 Task: Look for space in Arivonimamo, Madagascar from 6th September, 2023 to 10th September, 2023 for 1 adult in price range Rs.10000 to Rs.15000. Place can be private room with 1  bedroom having 1 bed and 1 bathroom. Property type can be house, flat, guest house, hotel. Booking option can be shelf check-in. Required host language is English.
Action: Mouse moved to (575, 79)
Screenshot: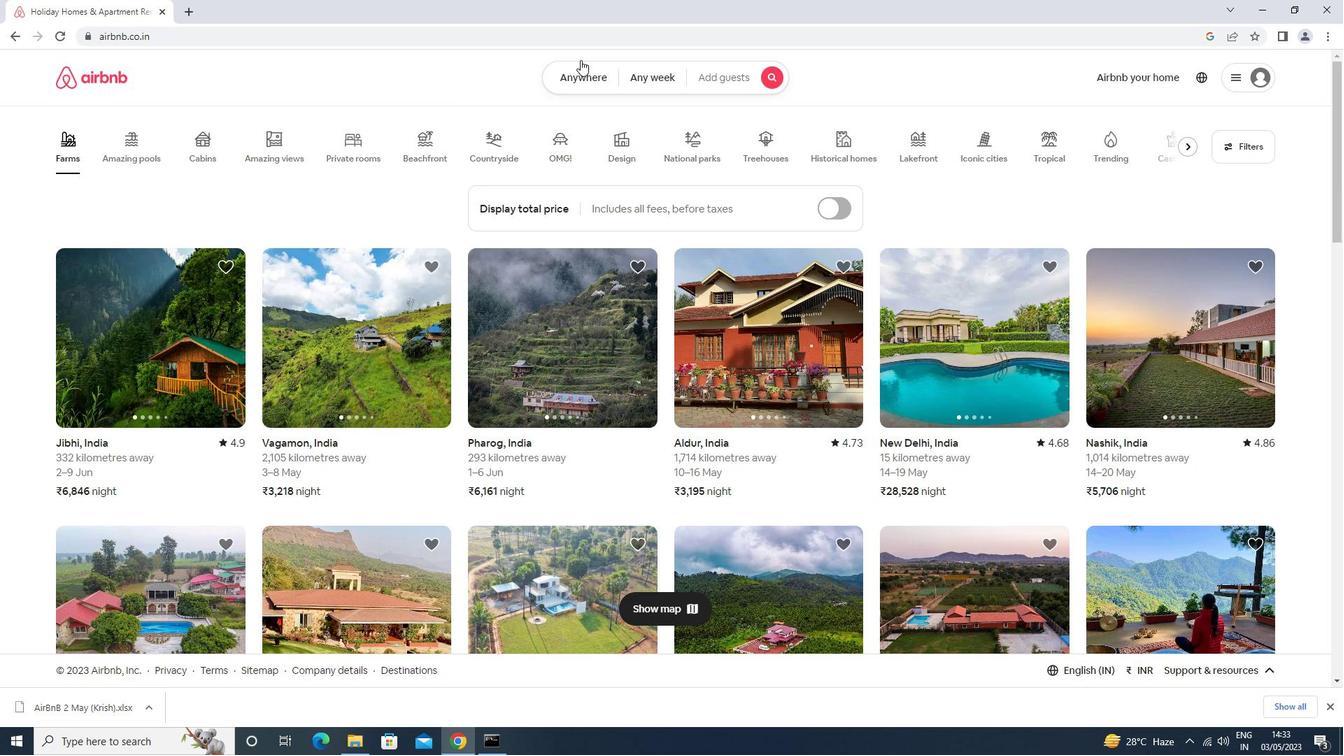
Action: Mouse pressed left at (575, 79)
Screenshot: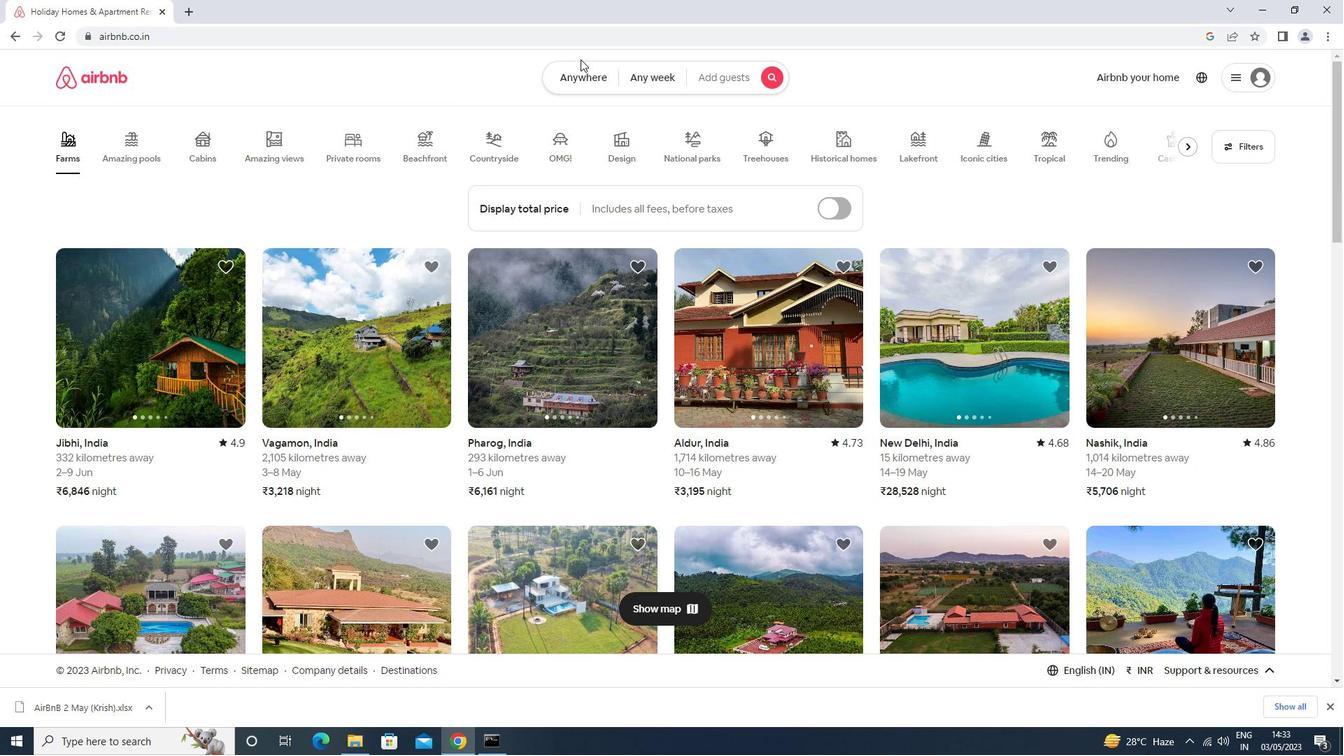 
Action: Mouse moved to (468, 138)
Screenshot: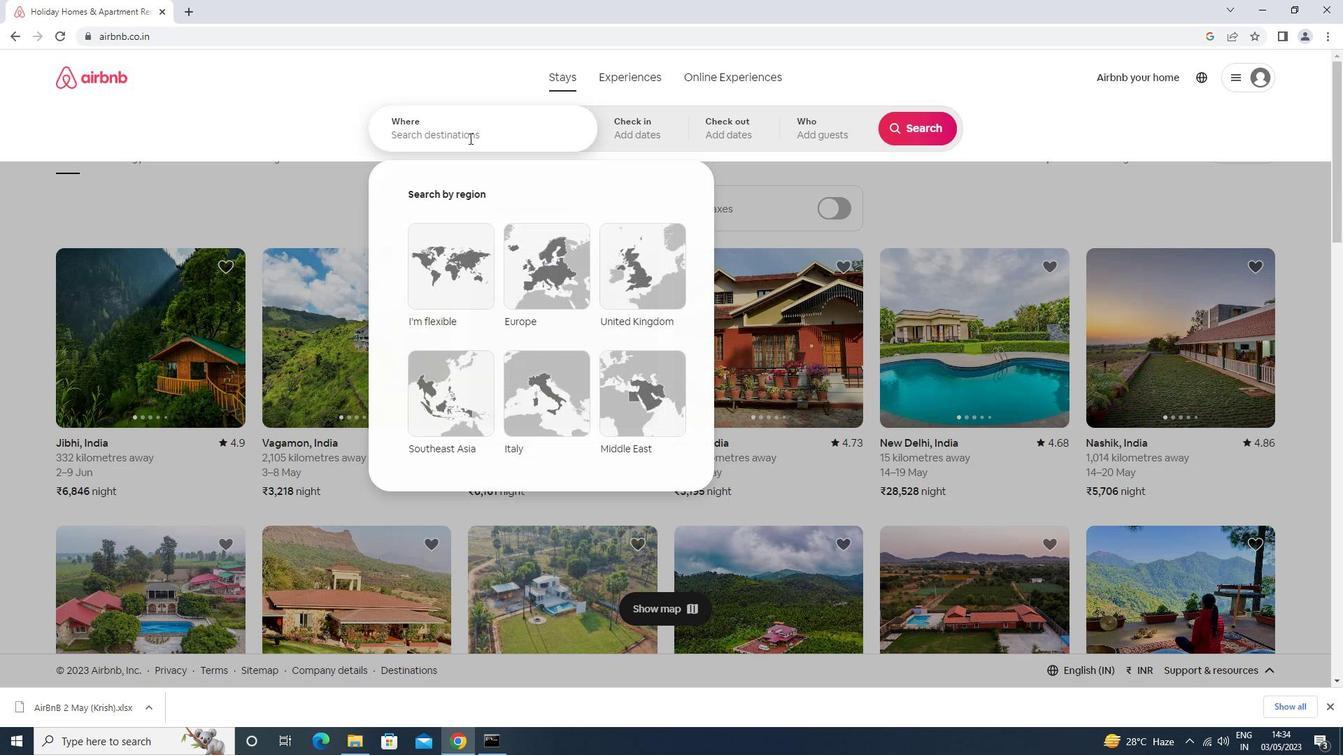 
Action: Mouse pressed left at (468, 138)
Screenshot: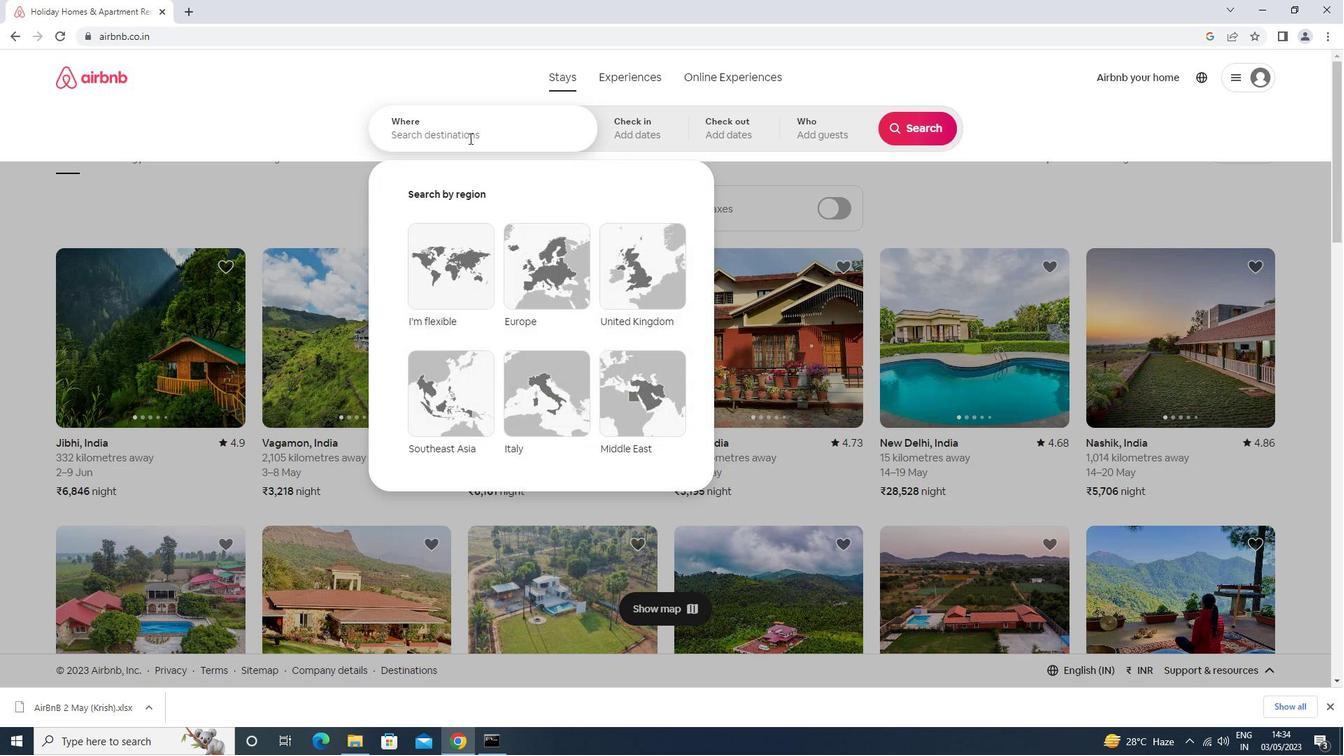 
Action: Mouse moved to (470, 135)
Screenshot: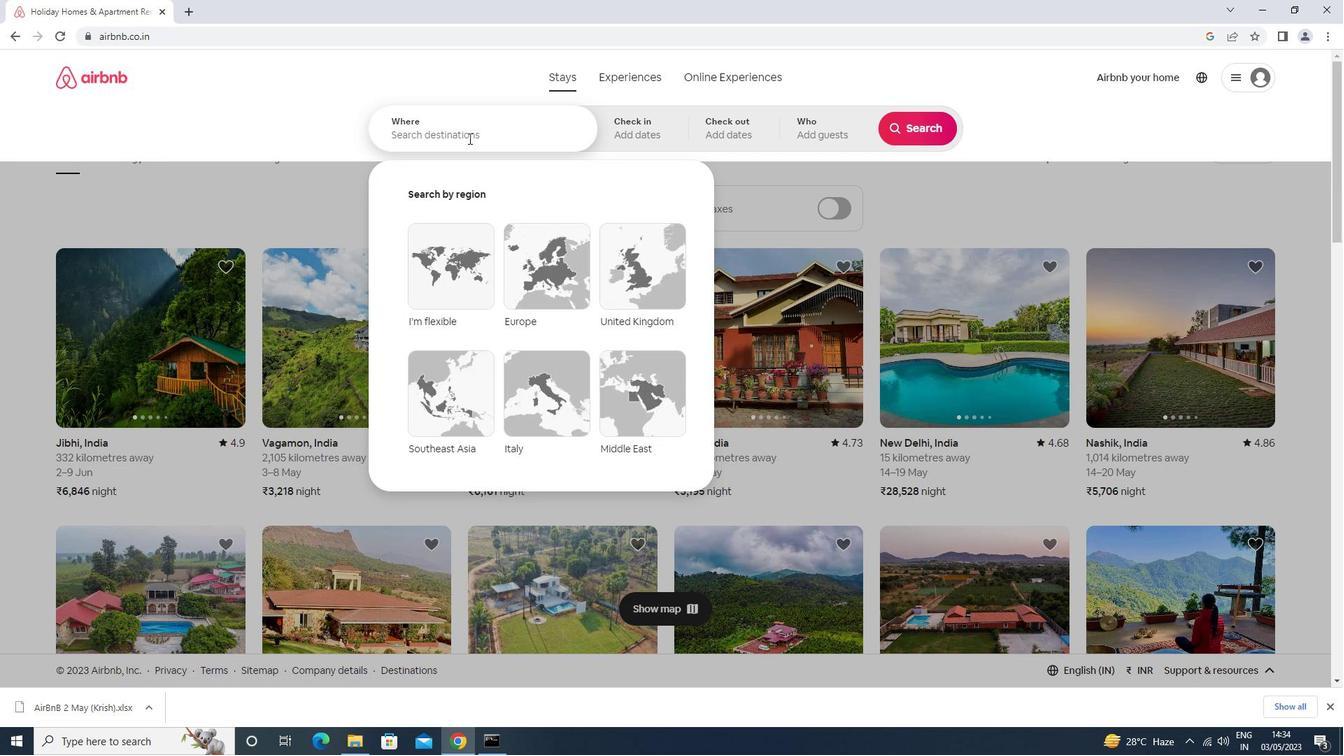 
Action: Key pressed arivoni<Key.down><Key.enter>
Screenshot: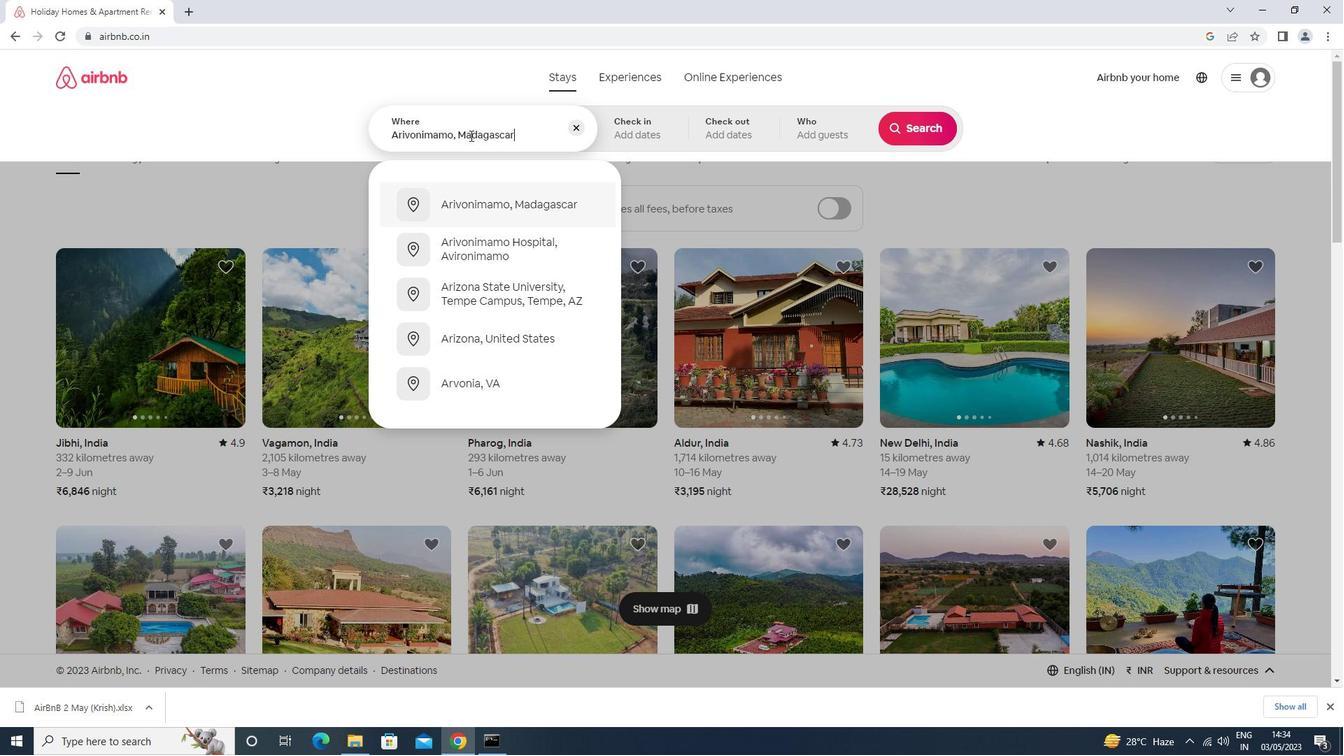 
Action: Mouse moved to (907, 233)
Screenshot: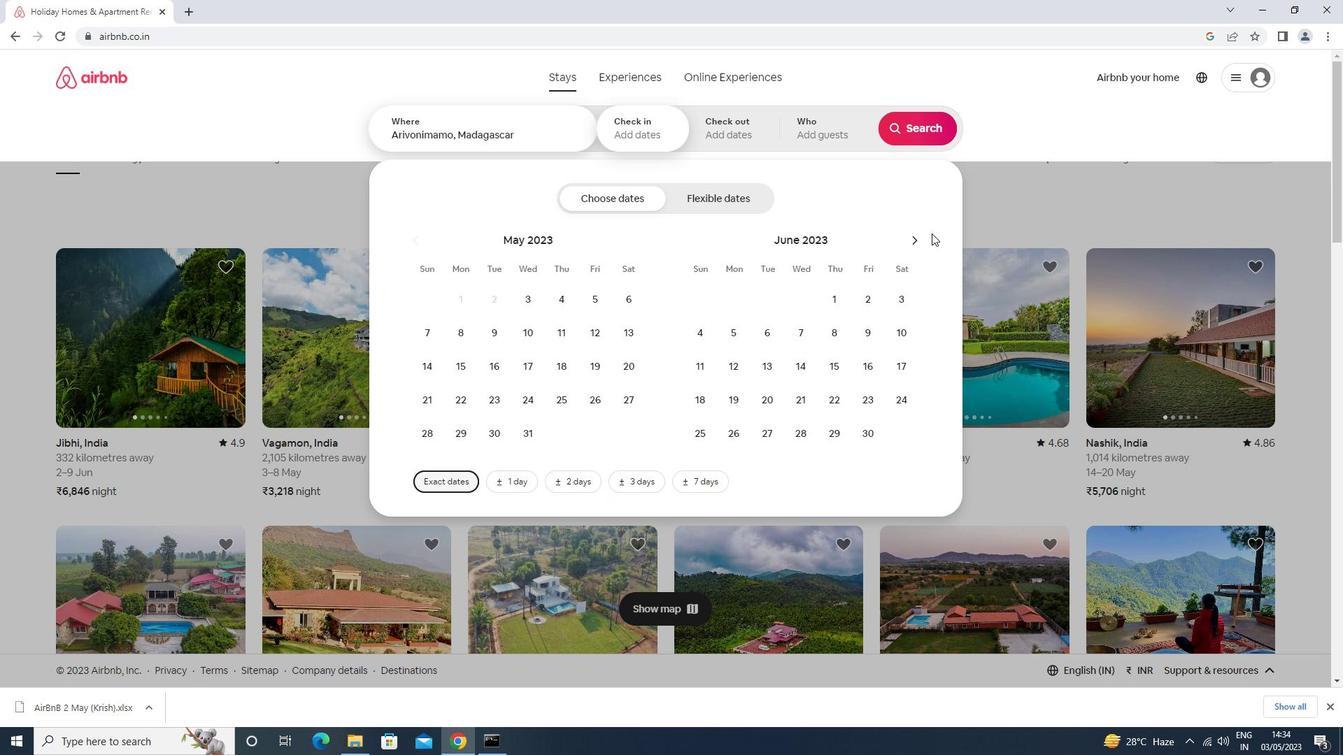 
Action: Mouse pressed left at (907, 233)
Screenshot: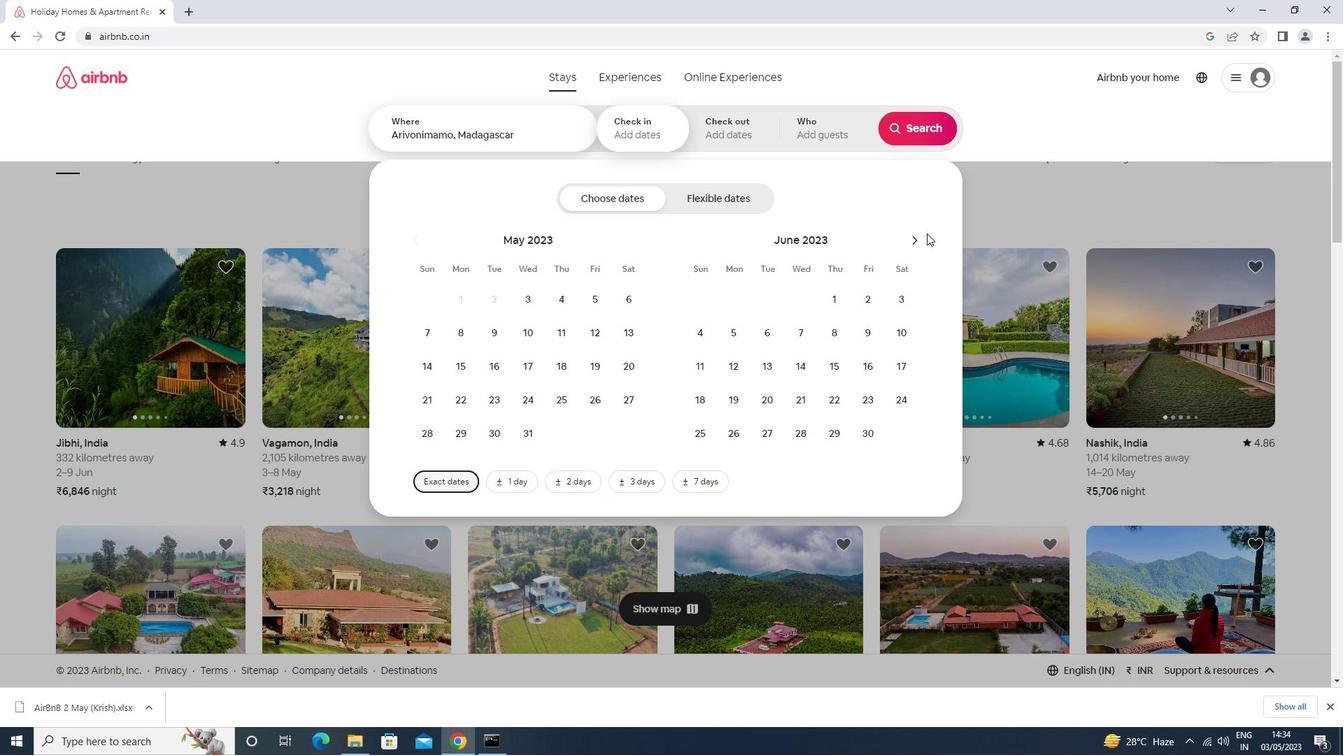 
Action: Mouse moved to (907, 233)
Screenshot: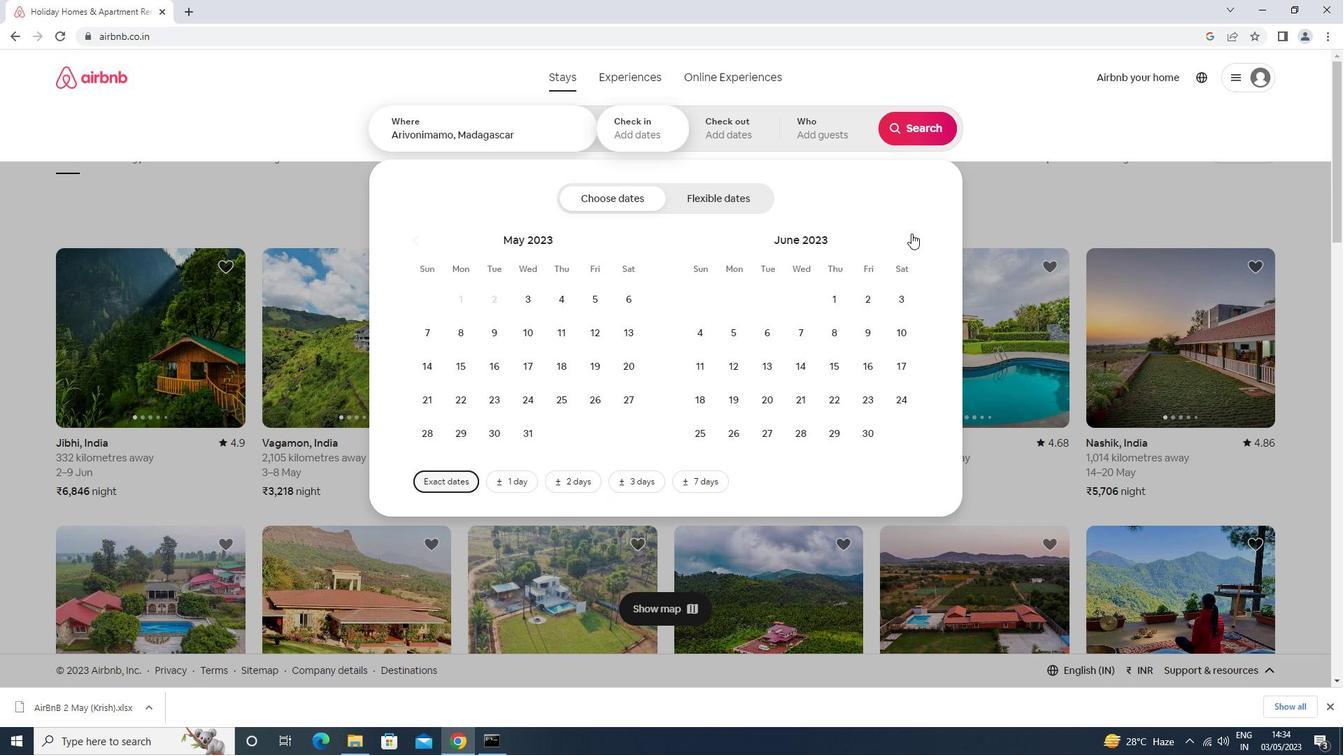 
Action: Mouse pressed left at (907, 233)
Screenshot: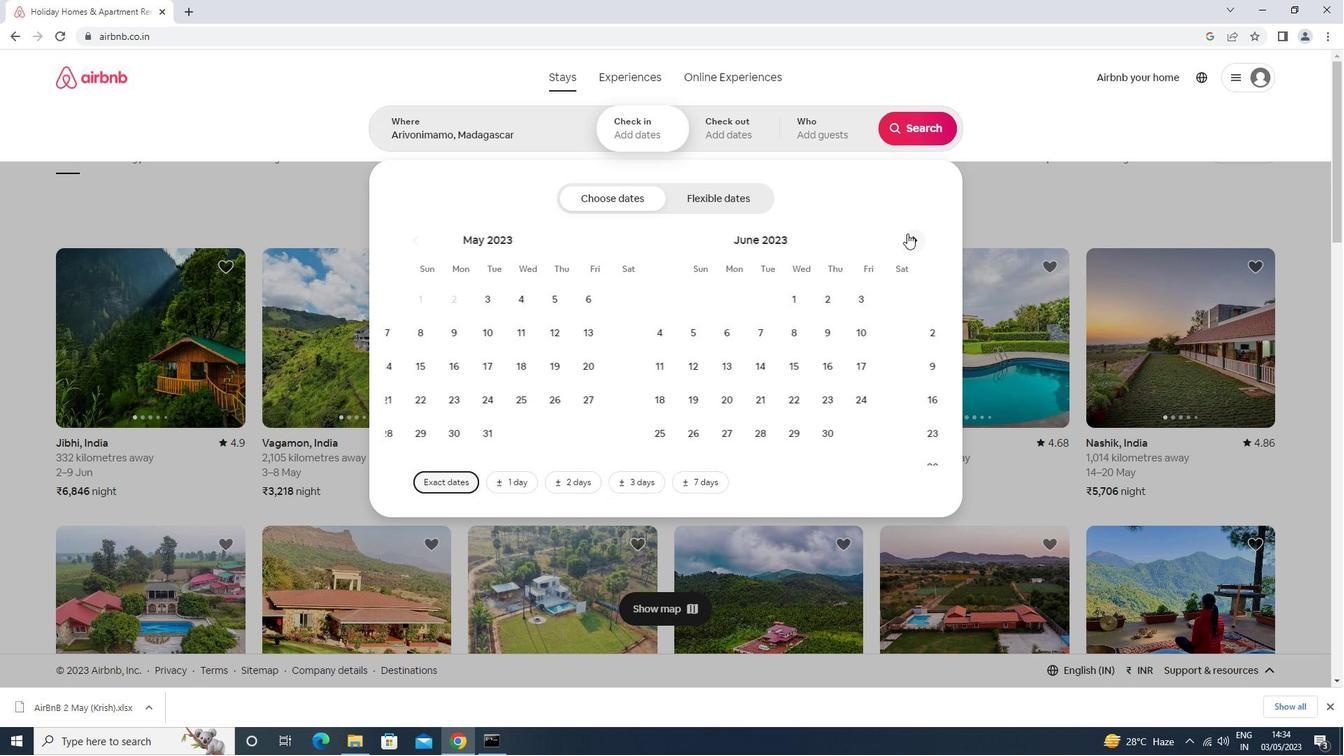 
Action: Mouse pressed left at (907, 233)
Screenshot: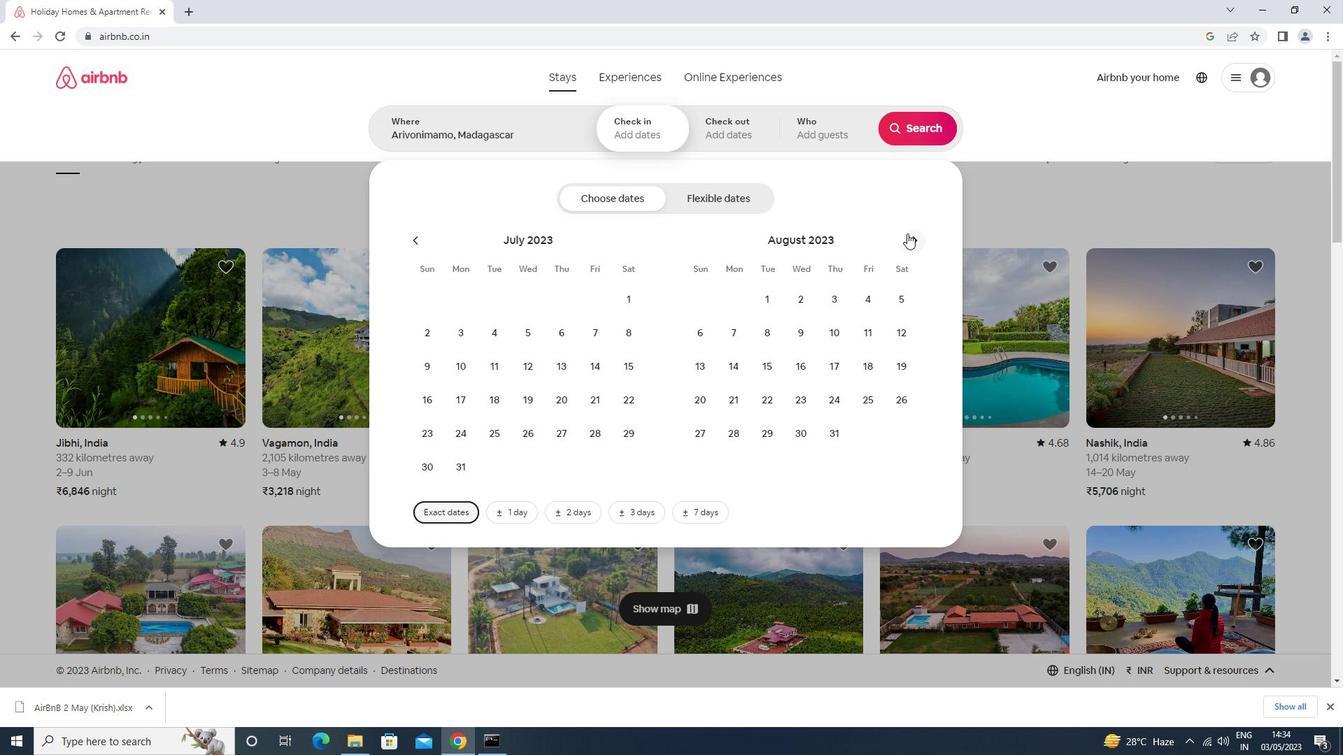 
Action: Mouse moved to (802, 335)
Screenshot: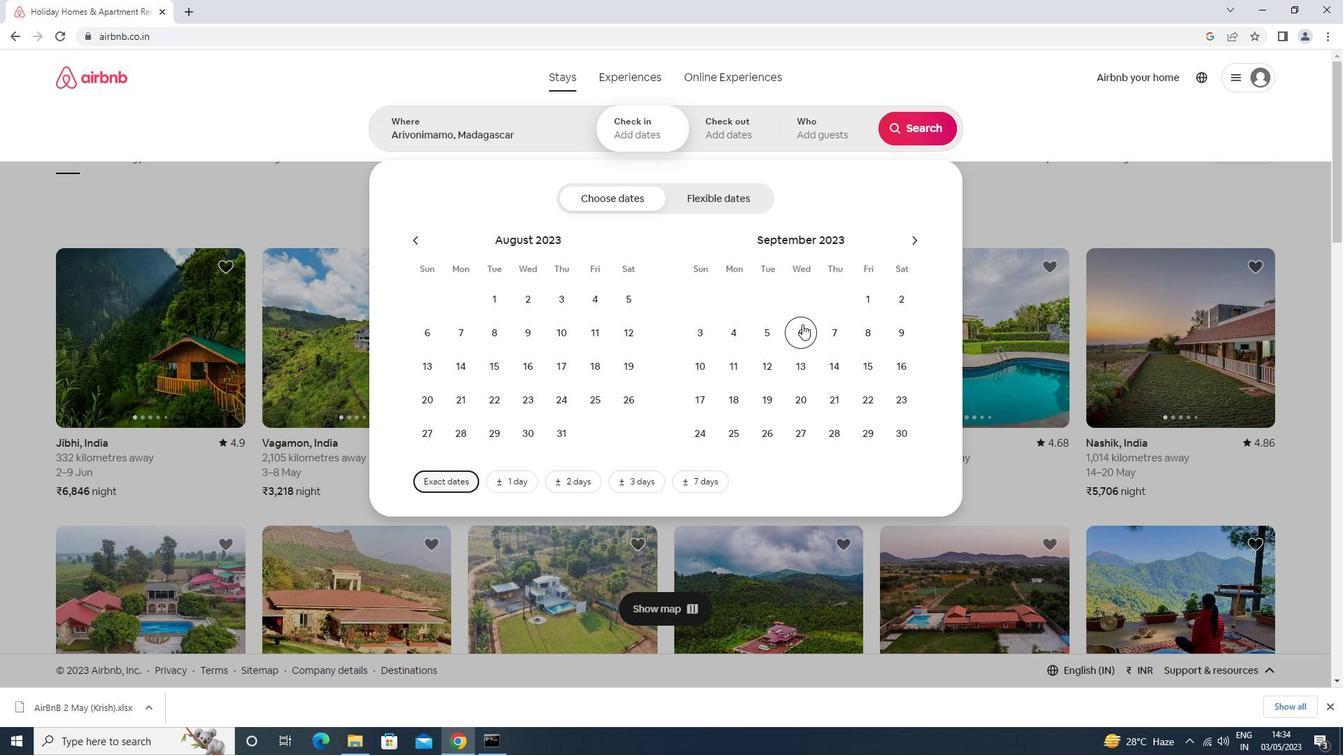 
Action: Mouse pressed left at (802, 335)
Screenshot: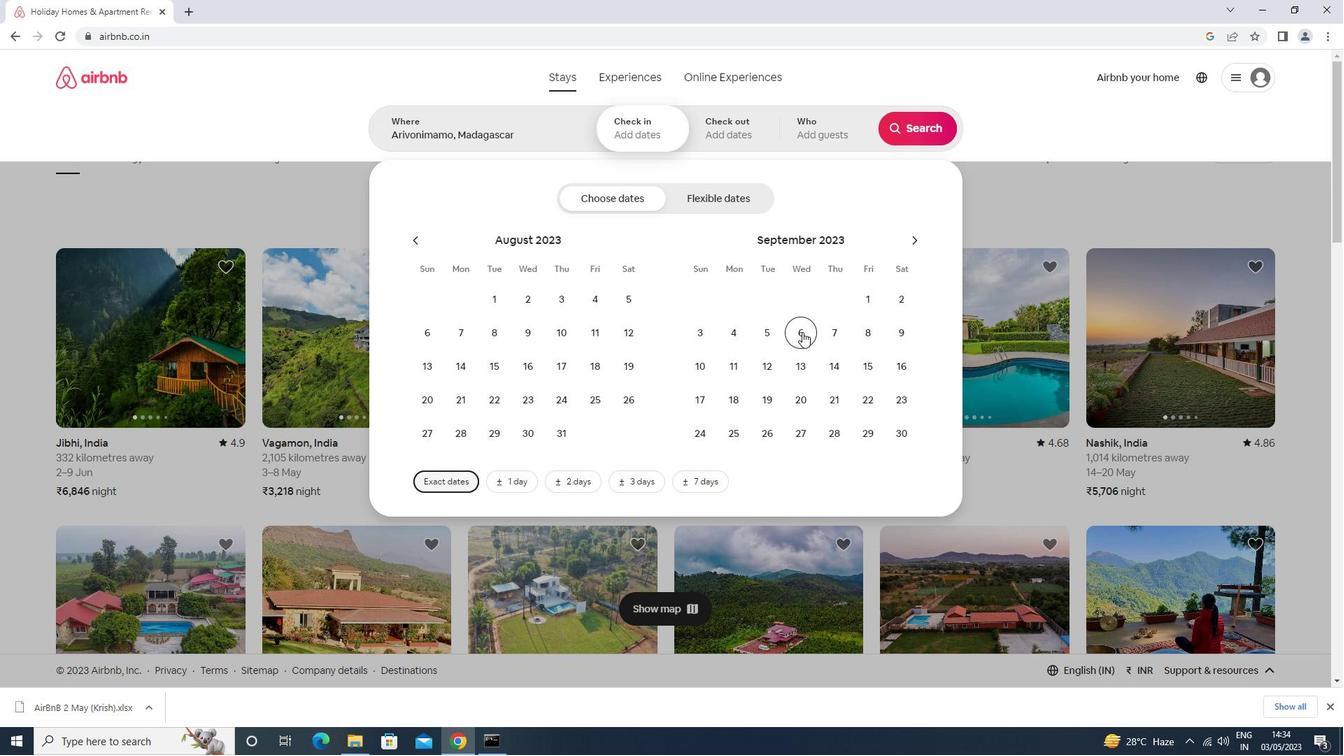 
Action: Mouse moved to (707, 367)
Screenshot: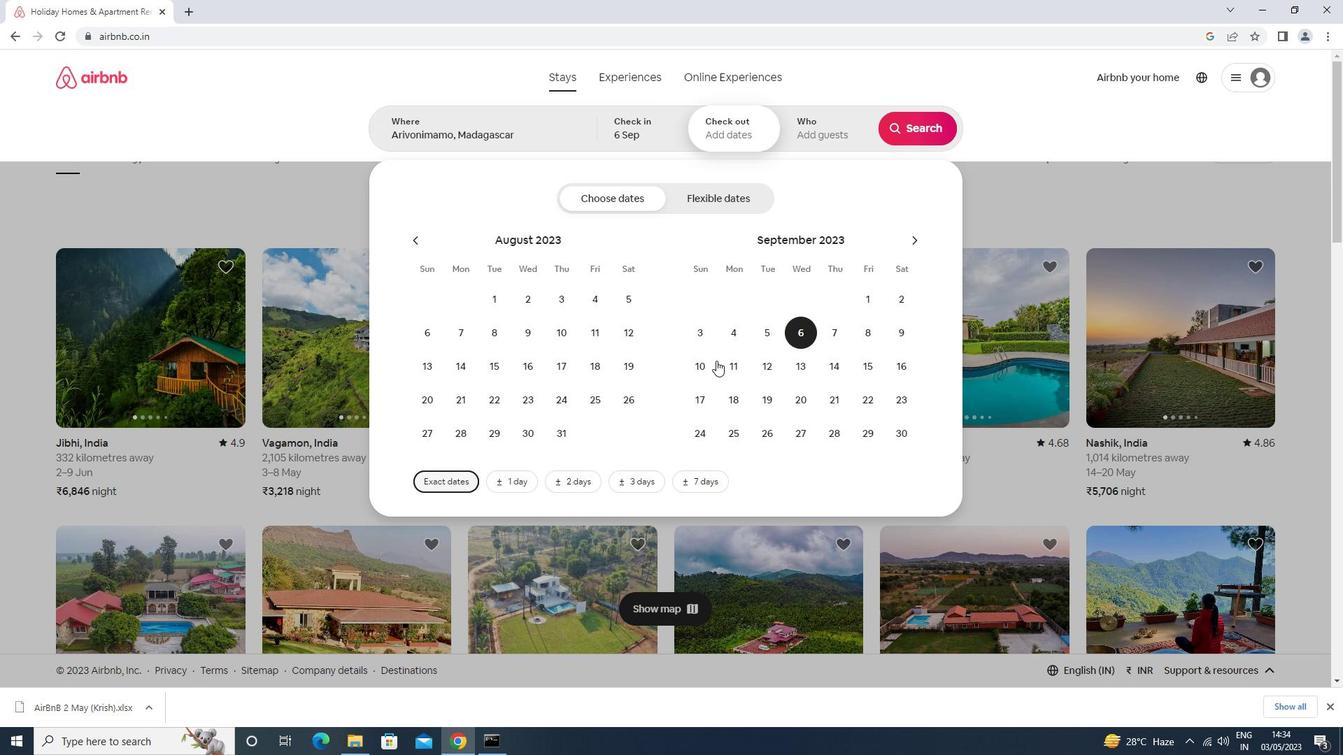 
Action: Mouse pressed left at (707, 367)
Screenshot: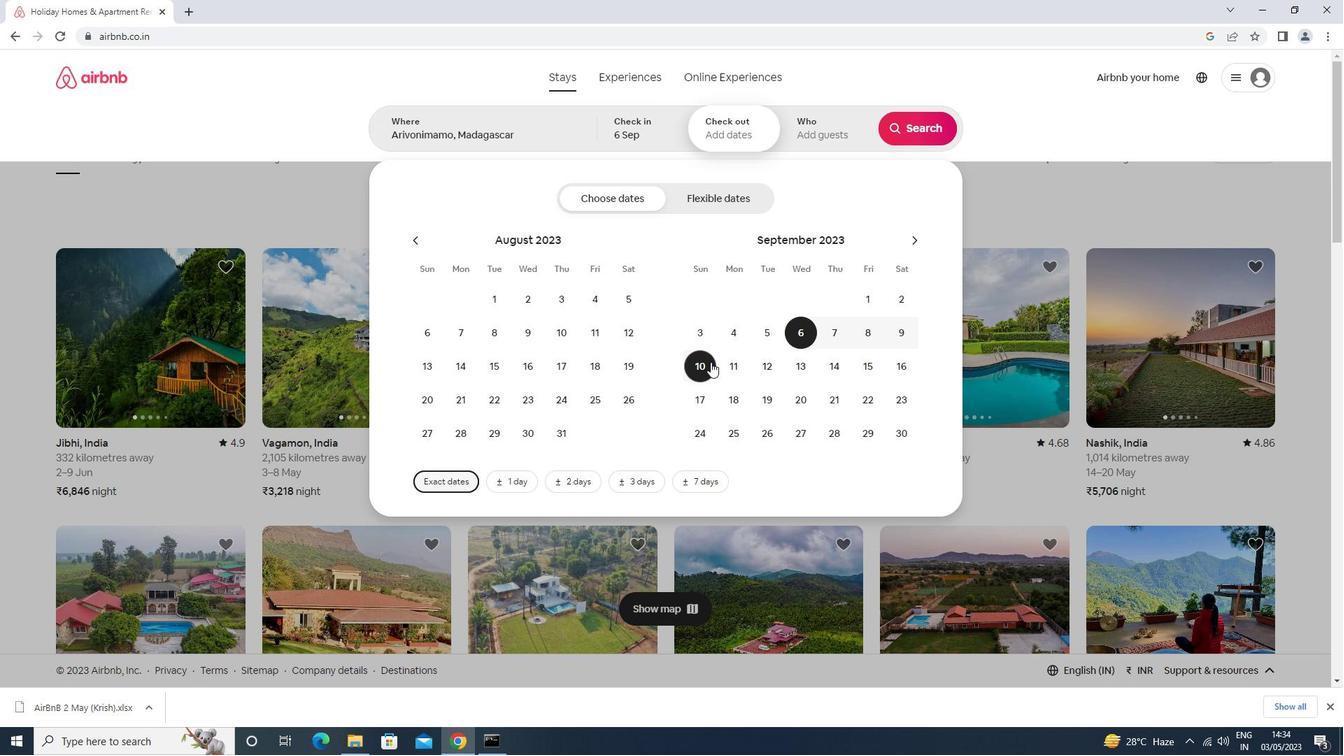 
Action: Mouse moved to (840, 118)
Screenshot: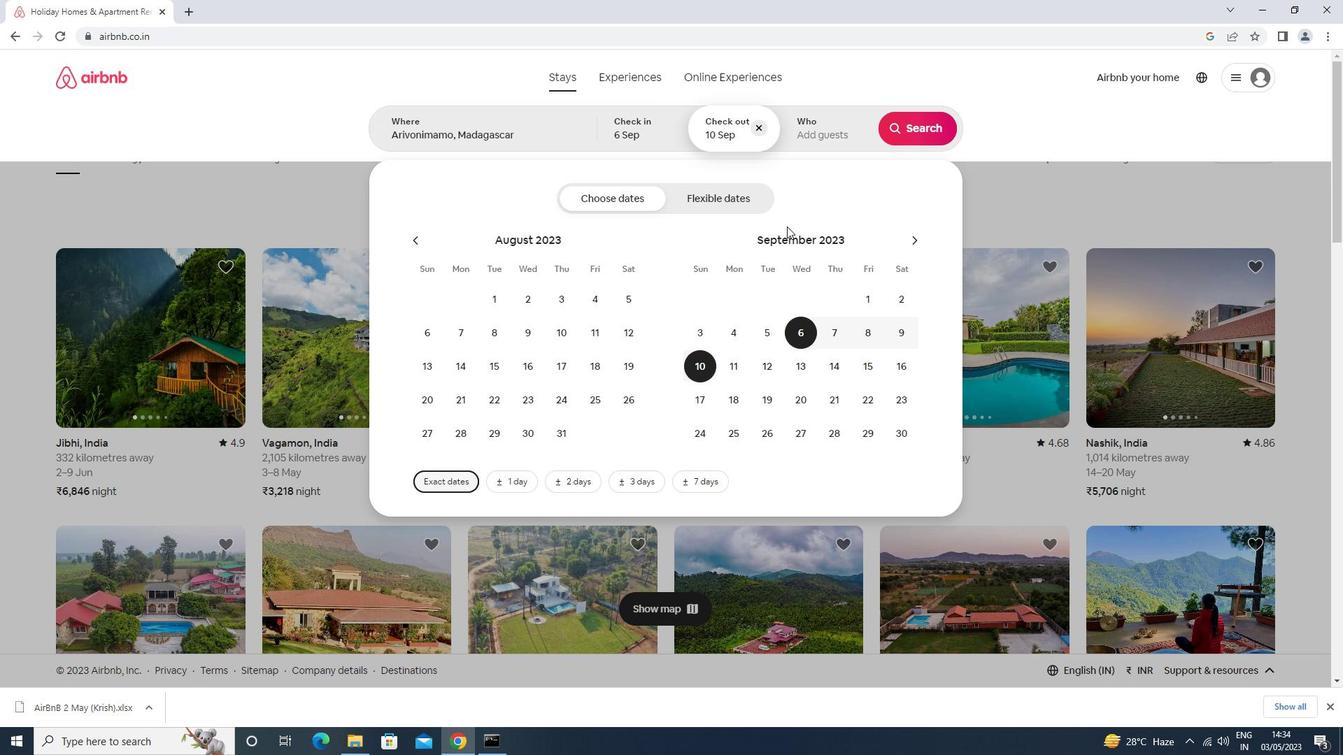 
Action: Mouse pressed left at (840, 118)
Screenshot: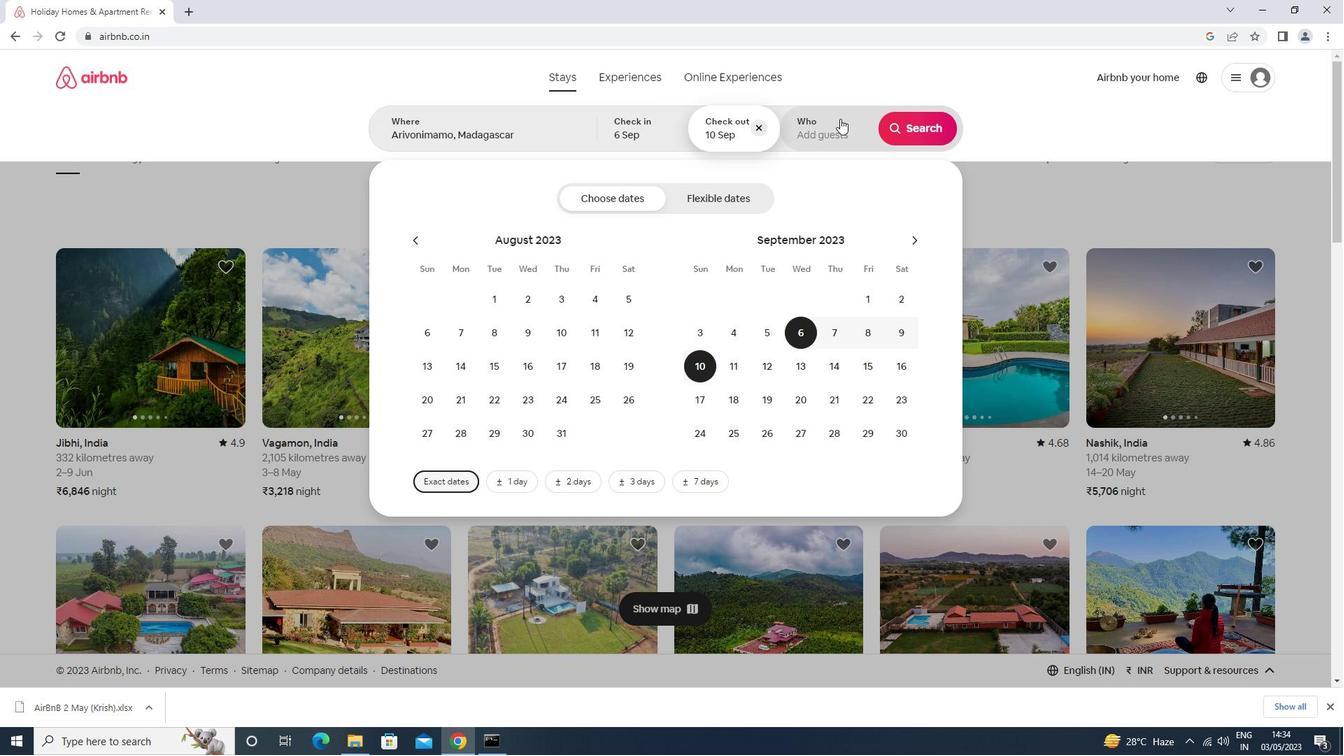 
Action: Mouse moved to (916, 198)
Screenshot: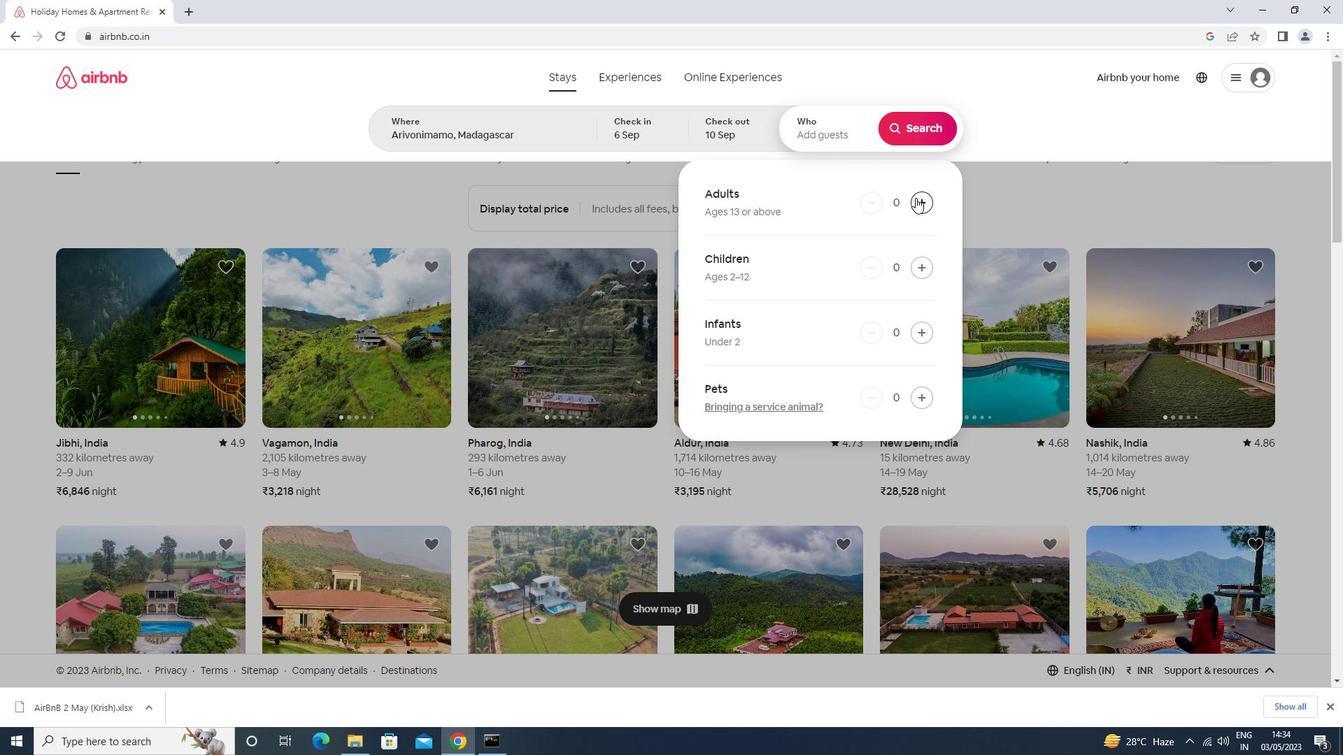 
Action: Mouse pressed left at (916, 198)
Screenshot: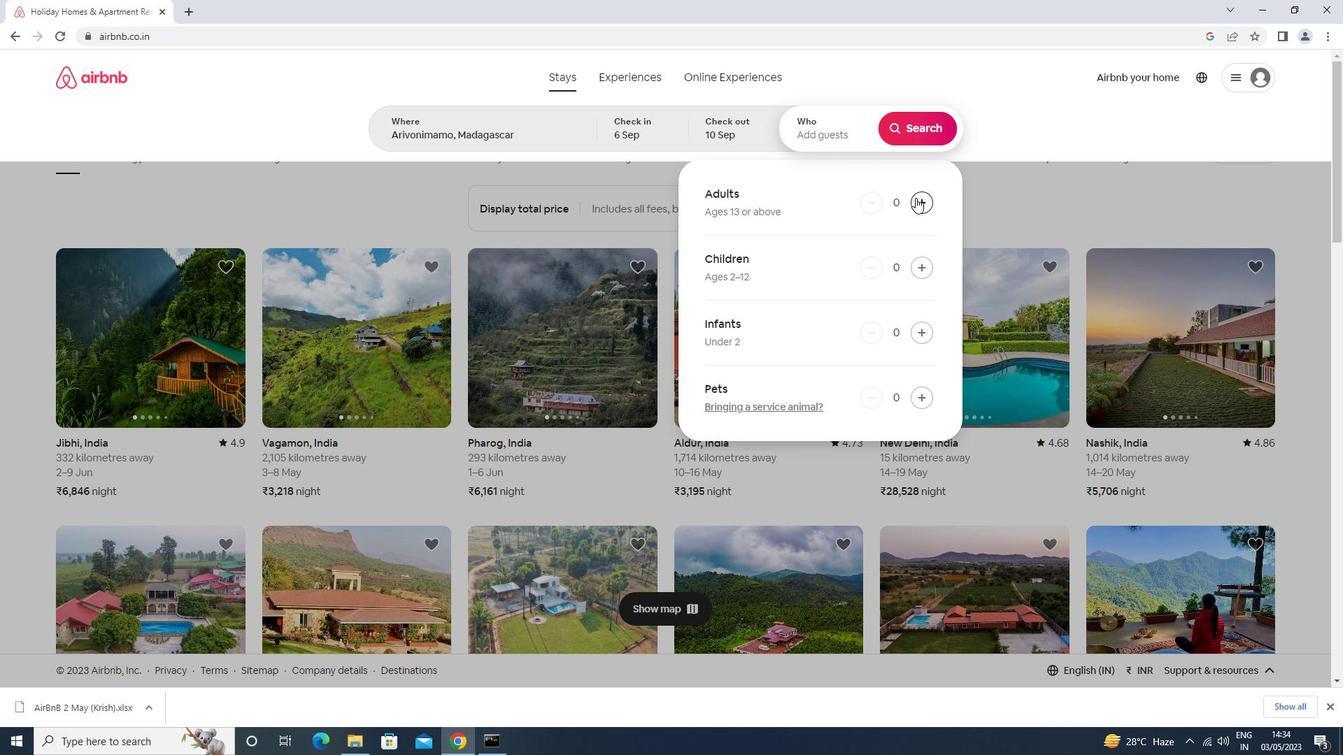 
Action: Mouse moved to (917, 109)
Screenshot: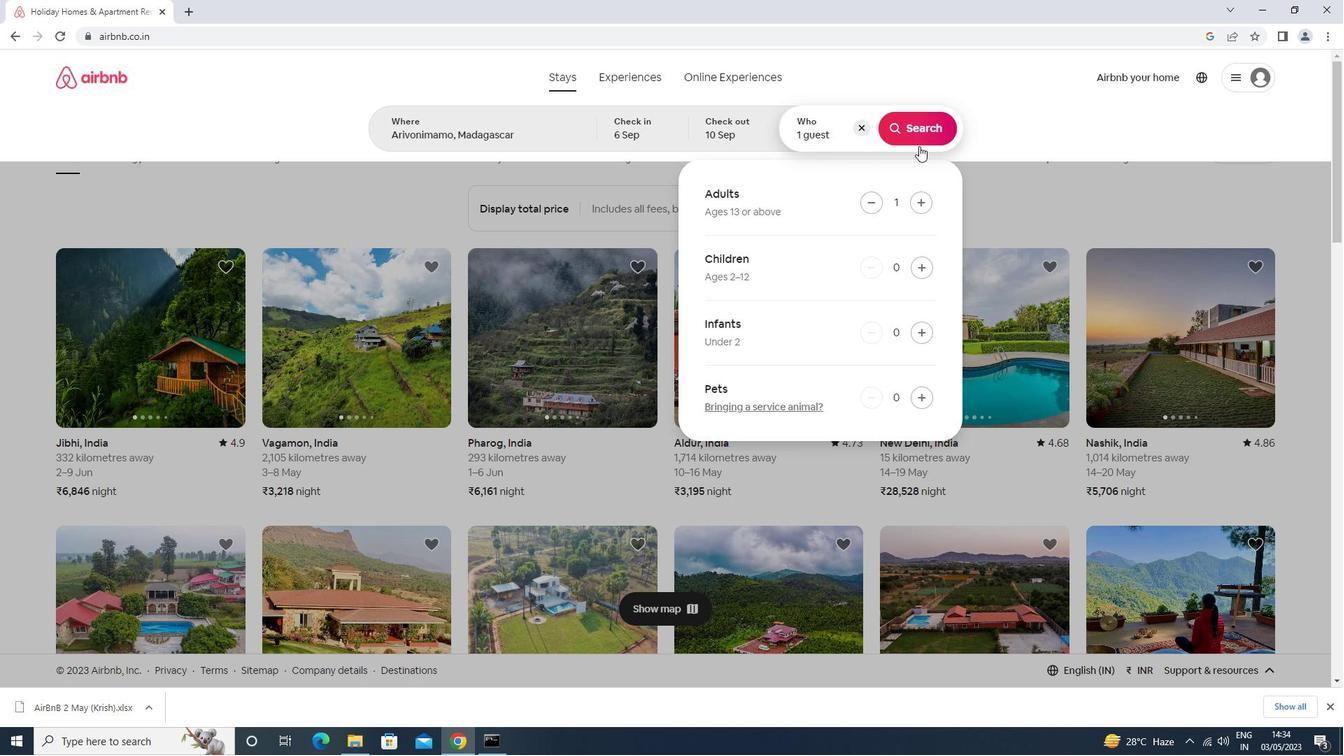 
Action: Mouse pressed left at (917, 109)
Screenshot: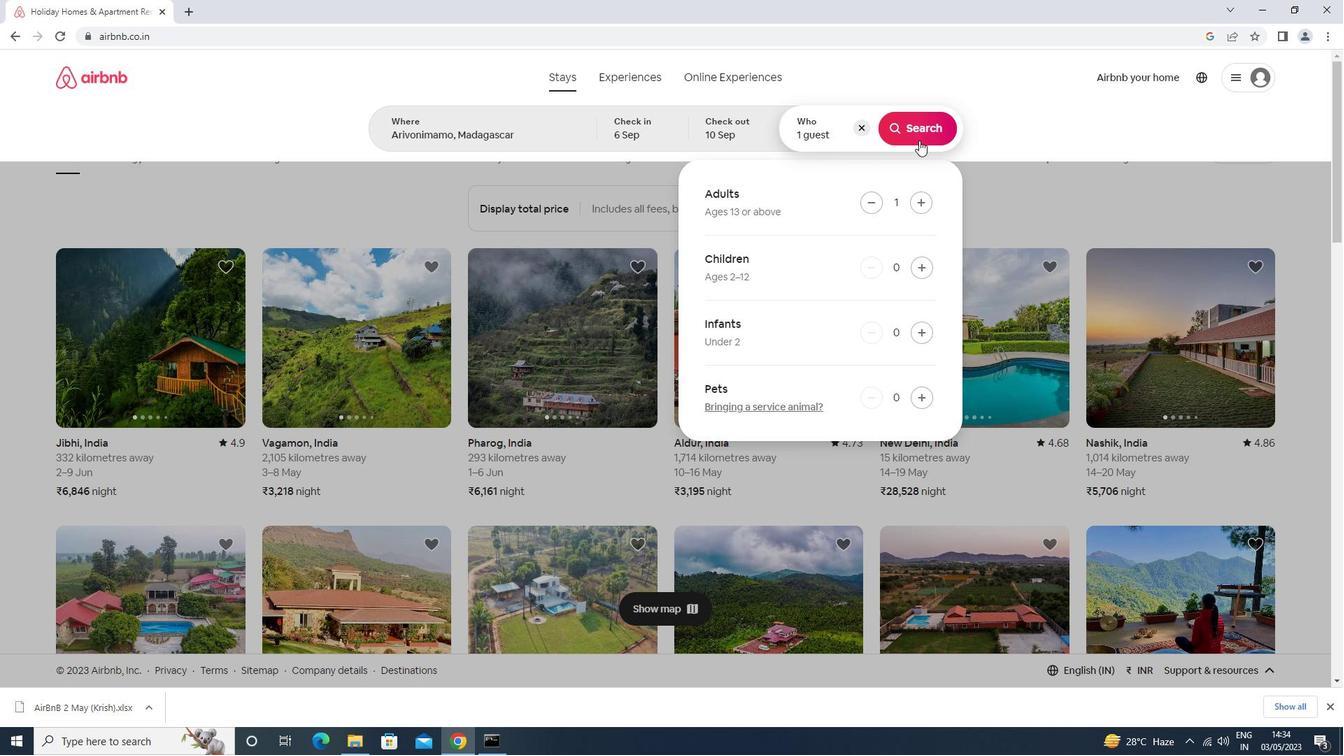 
Action: Mouse moved to (927, 121)
Screenshot: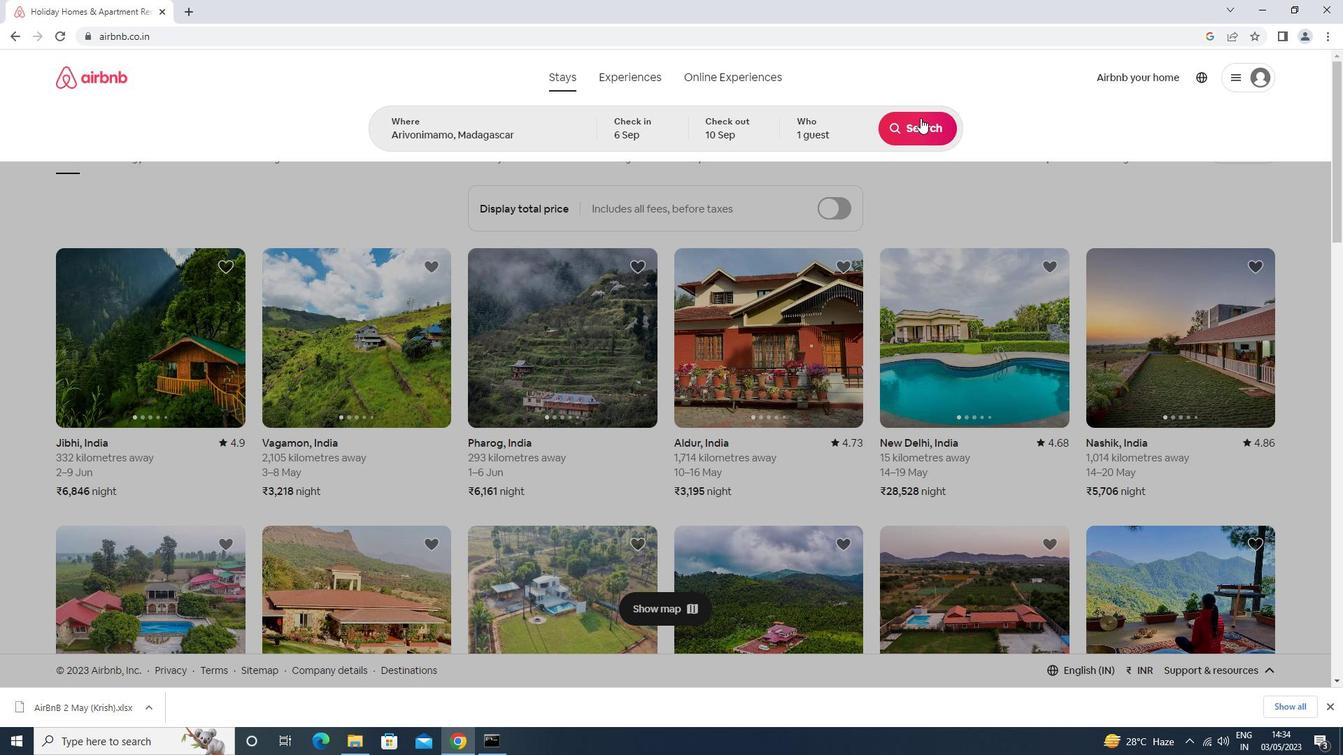 
Action: Mouse pressed left at (927, 121)
Screenshot: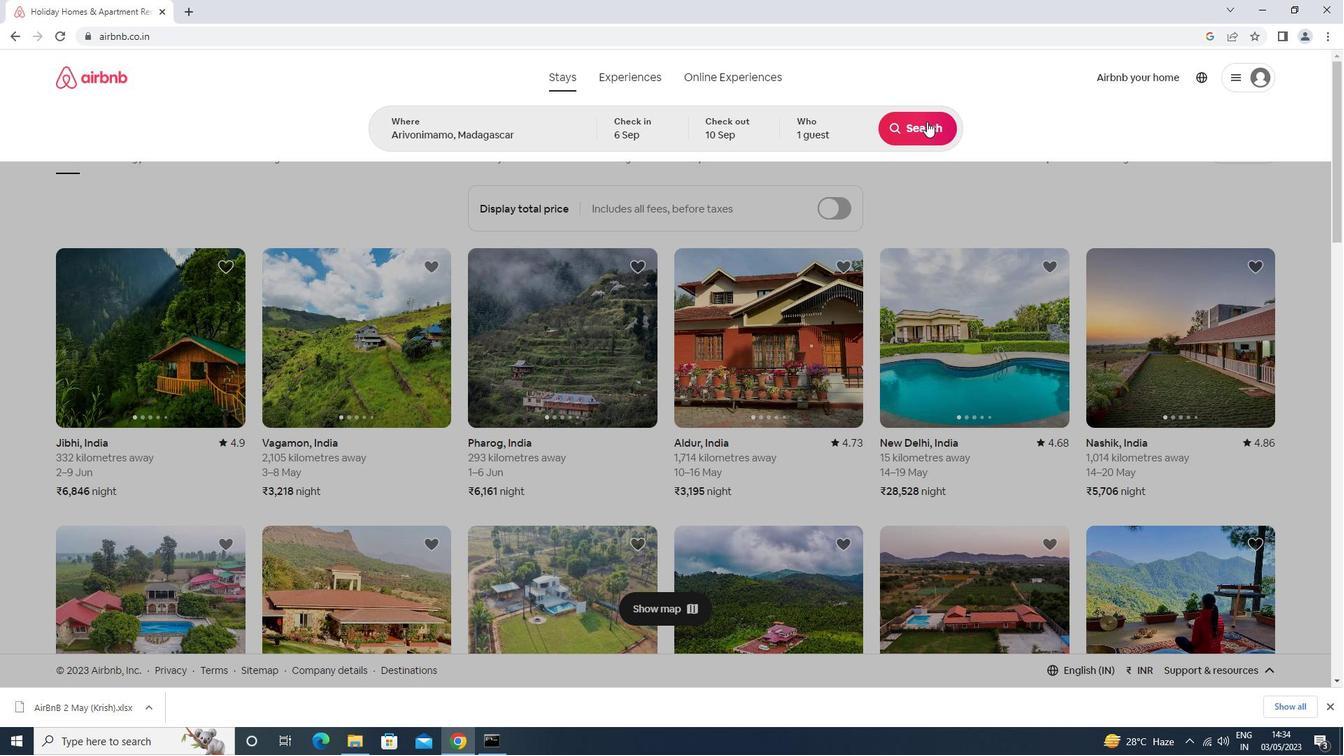 
Action: Mouse moved to (1275, 132)
Screenshot: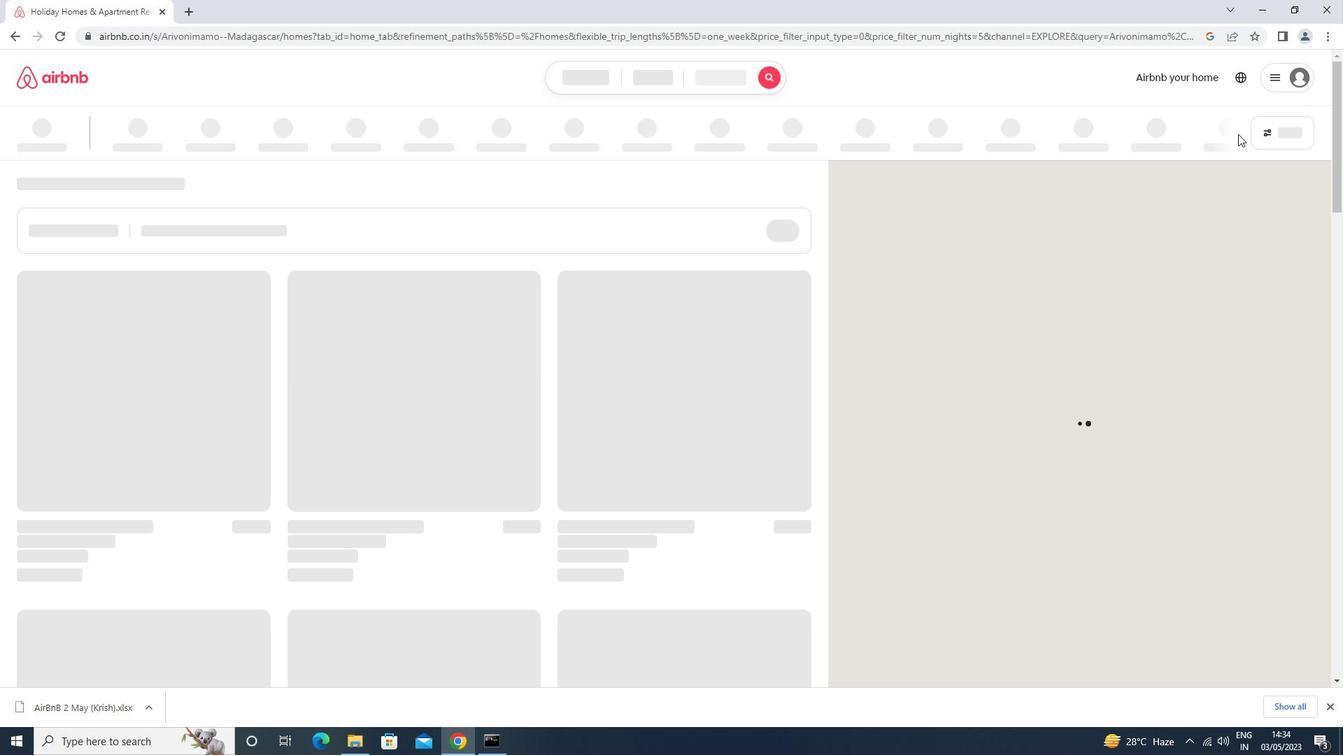 
Action: Mouse pressed left at (1275, 132)
Screenshot: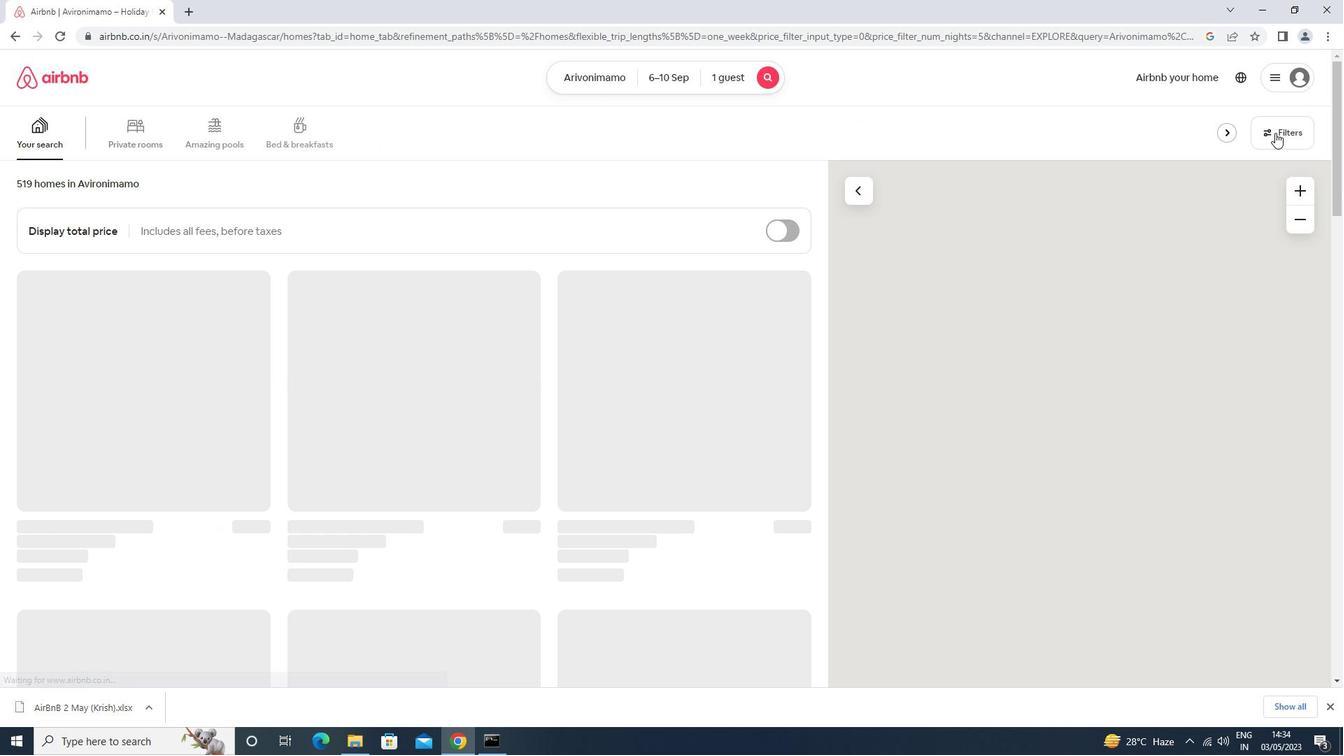 
Action: Mouse moved to (592, 305)
Screenshot: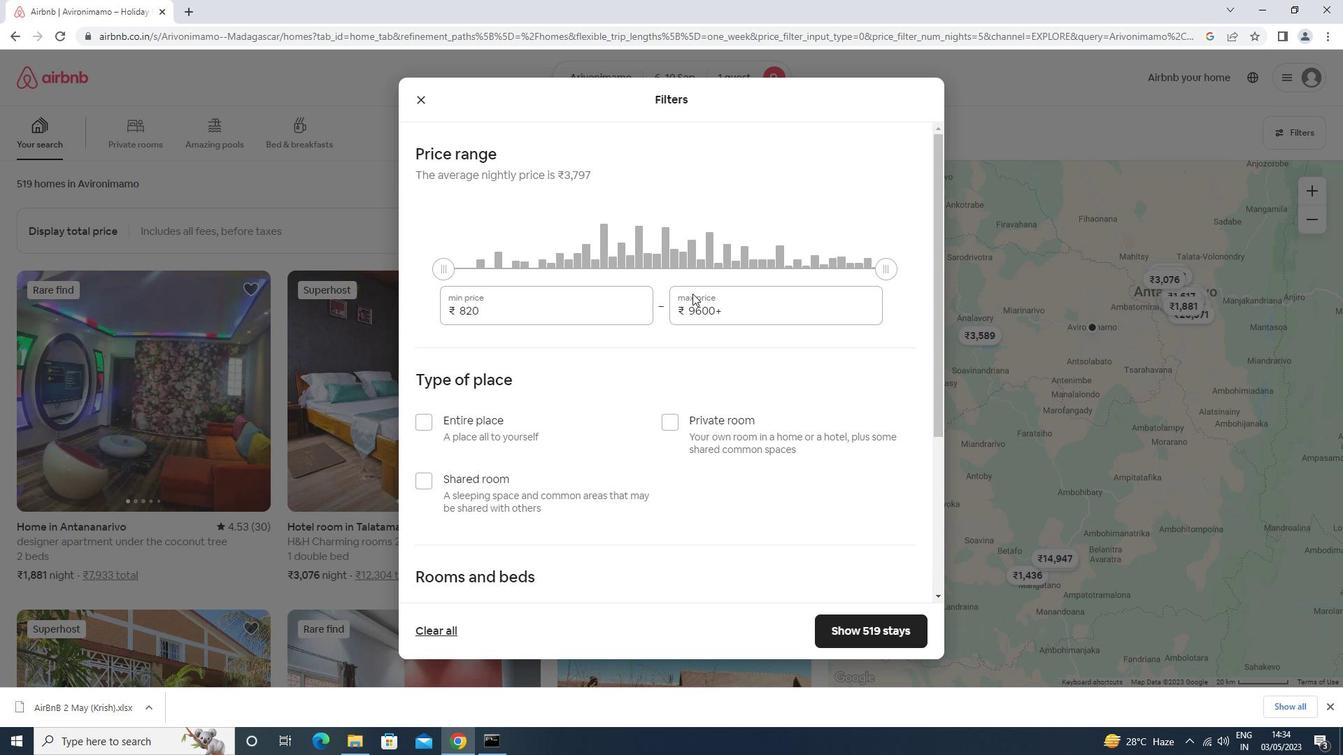 
Action: Mouse pressed left at (592, 305)
Screenshot: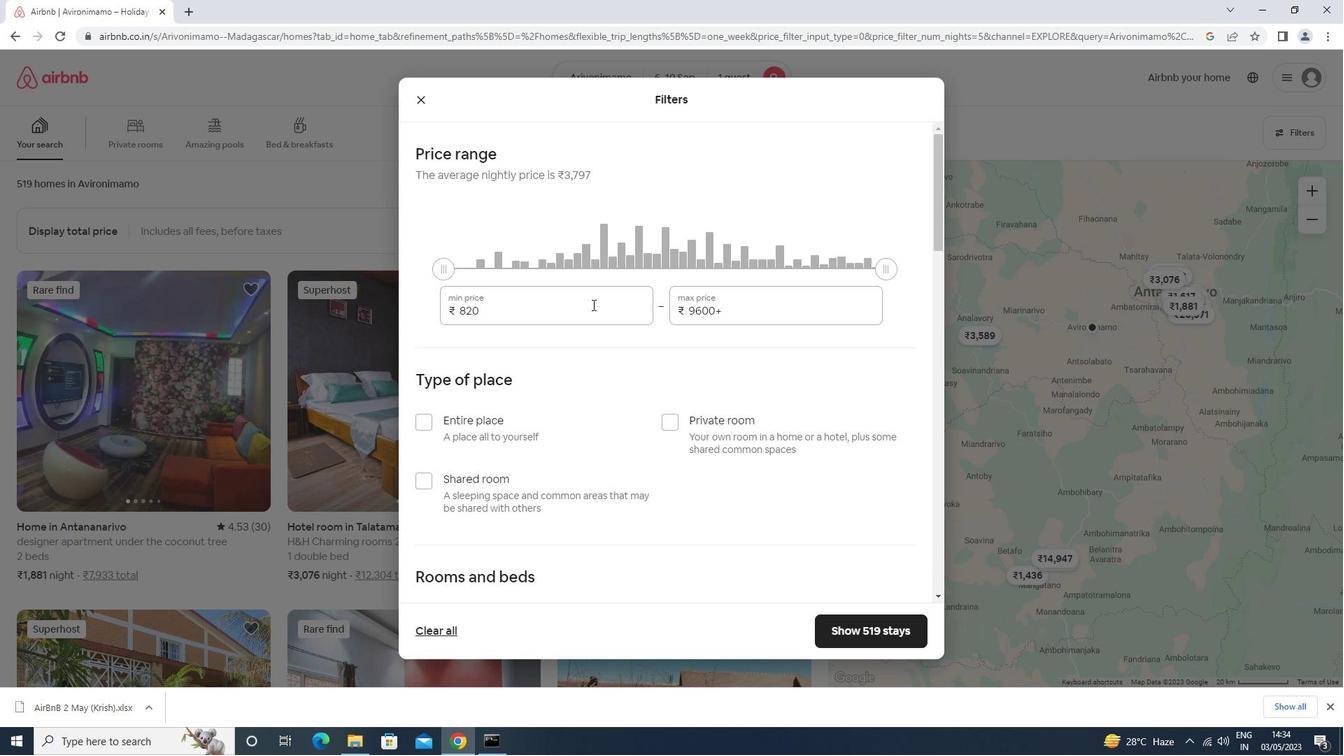 
Action: Mouse moved to (592, 303)
Screenshot: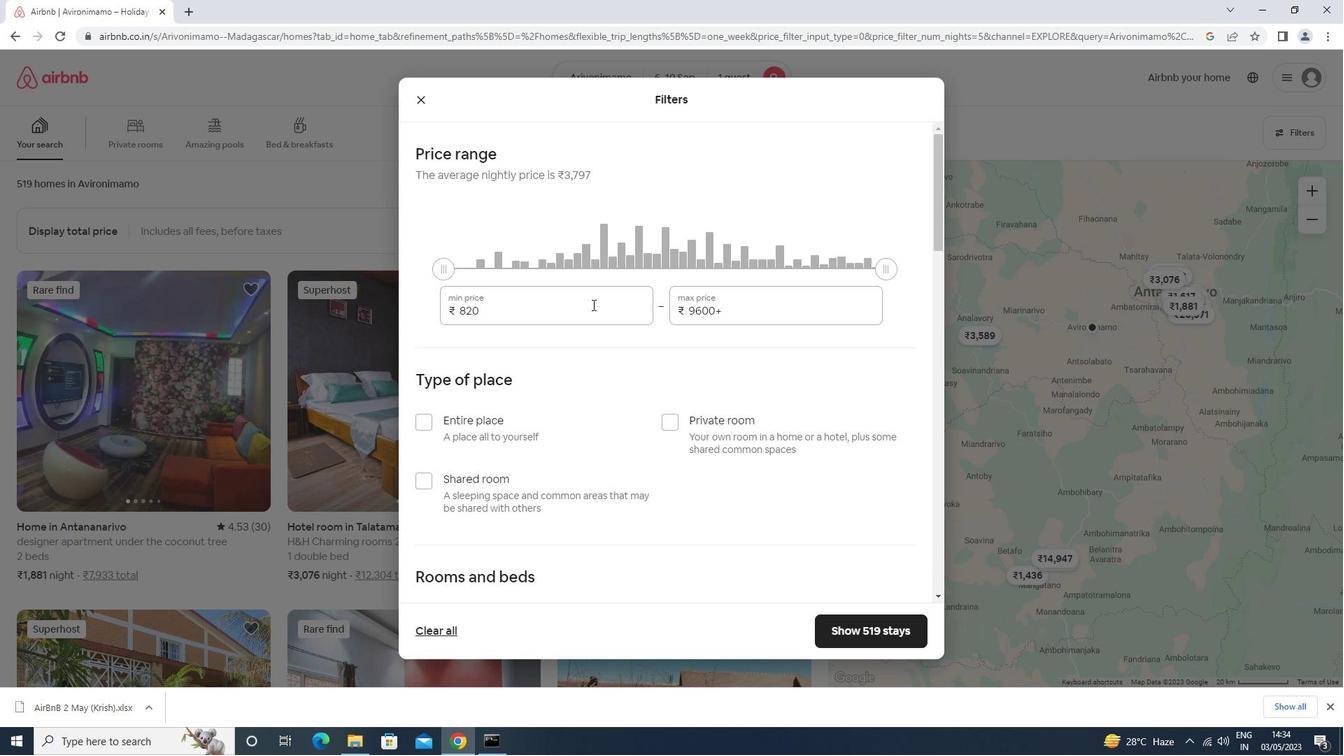 
Action: Key pressed <Key.backspace><Key.backspace><Key.backspace><Key.backspace><Key.backspace><Key.backspace><Key.backspace><Key.backspace><Key.backspace><Key.backspace>10000<Key.tab>15000
Screenshot: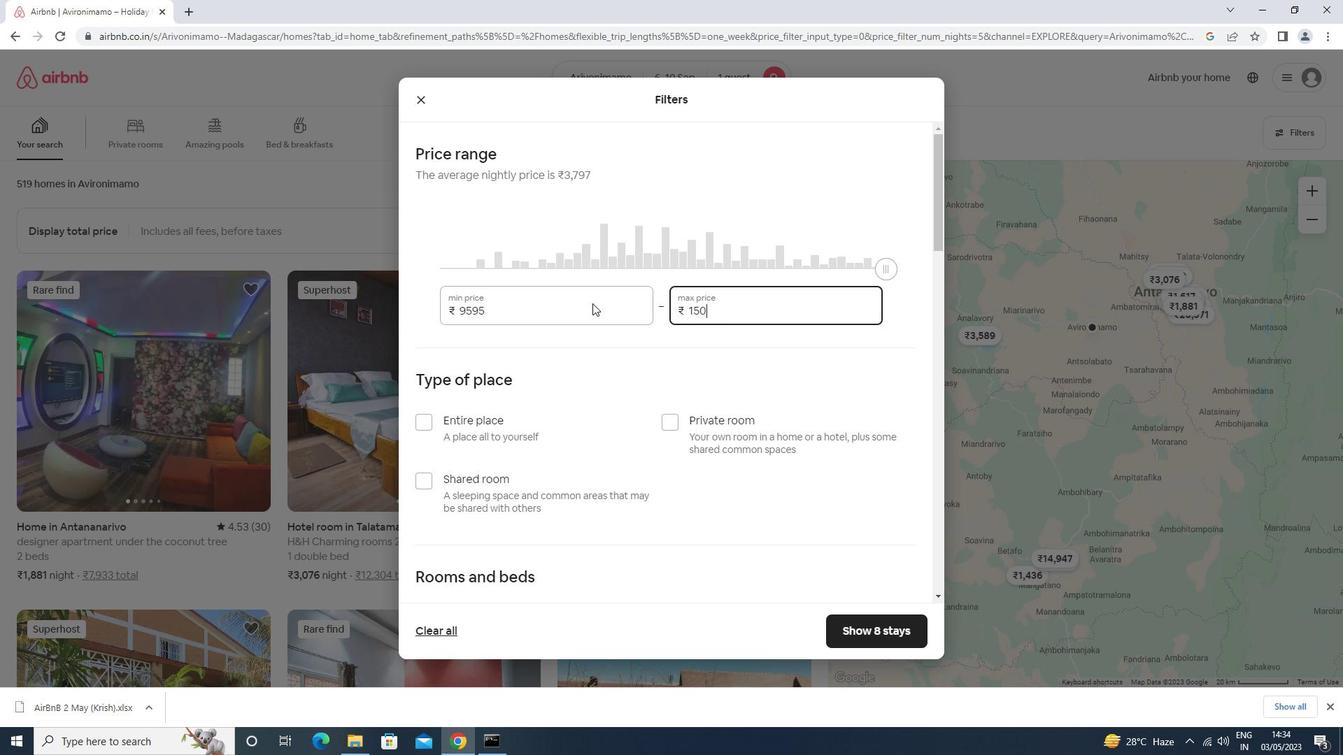 
Action: Mouse moved to (587, 303)
Screenshot: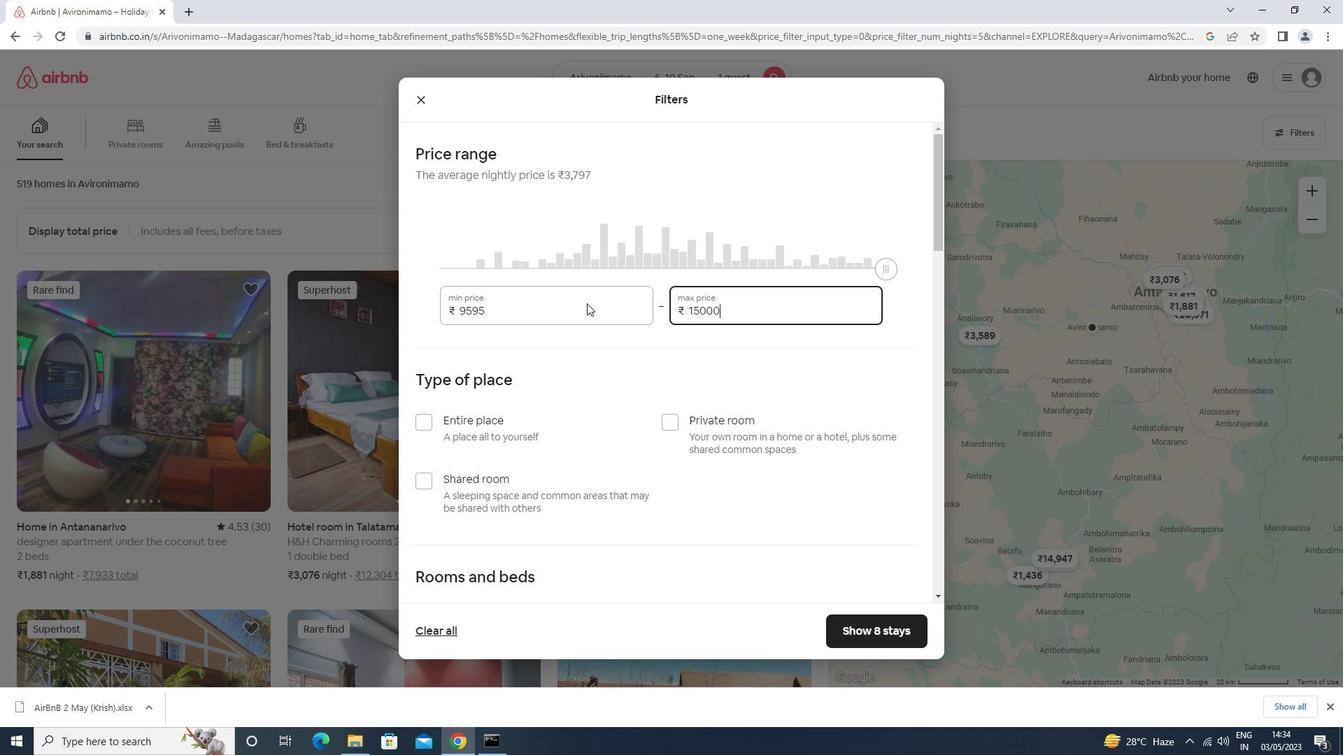 
Action: Mouse scrolled (587, 303) with delta (0, 0)
Screenshot: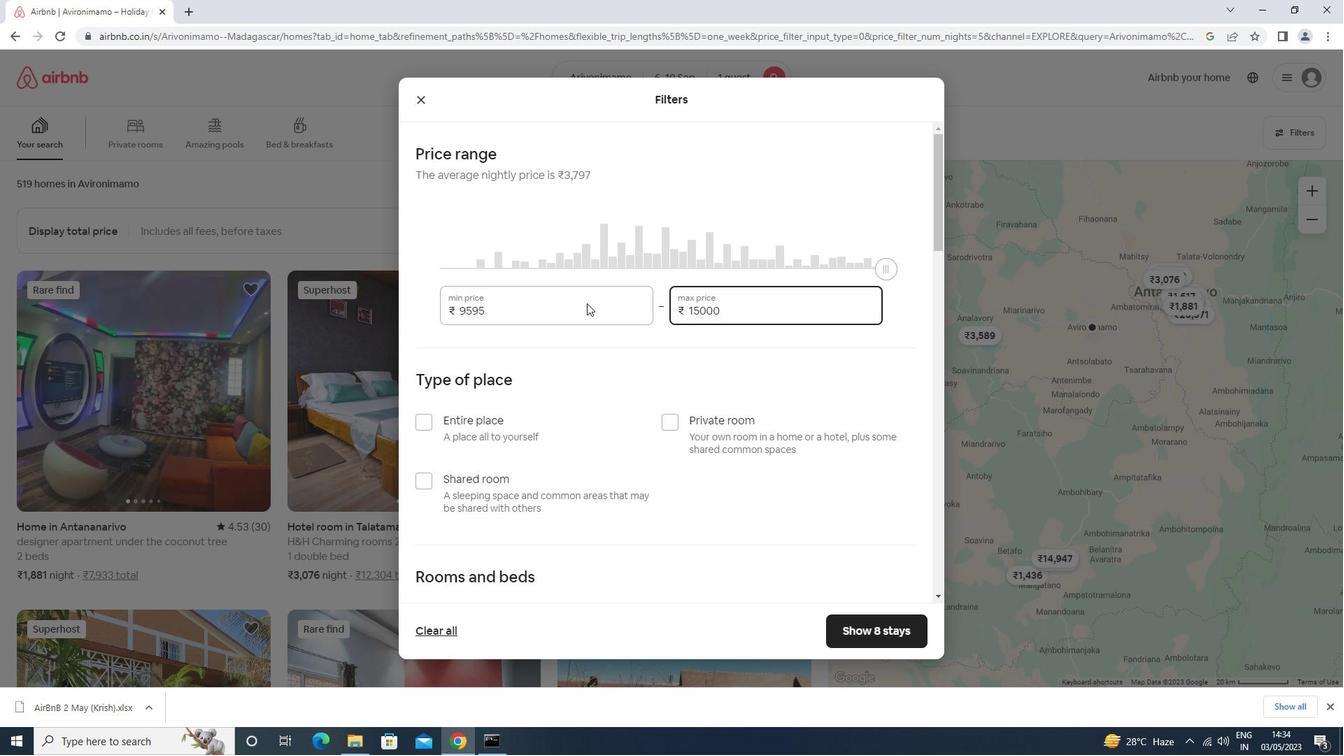 
Action: Mouse moved to (587, 303)
Screenshot: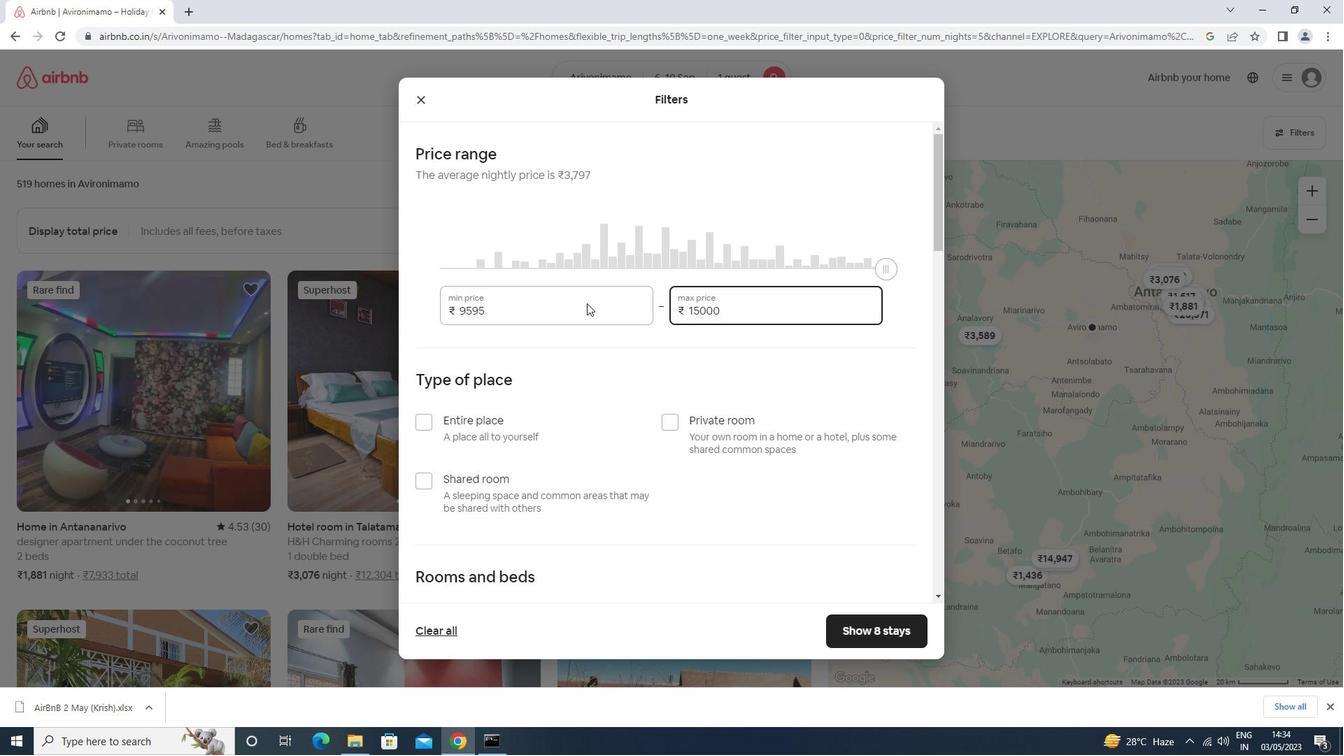 
Action: Mouse scrolled (587, 303) with delta (0, 0)
Screenshot: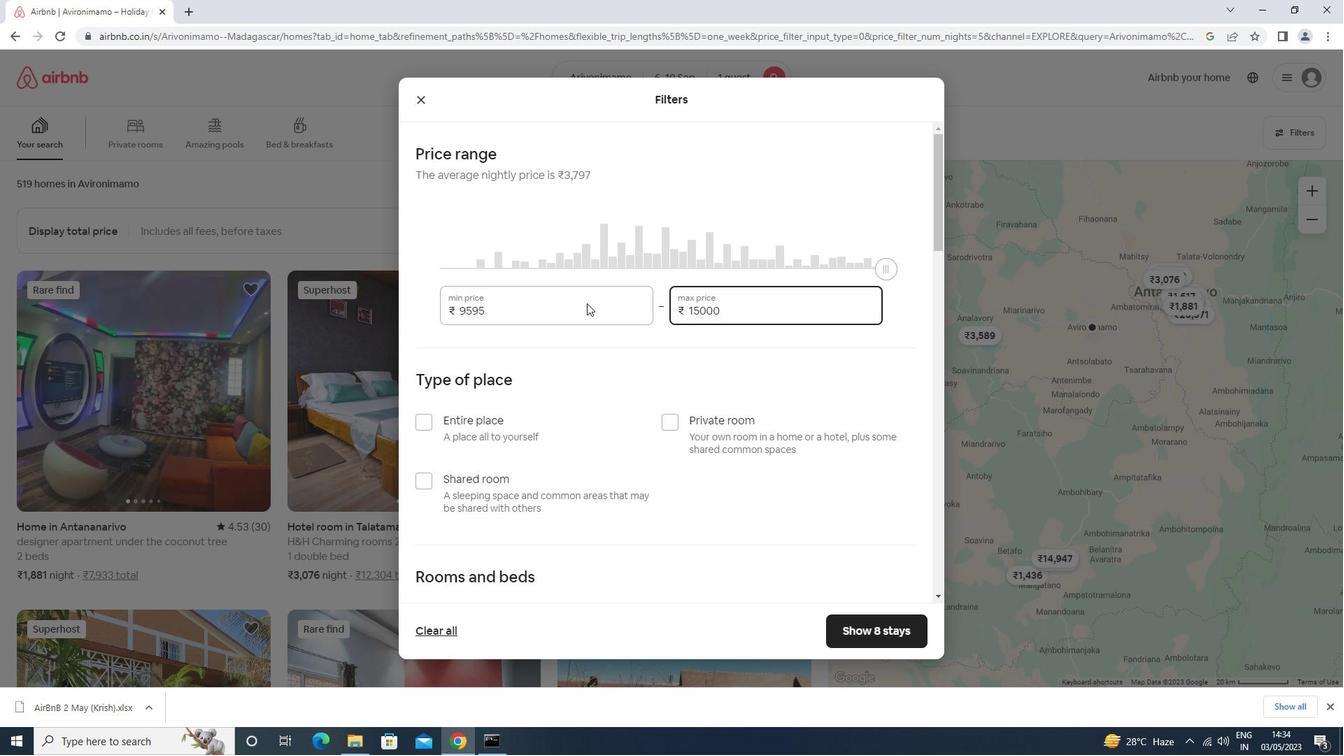 
Action: Mouse scrolled (587, 303) with delta (0, 0)
Screenshot: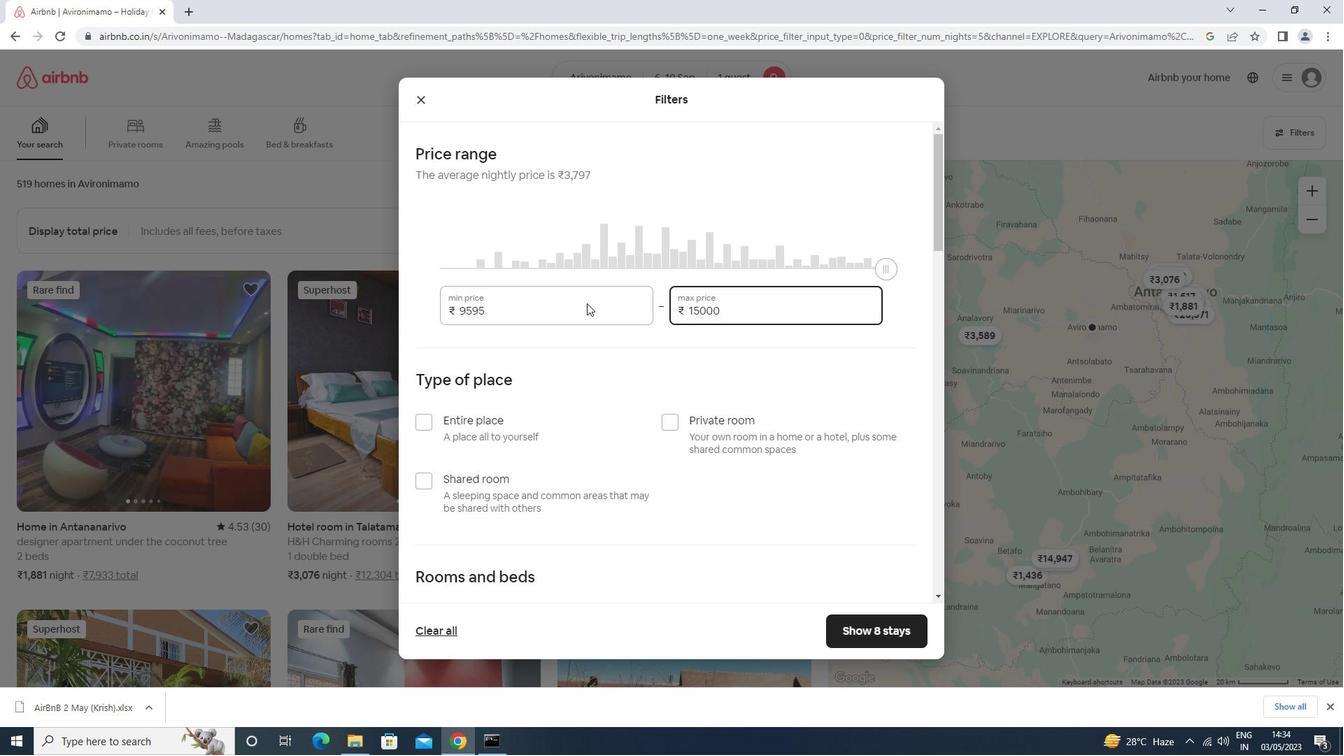 
Action: Mouse scrolled (587, 303) with delta (0, 0)
Screenshot: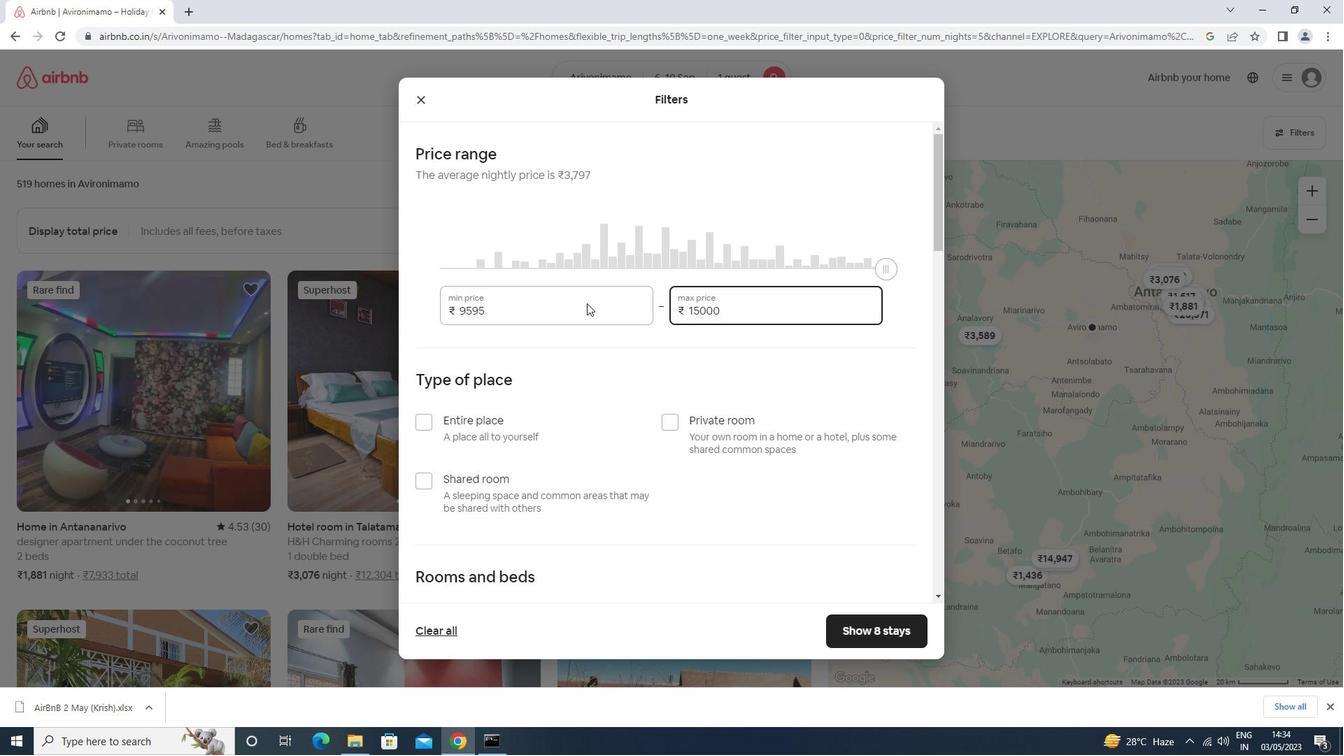 
Action: Mouse moved to (706, 153)
Screenshot: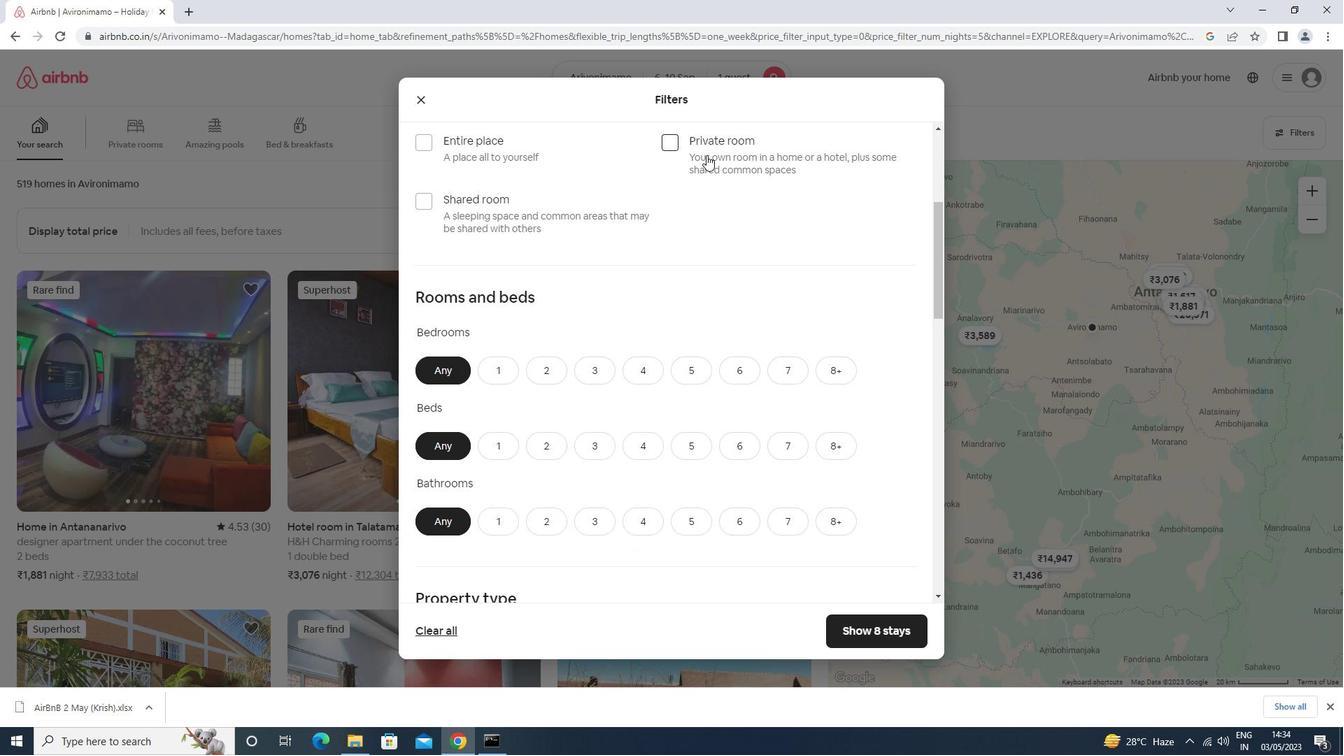 
Action: Mouse pressed left at (706, 153)
Screenshot: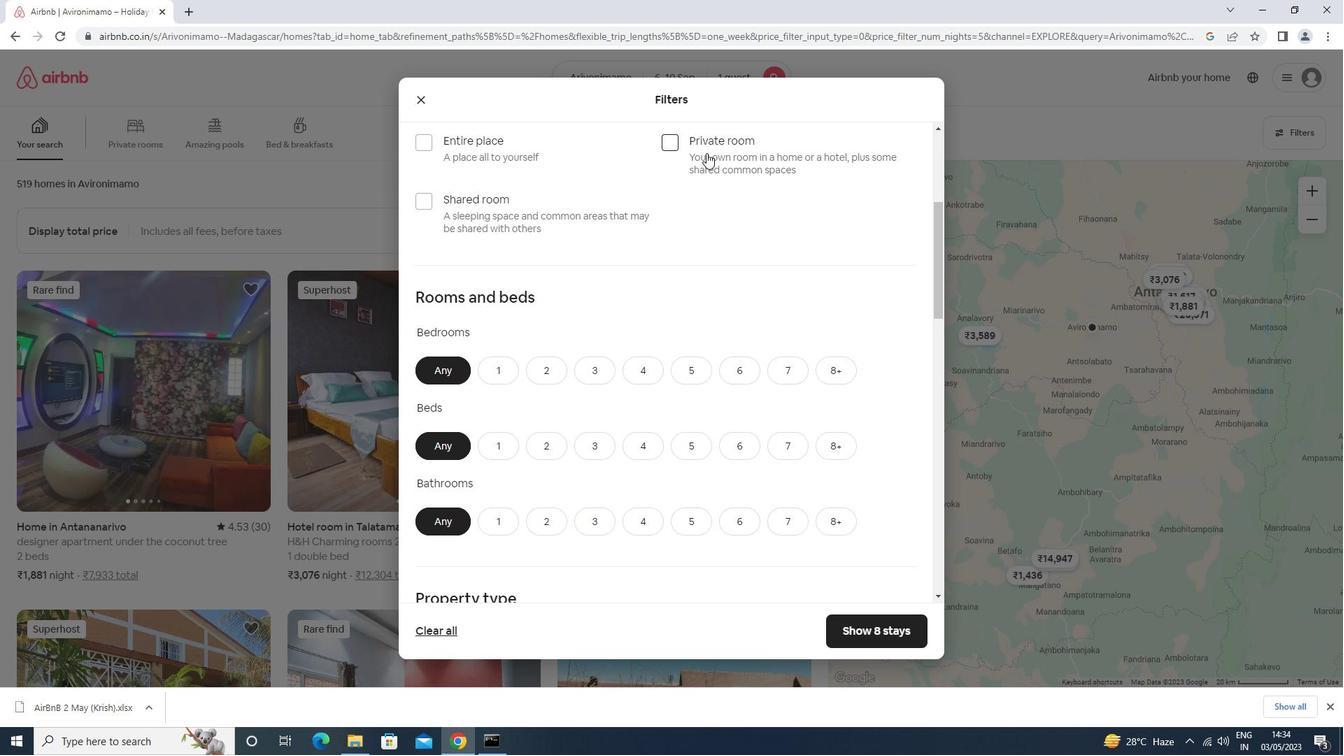 
Action: Mouse moved to (677, 147)
Screenshot: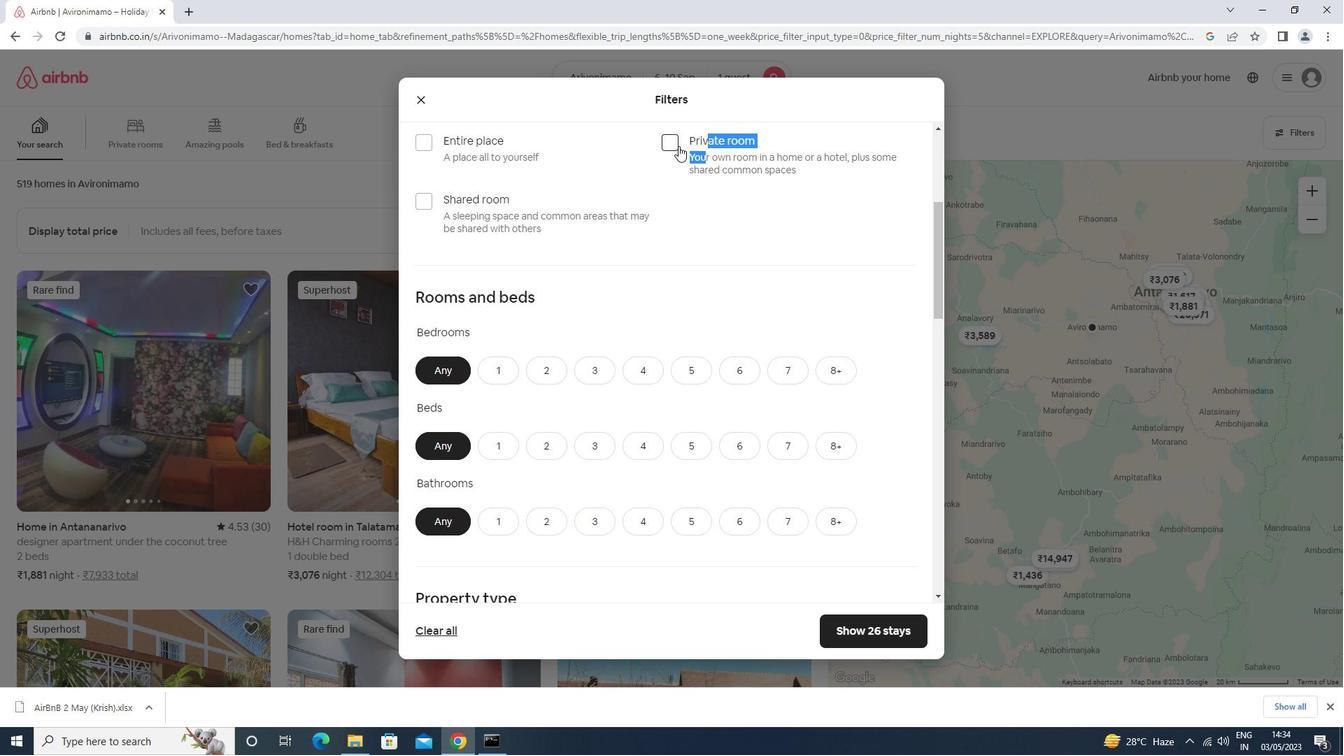 
Action: Mouse pressed left at (677, 147)
Screenshot: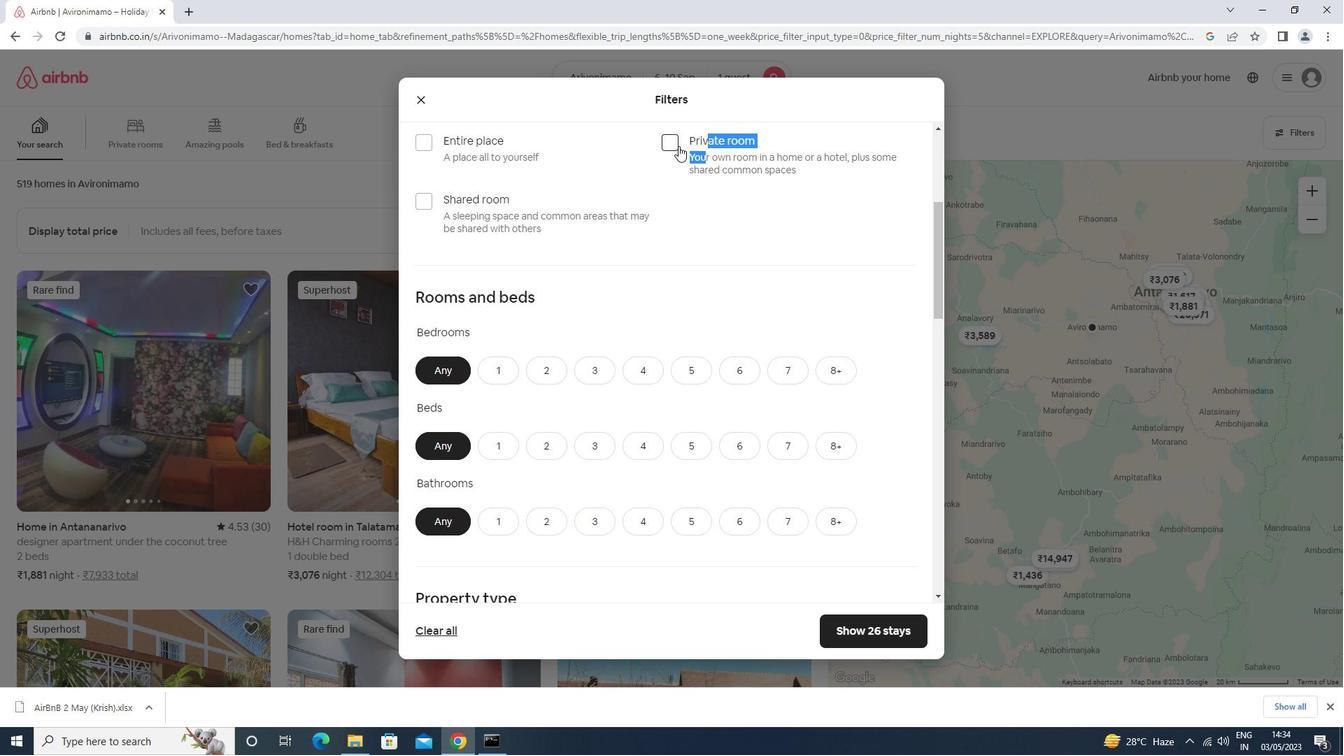 
Action: Mouse moved to (510, 368)
Screenshot: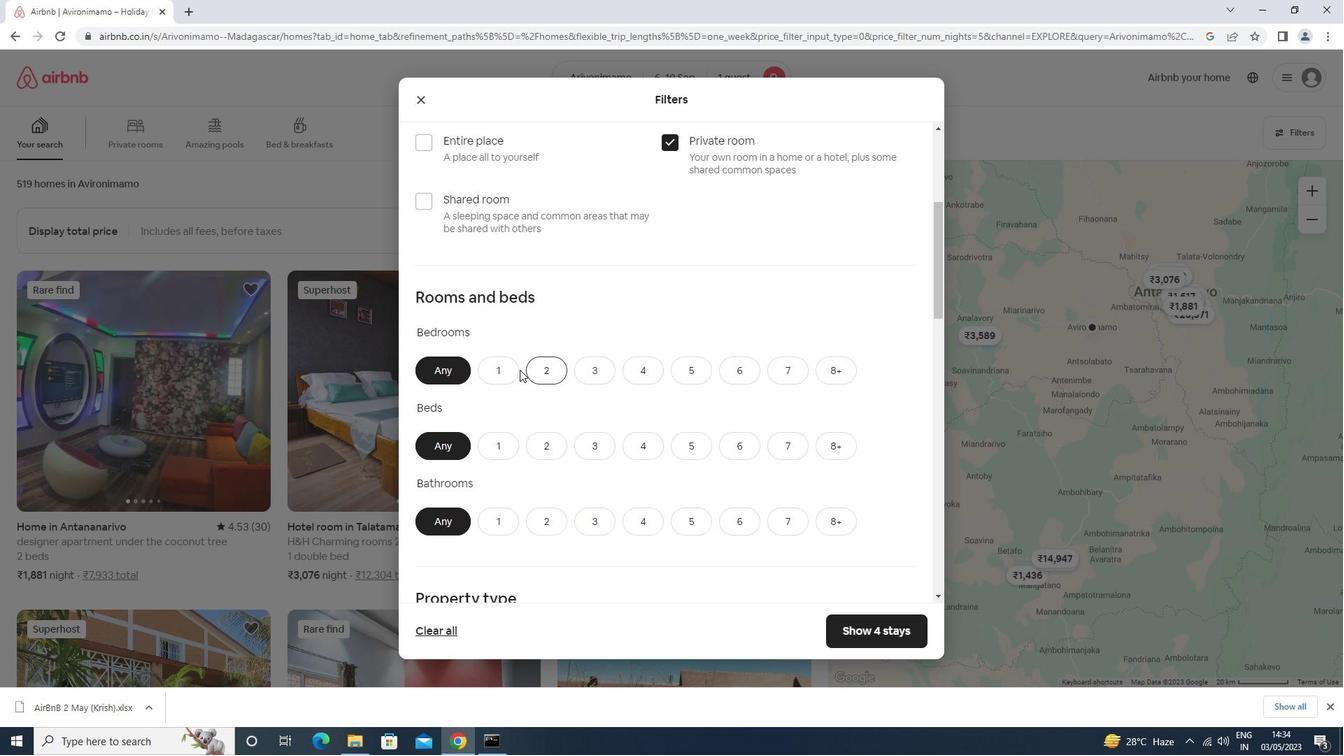 
Action: Mouse pressed left at (510, 368)
Screenshot: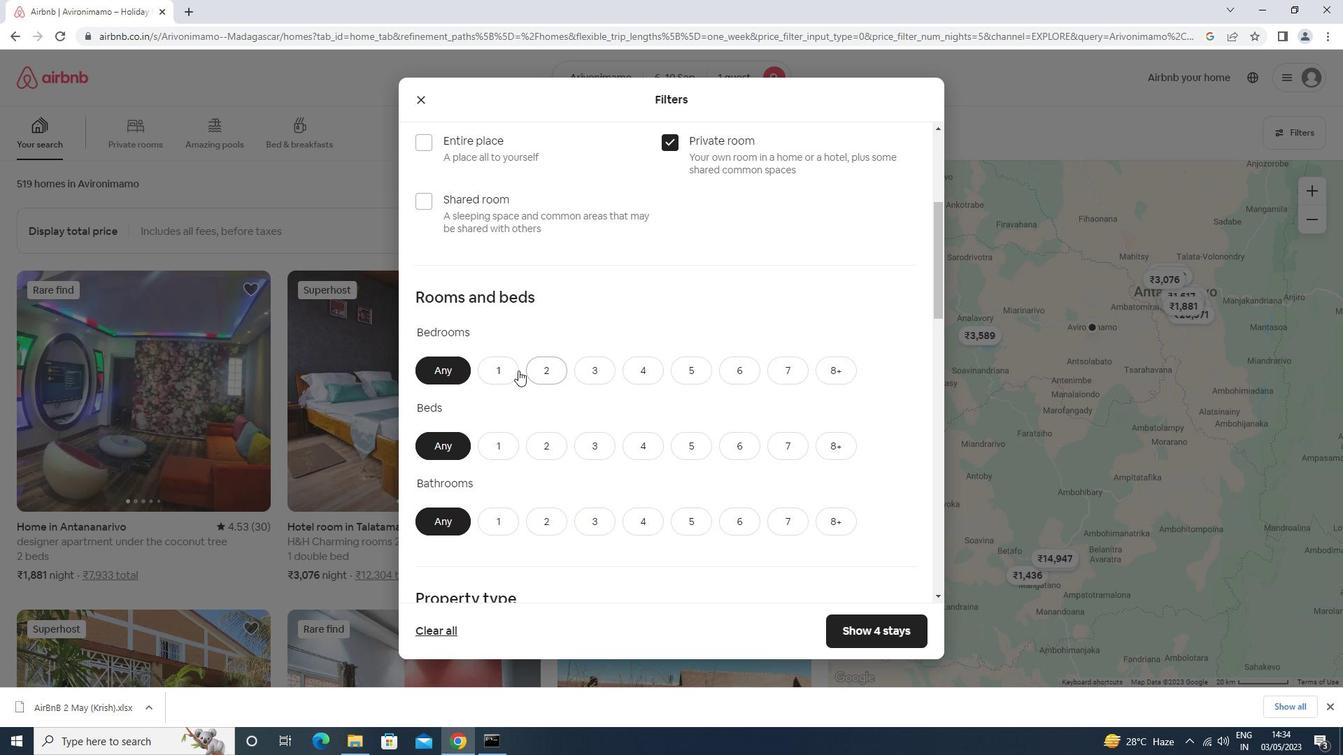 
Action: Mouse moved to (503, 445)
Screenshot: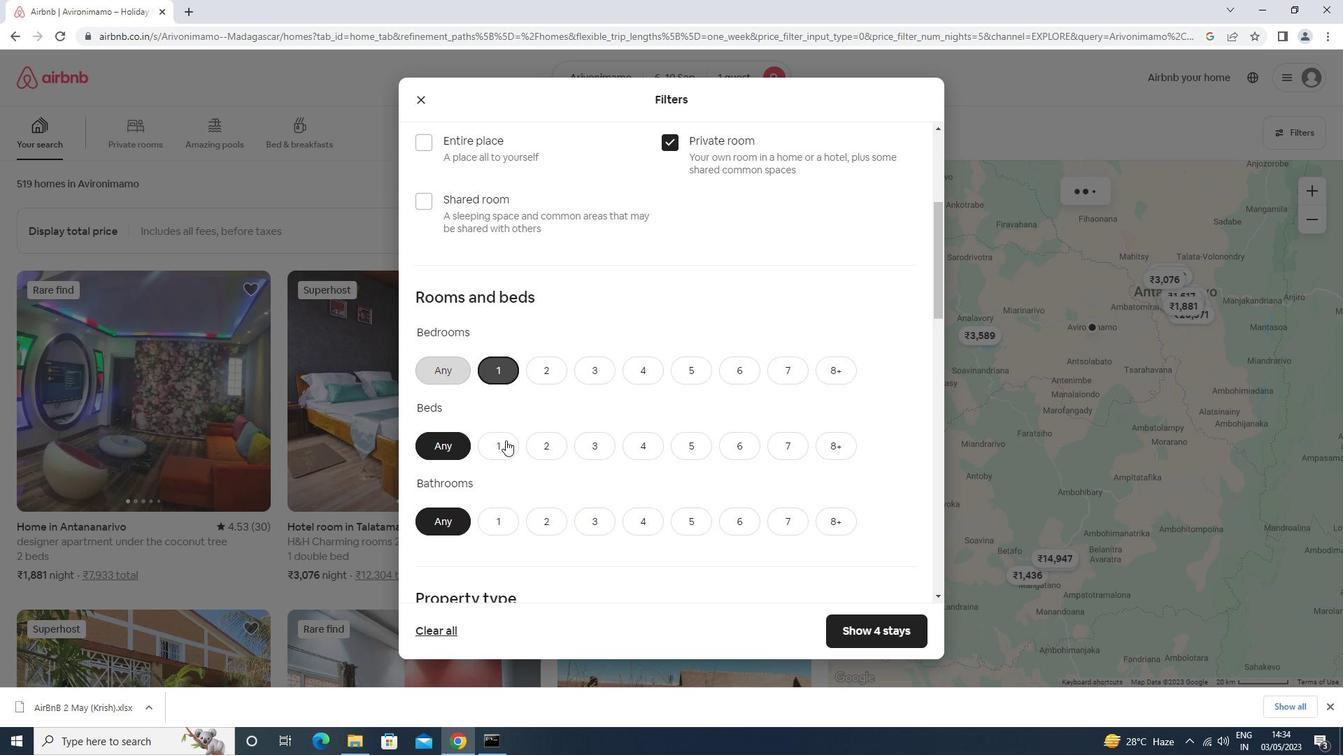 
Action: Mouse pressed left at (503, 445)
Screenshot: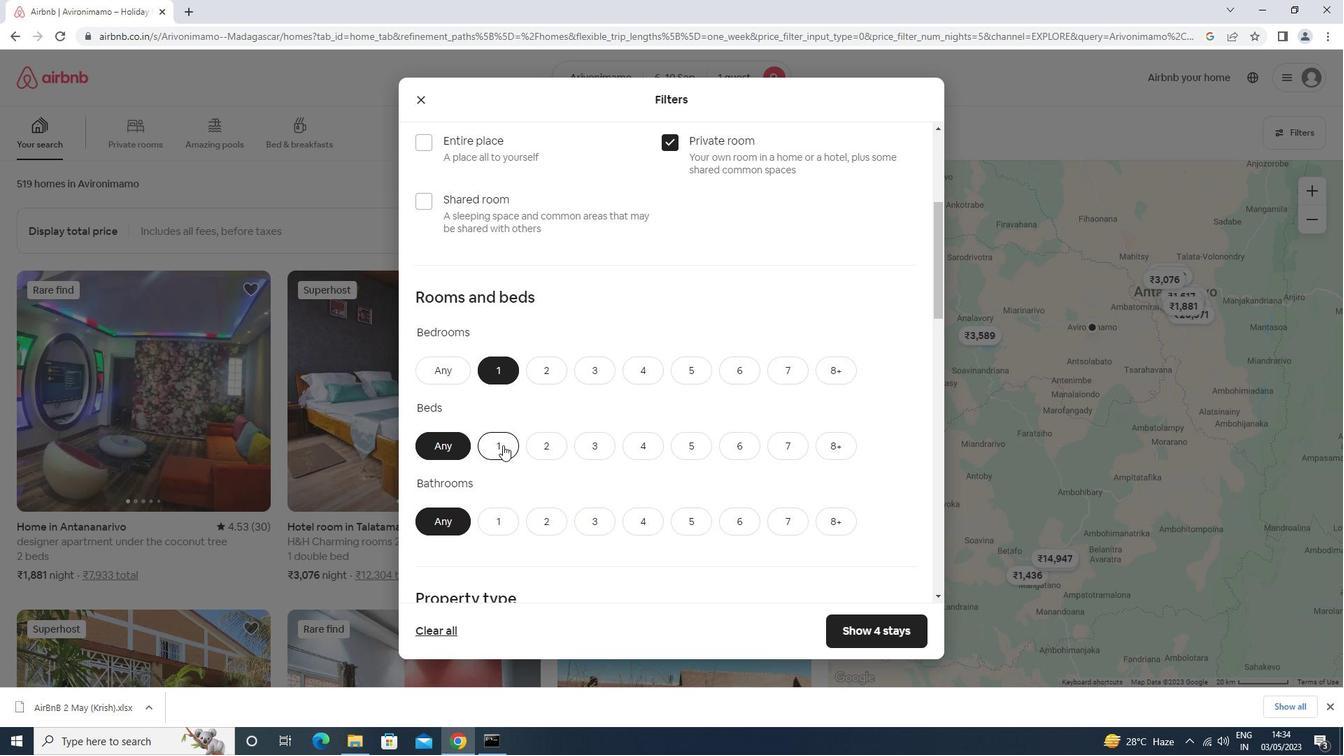 
Action: Mouse moved to (496, 517)
Screenshot: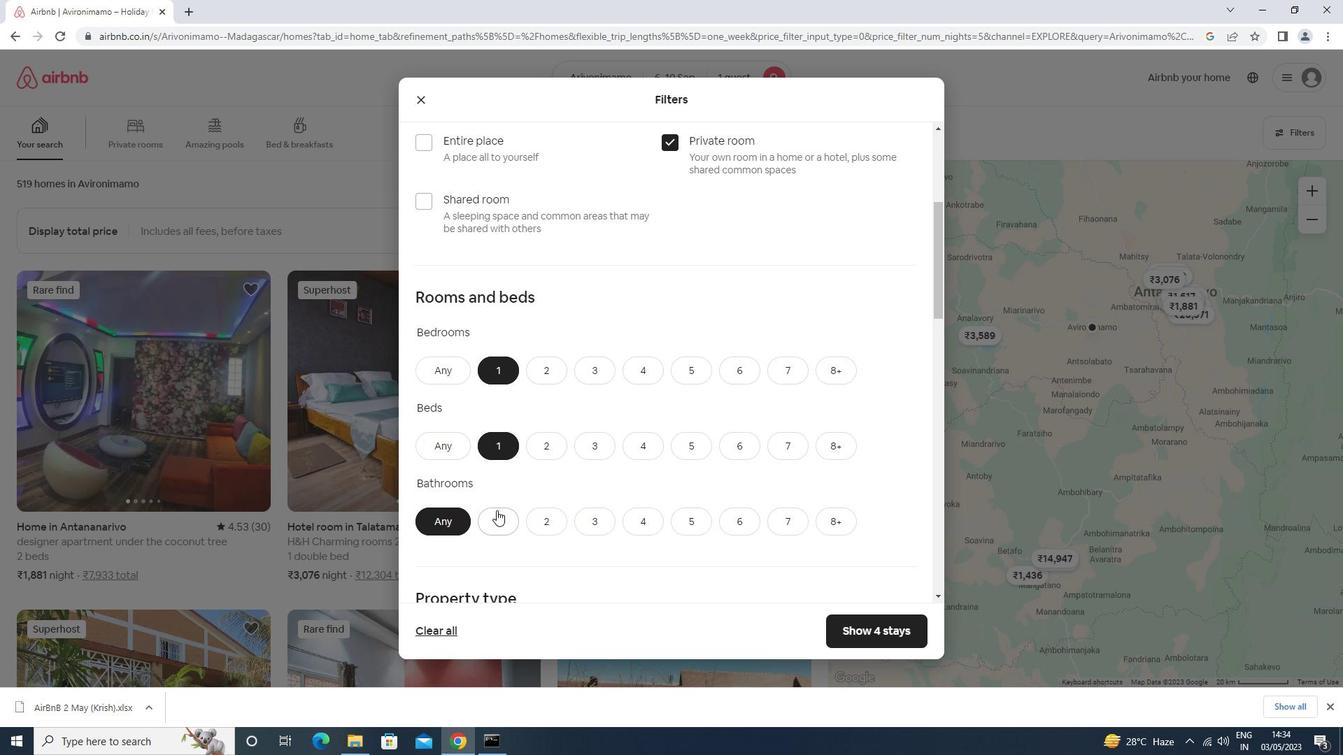 
Action: Mouse pressed left at (496, 517)
Screenshot: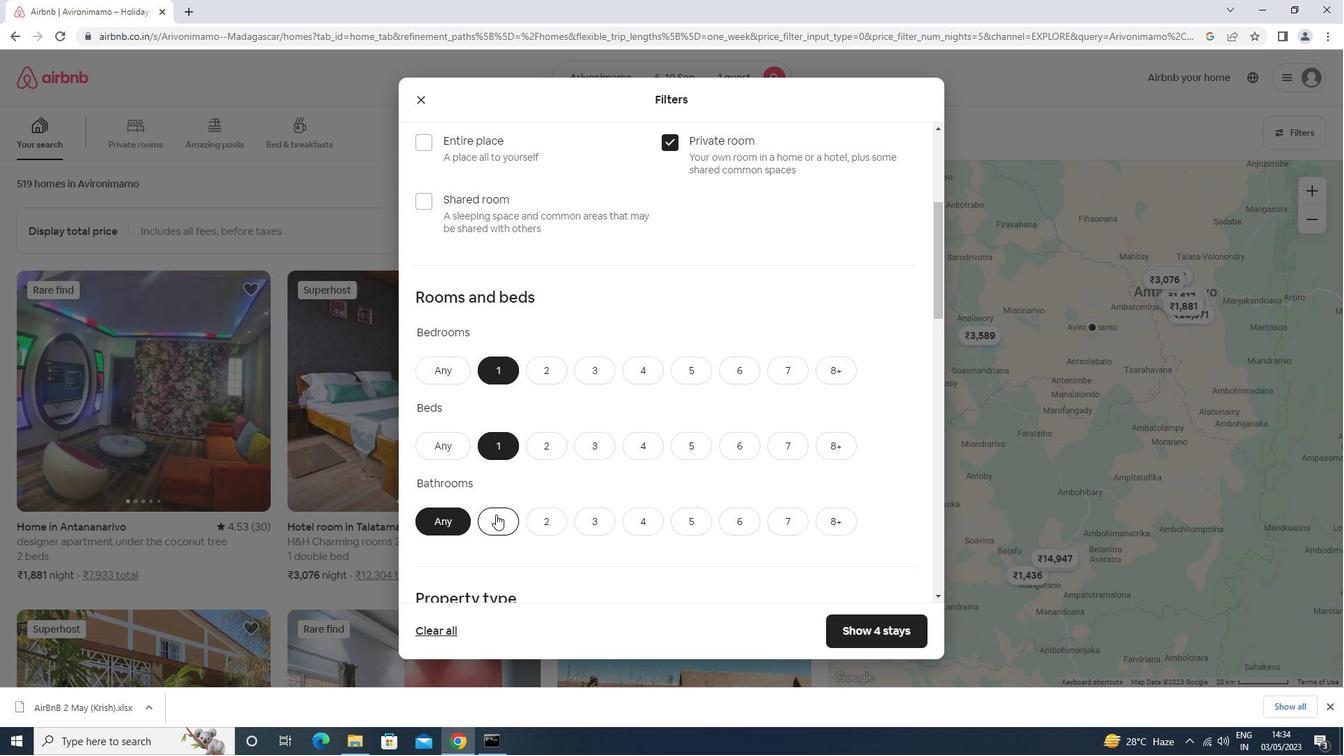 
Action: Mouse moved to (495, 508)
Screenshot: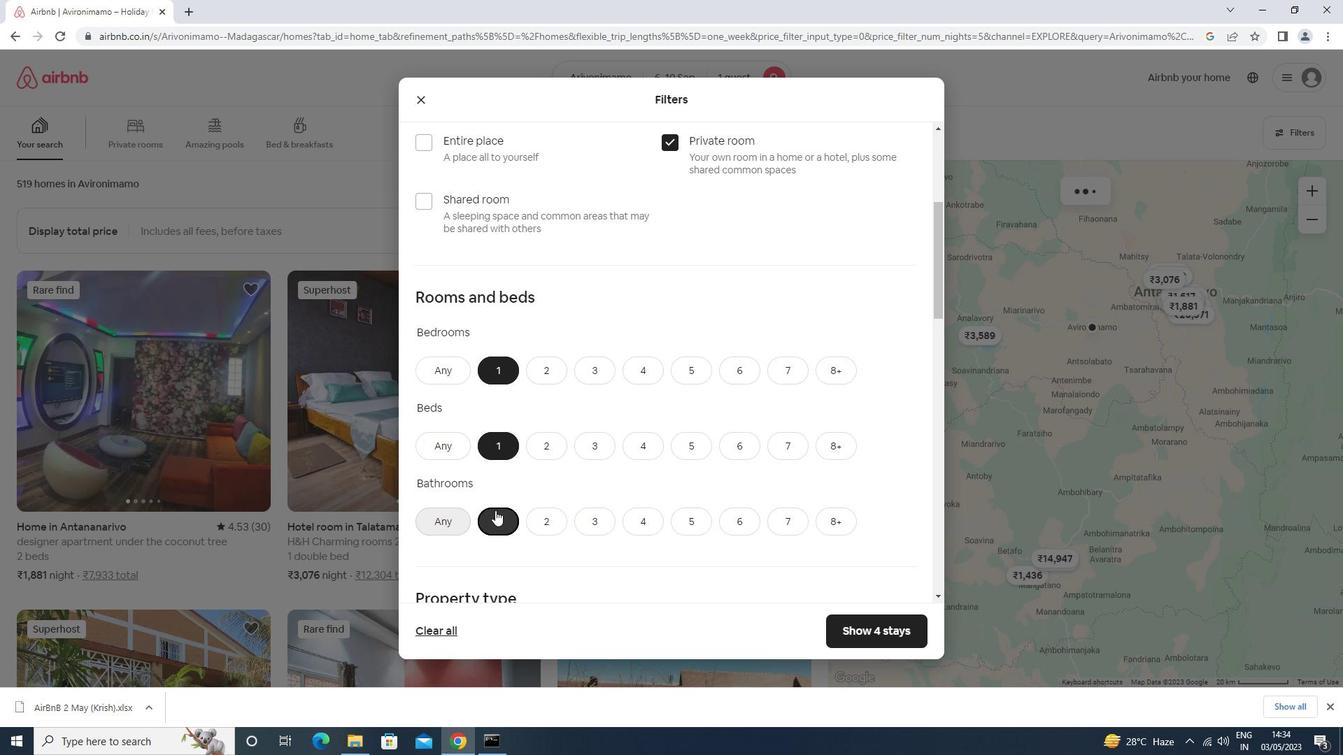 
Action: Mouse scrolled (495, 507) with delta (0, 0)
Screenshot: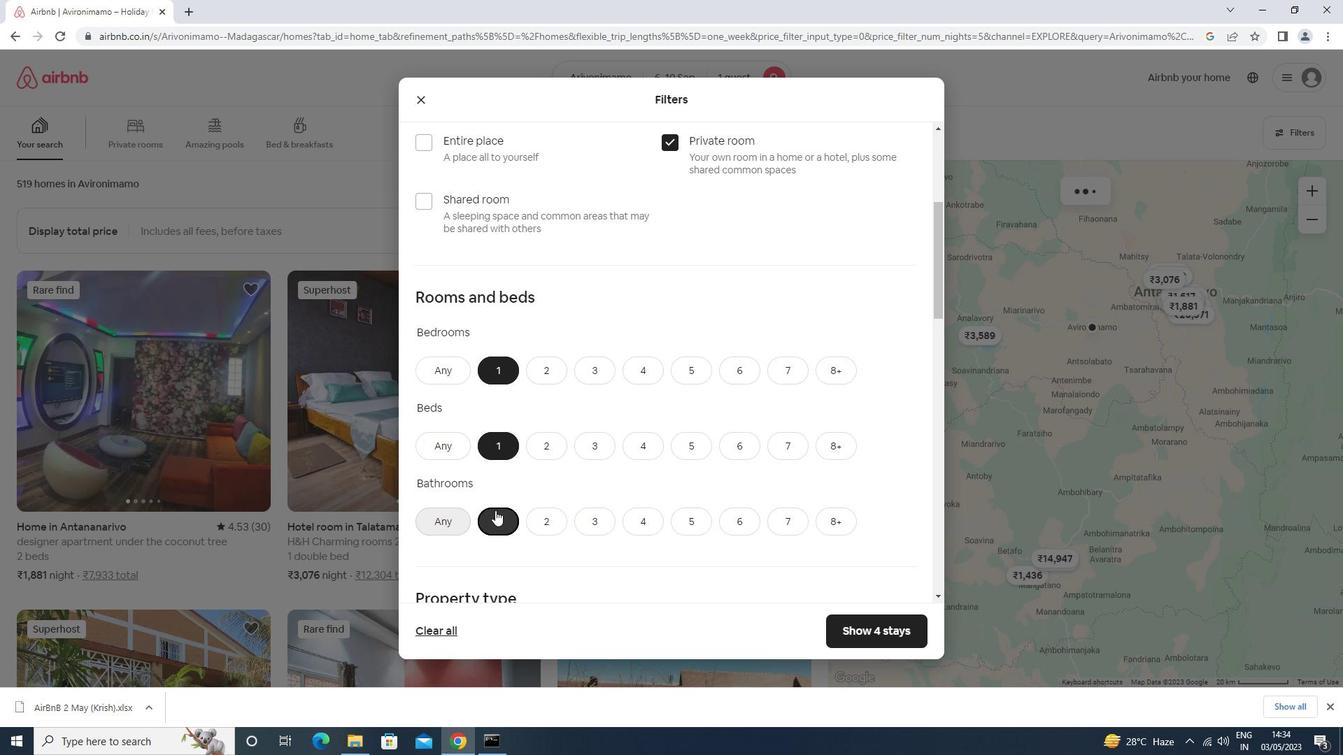 
Action: Mouse moved to (495, 508)
Screenshot: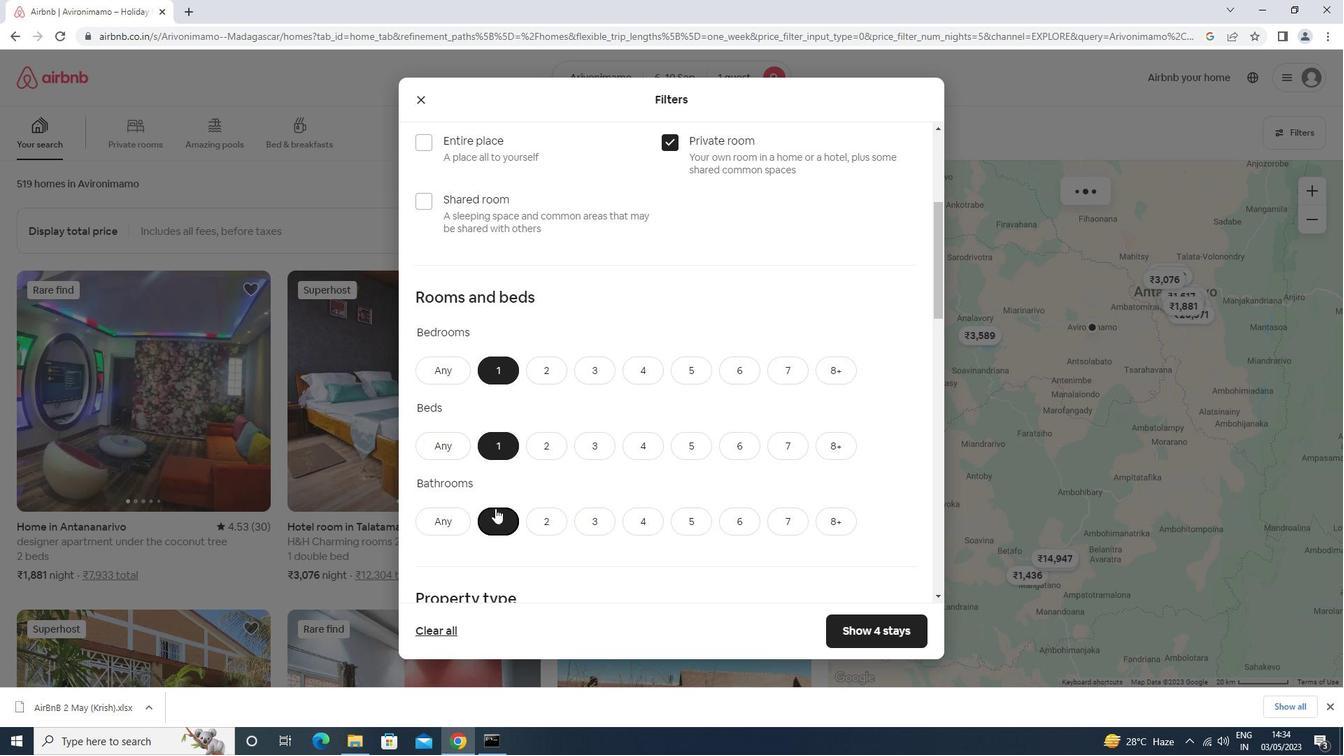 
Action: Mouse scrolled (495, 507) with delta (0, 0)
Screenshot: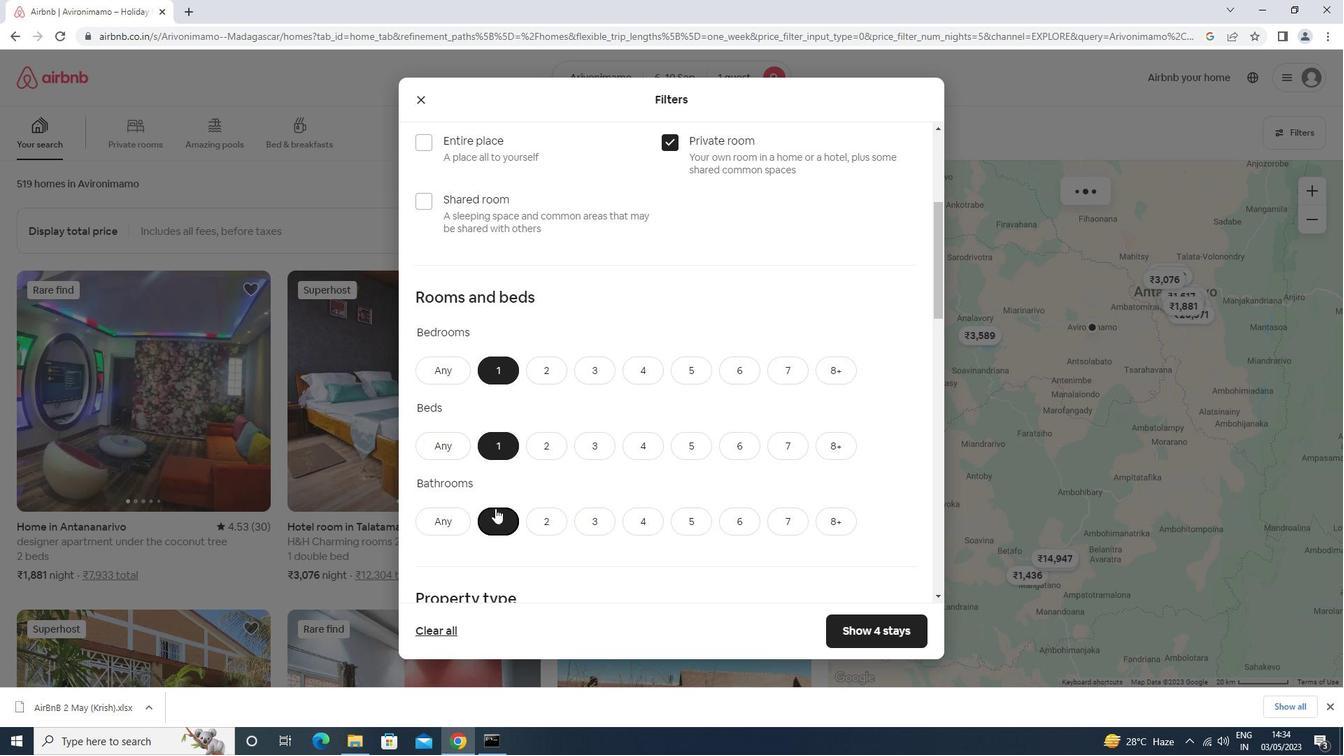 
Action: Mouse scrolled (495, 507) with delta (0, 0)
Screenshot: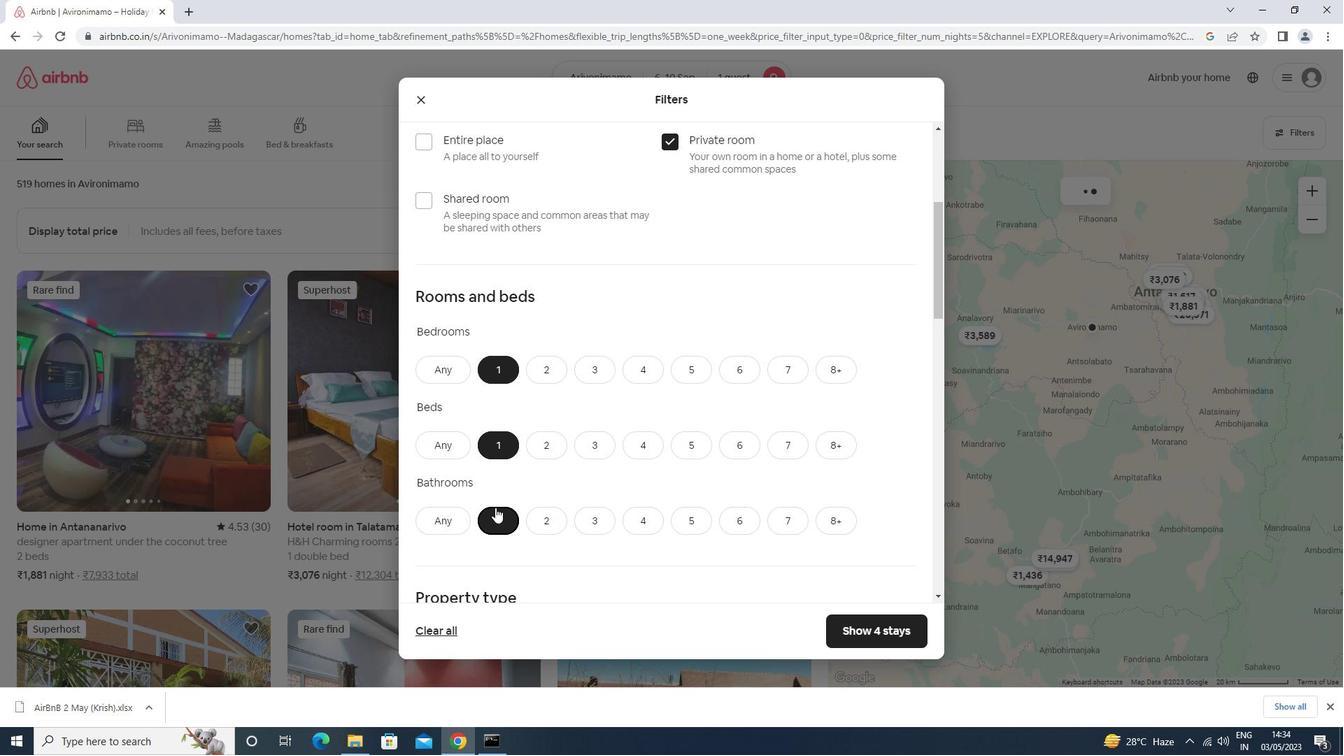 
Action: Mouse scrolled (495, 507) with delta (0, 0)
Screenshot: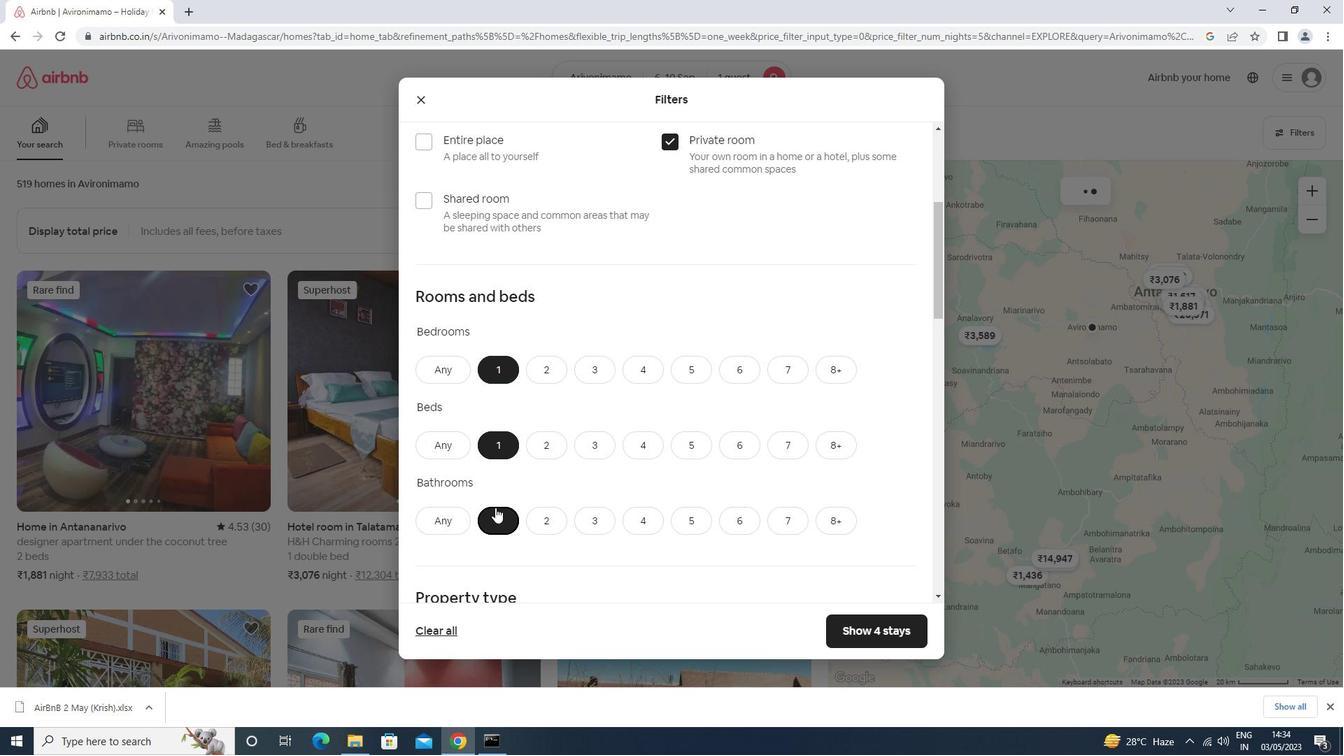 
Action: Mouse moved to (491, 408)
Screenshot: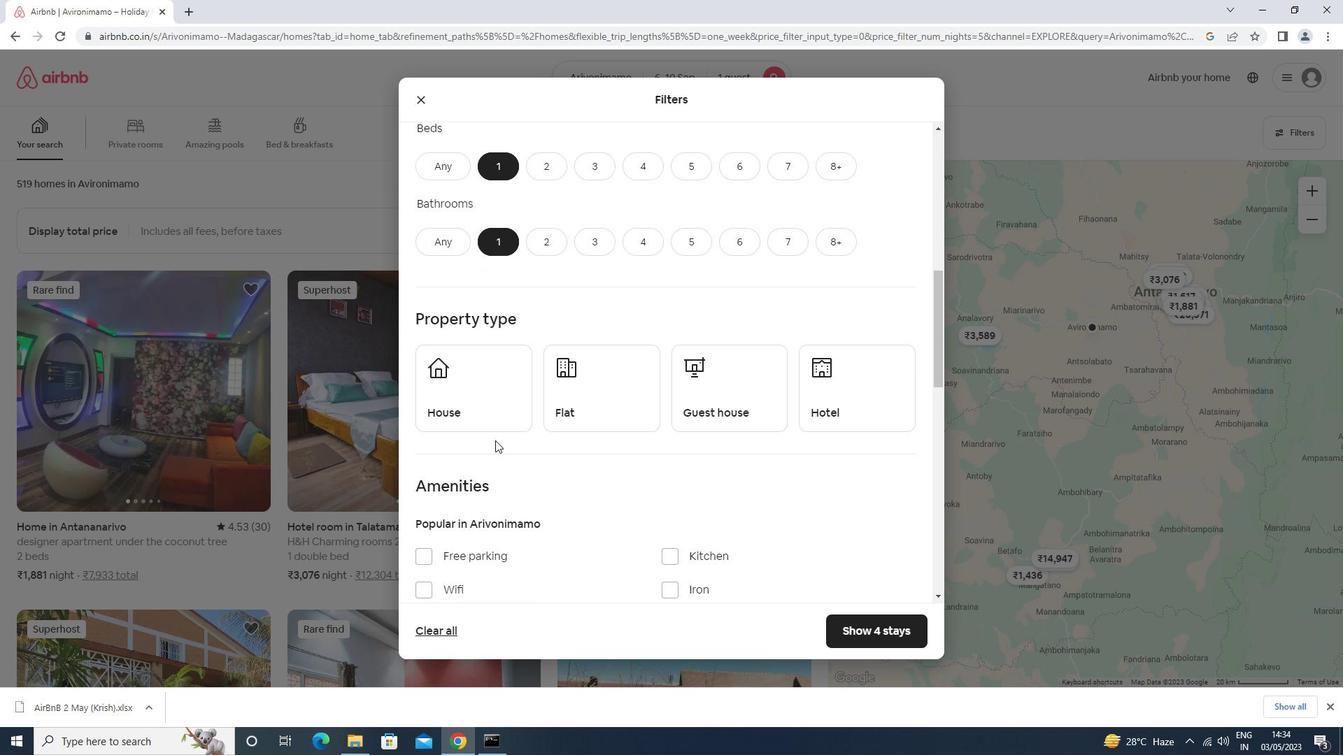 
Action: Mouse pressed left at (491, 408)
Screenshot: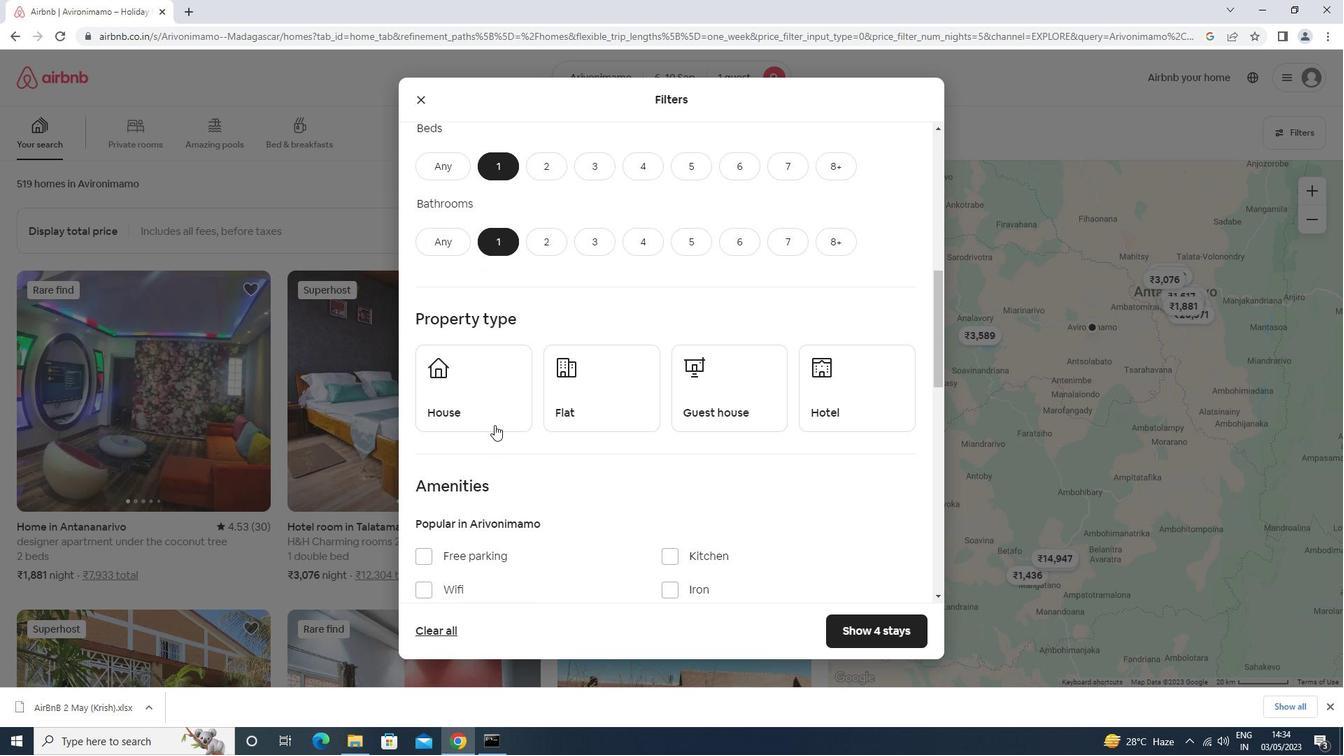 
Action: Mouse moved to (594, 400)
Screenshot: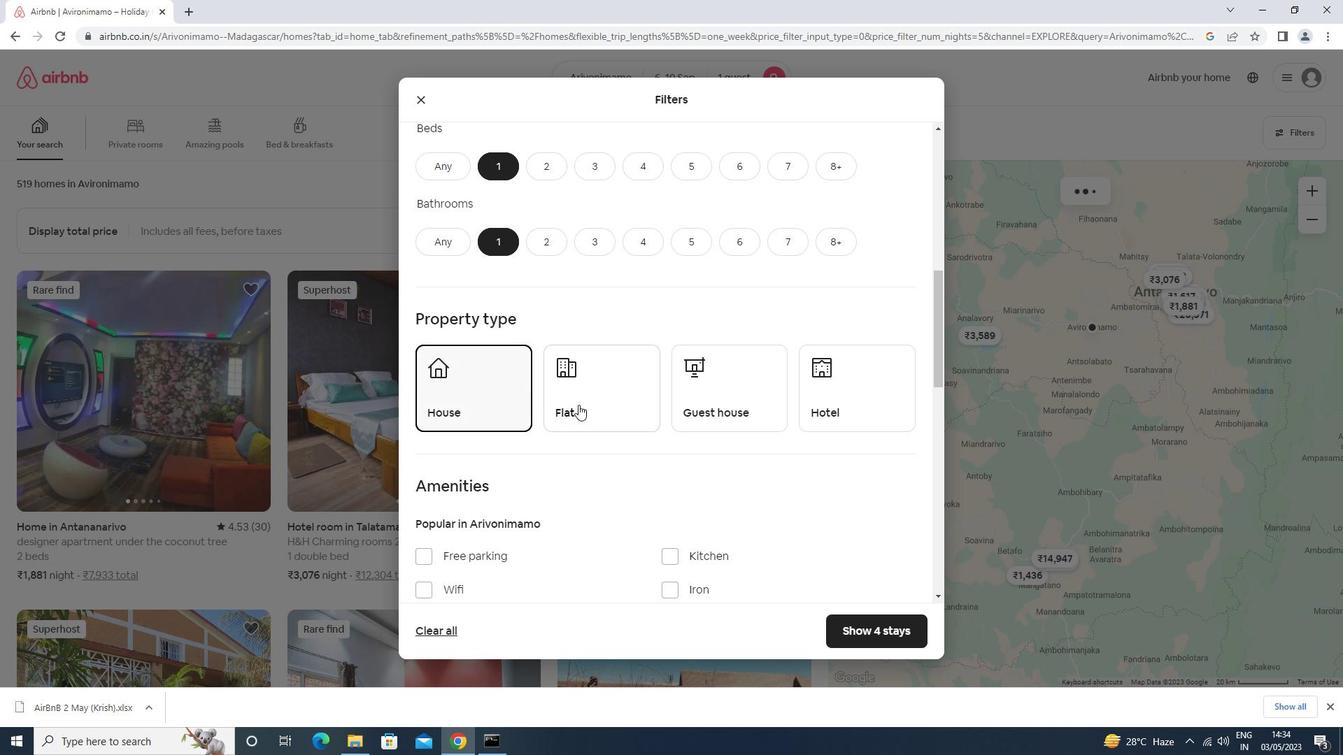 
Action: Mouse pressed left at (594, 400)
Screenshot: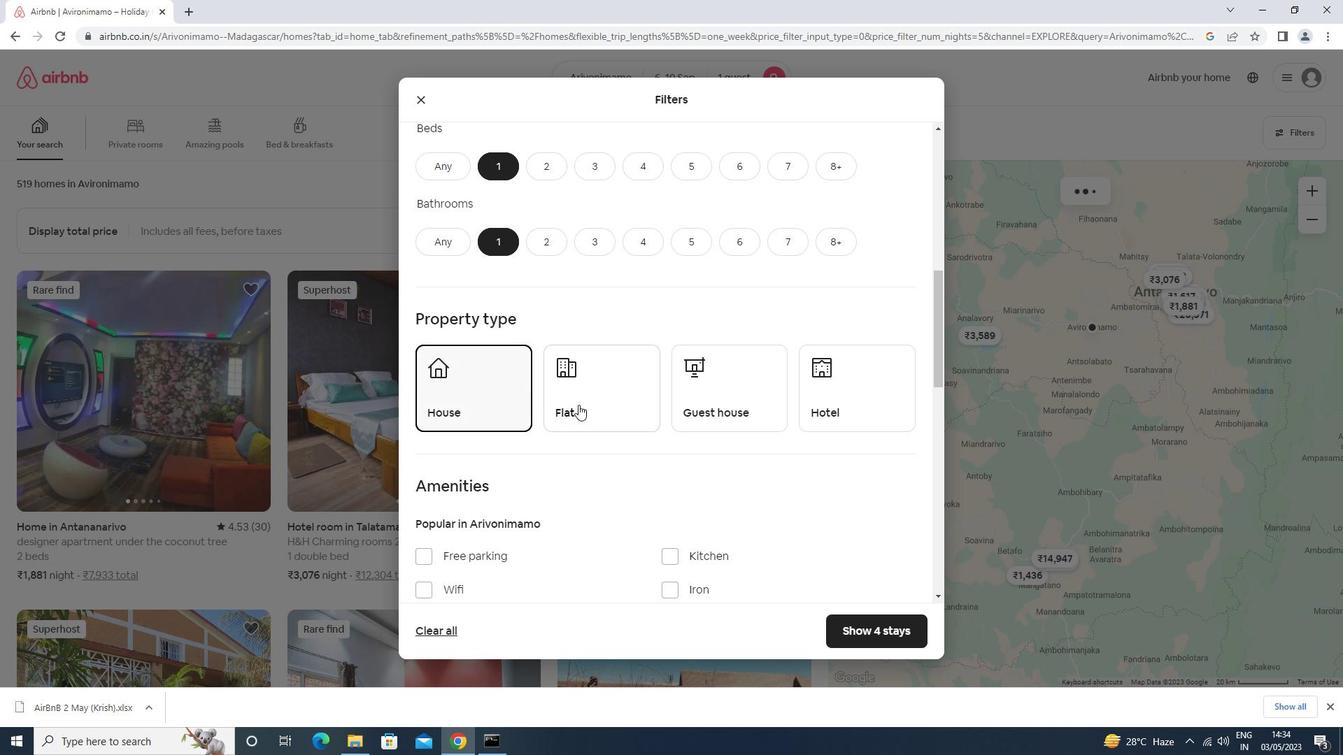 
Action: Mouse moved to (725, 399)
Screenshot: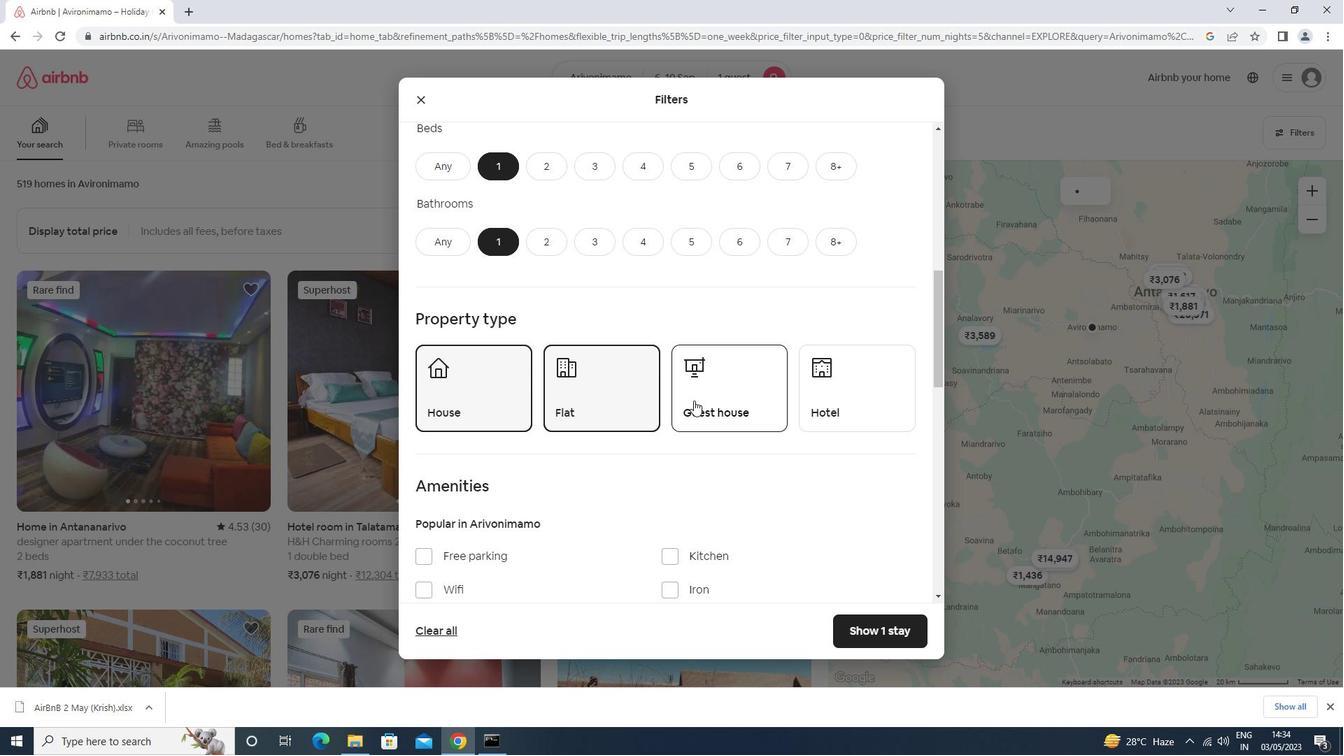 
Action: Mouse pressed left at (725, 399)
Screenshot: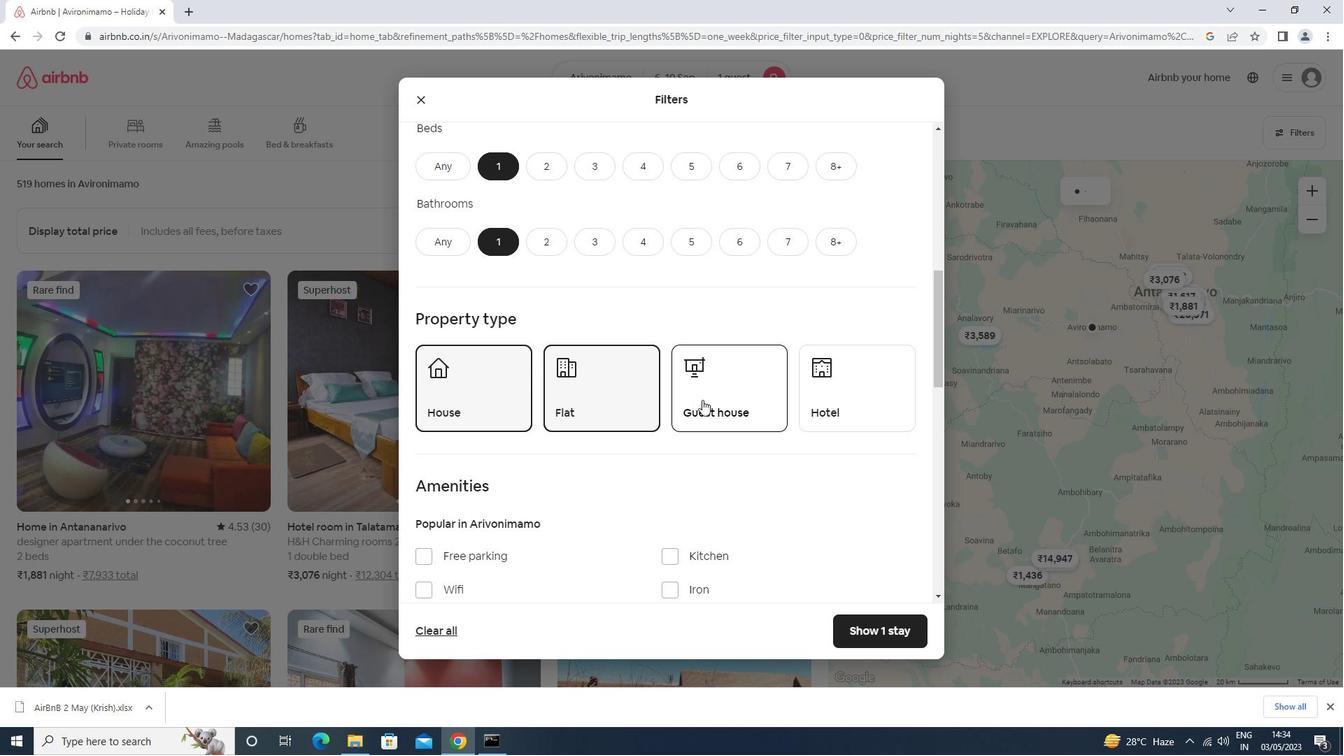 
Action: Mouse moved to (846, 400)
Screenshot: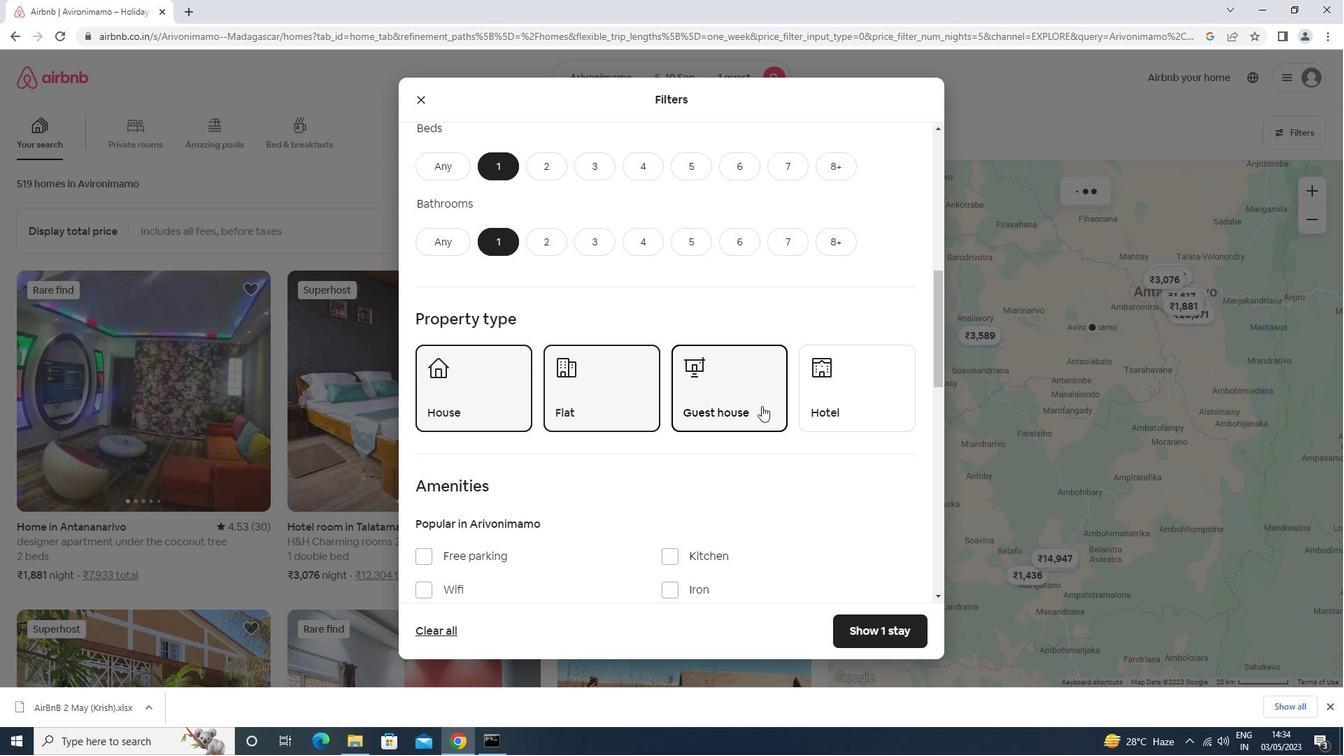 
Action: Mouse pressed left at (846, 400)
Screenshot: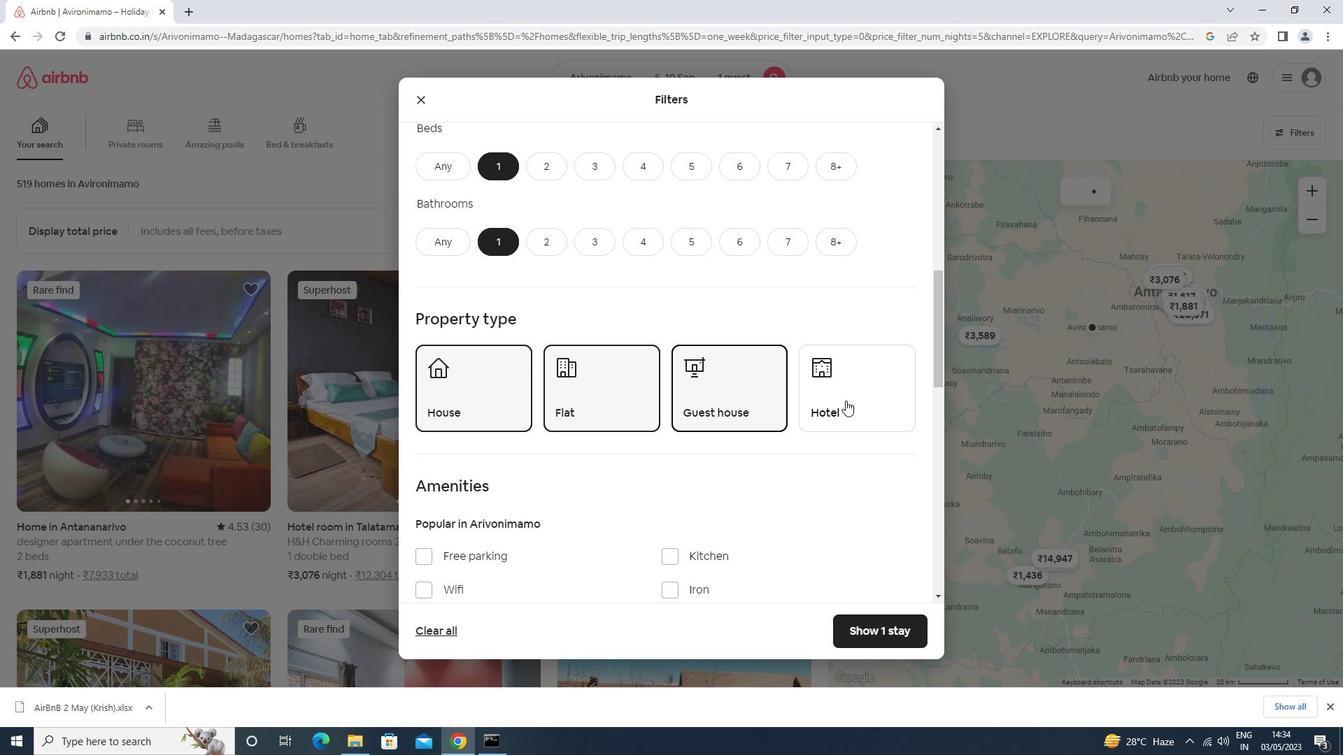 
Action: Mouse moved to (837, 400)
Screenshot: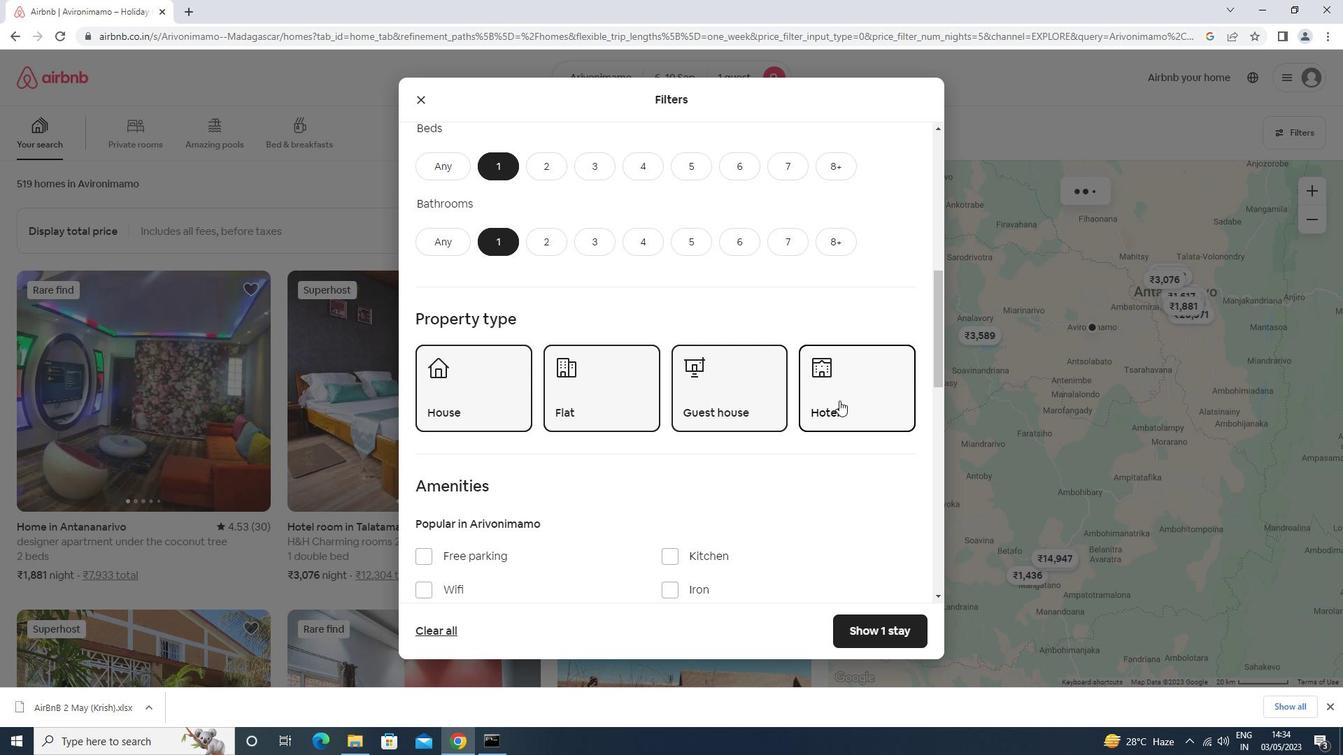 
Action: Mouse scrolled (837, 400) with delta (0, 0)
Screenshot: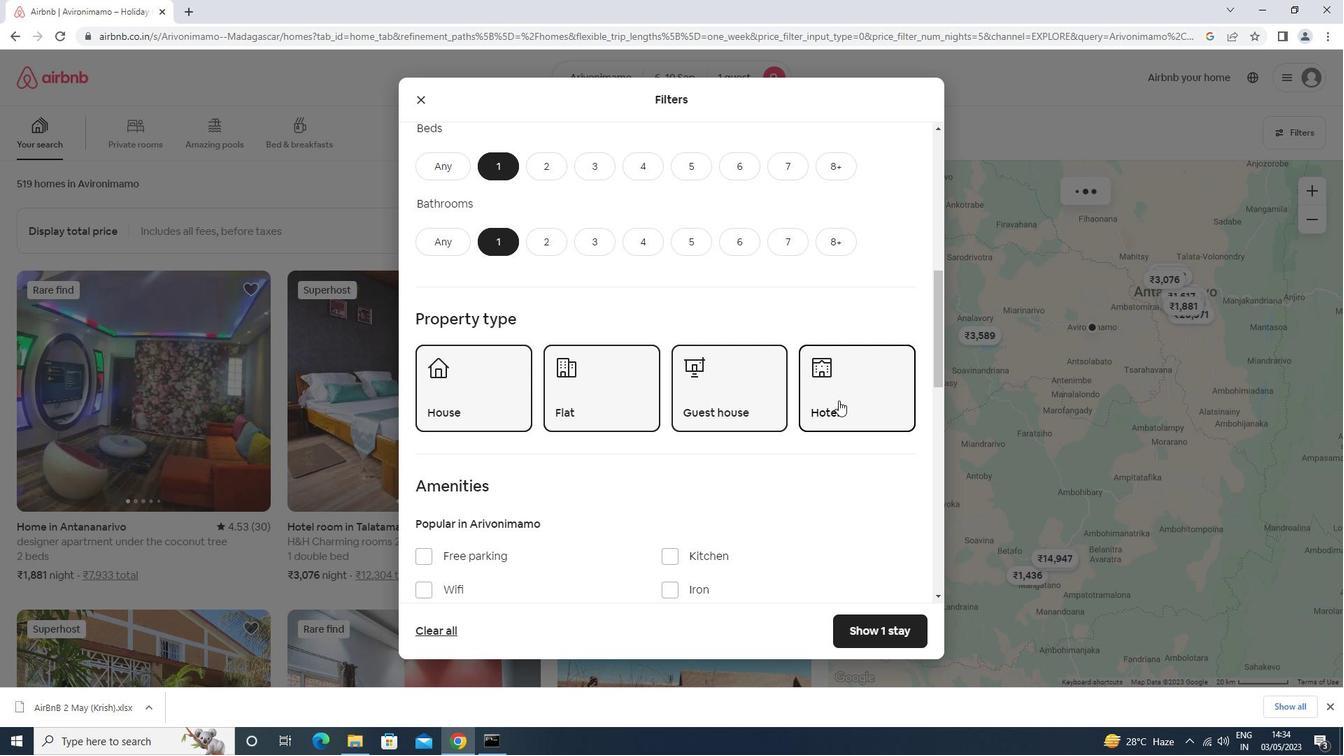 
Action: Mouse moved to (836, 400)
Screenshot: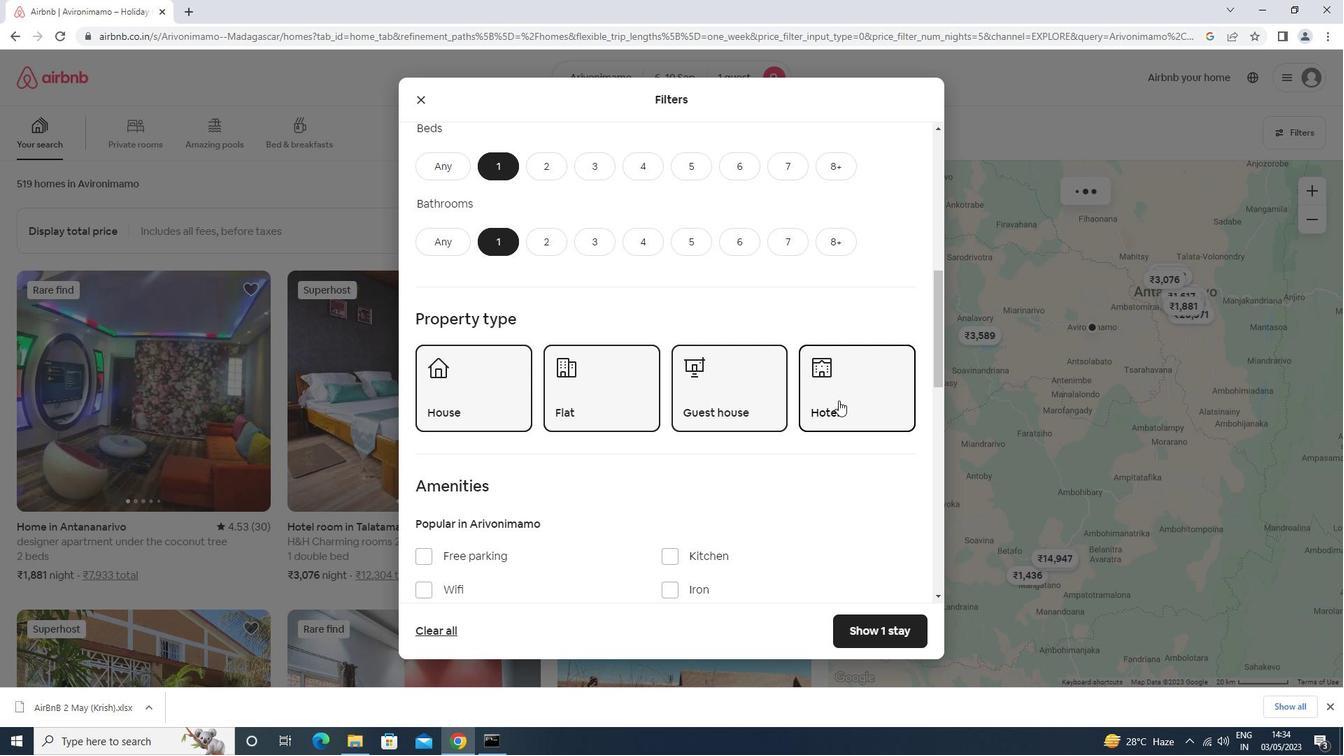 
Action: Mouse scrolled (836, 400) with delta (0, 0)
Screenshot: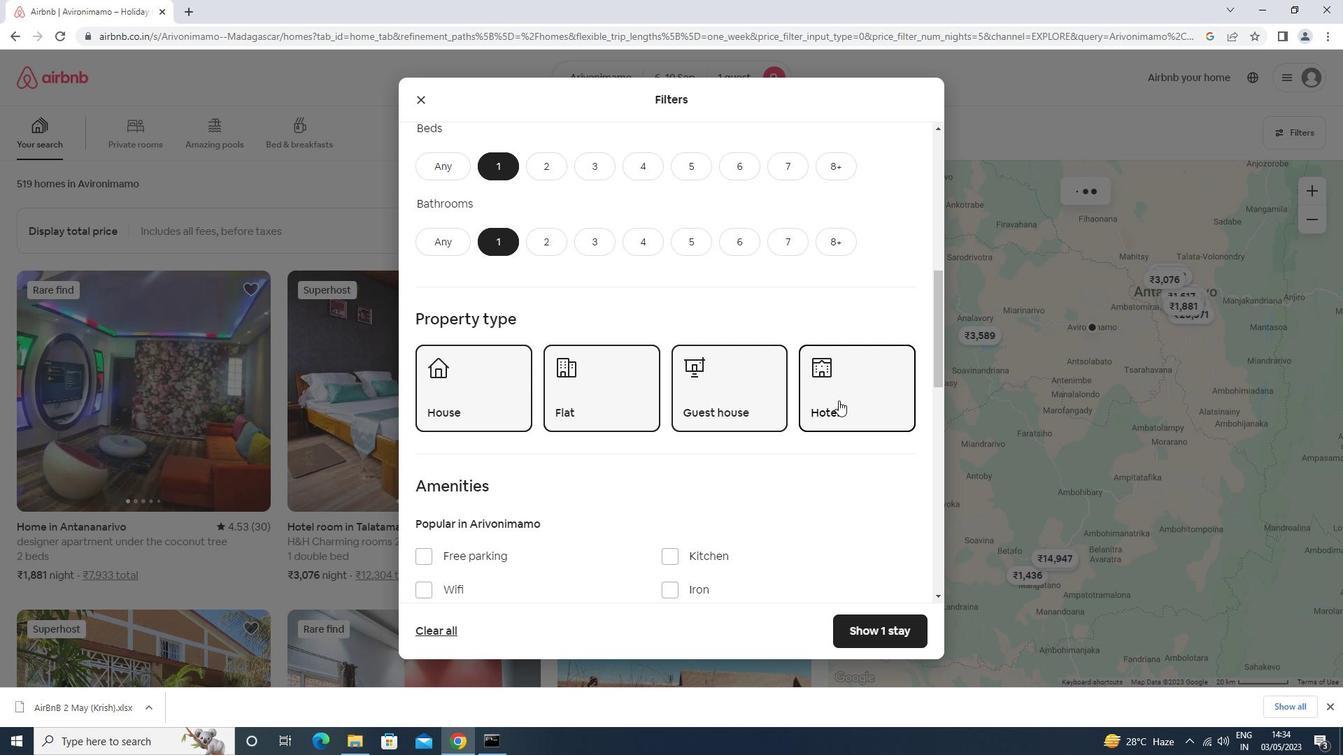 
Action: Mouse scrolled (836, 400) with delta (0, 0)
Screenshot: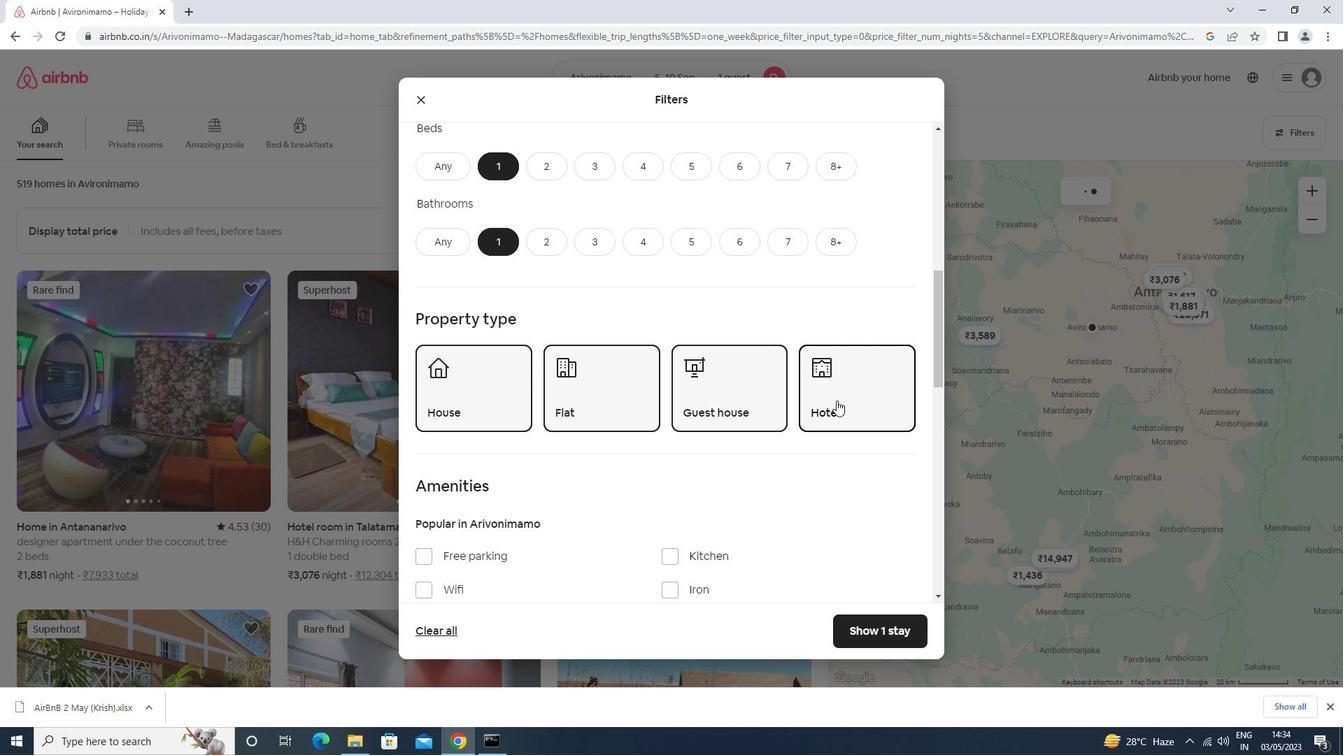 
Action: Mouse moved to (836, 401)
Screenshot: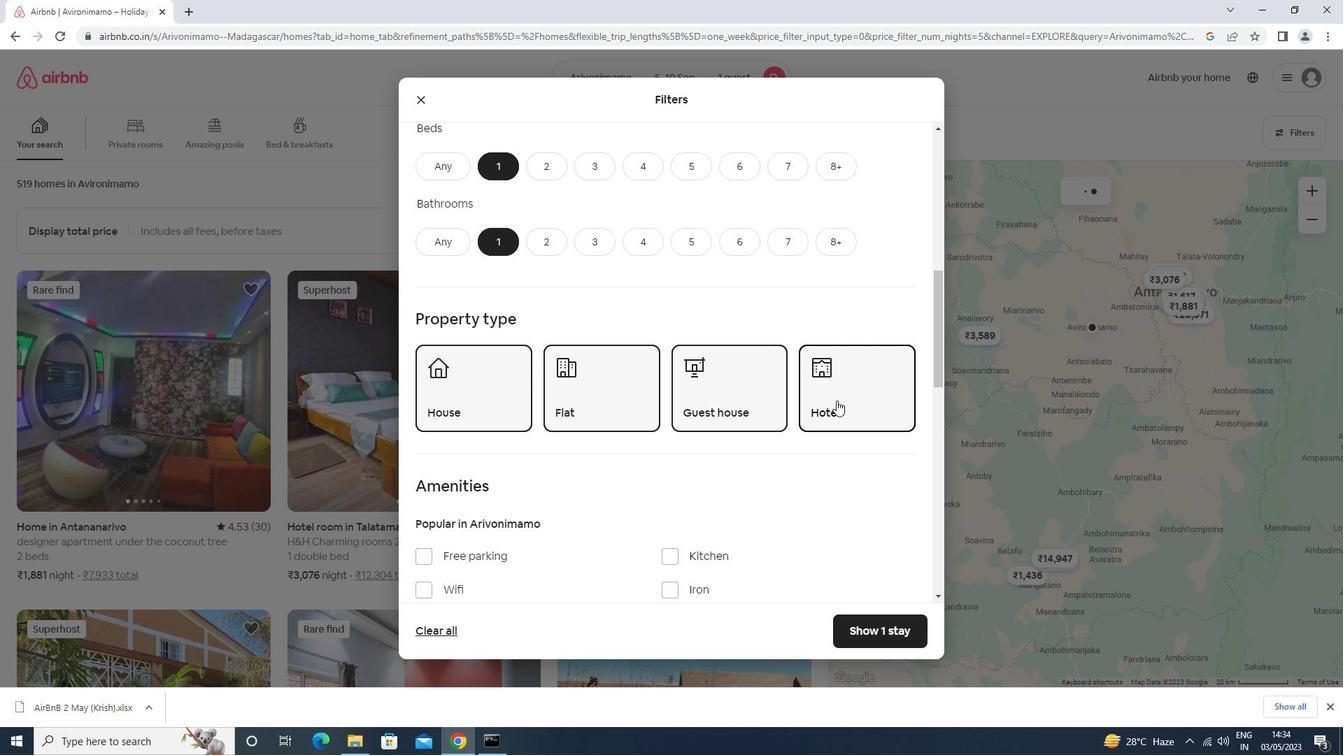 
Action: Mouse scrolled (836, 400) with delta (0, 0)
Screenshot: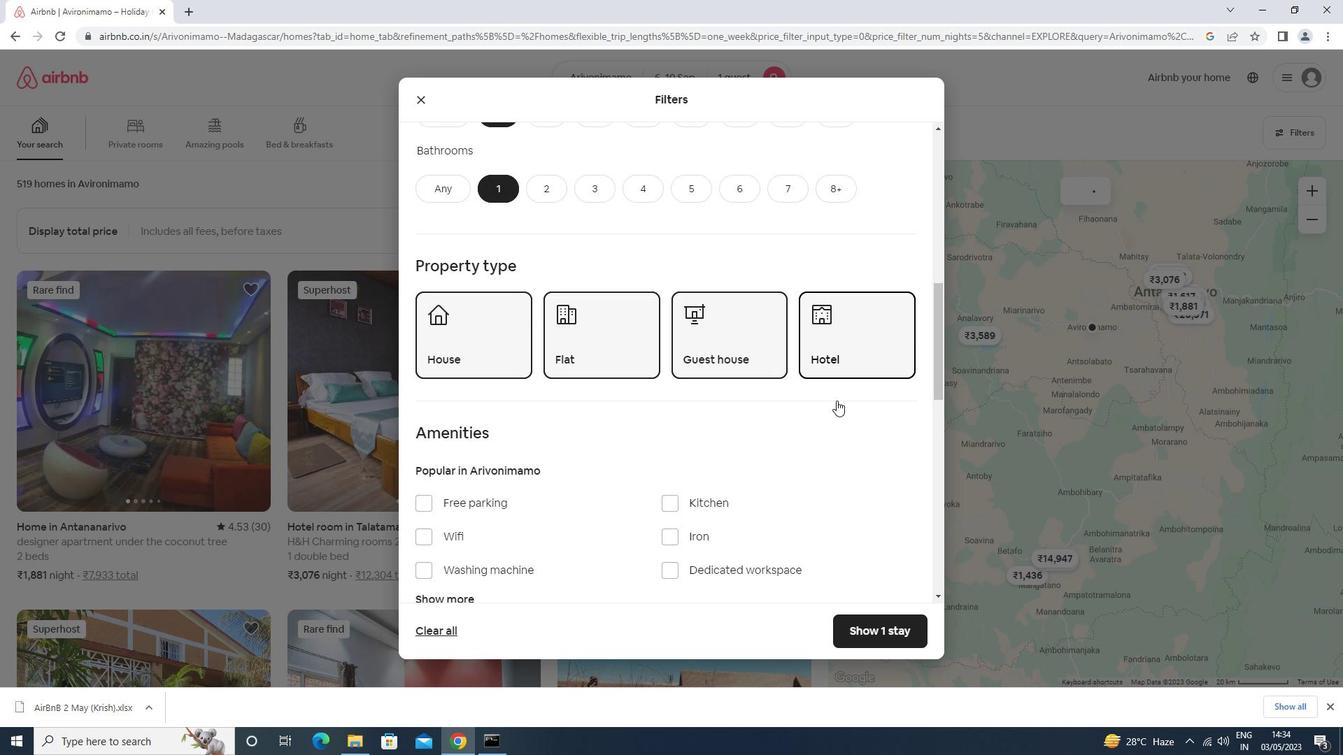 
Action: Mouse moved to (491, 339)
Screenshot: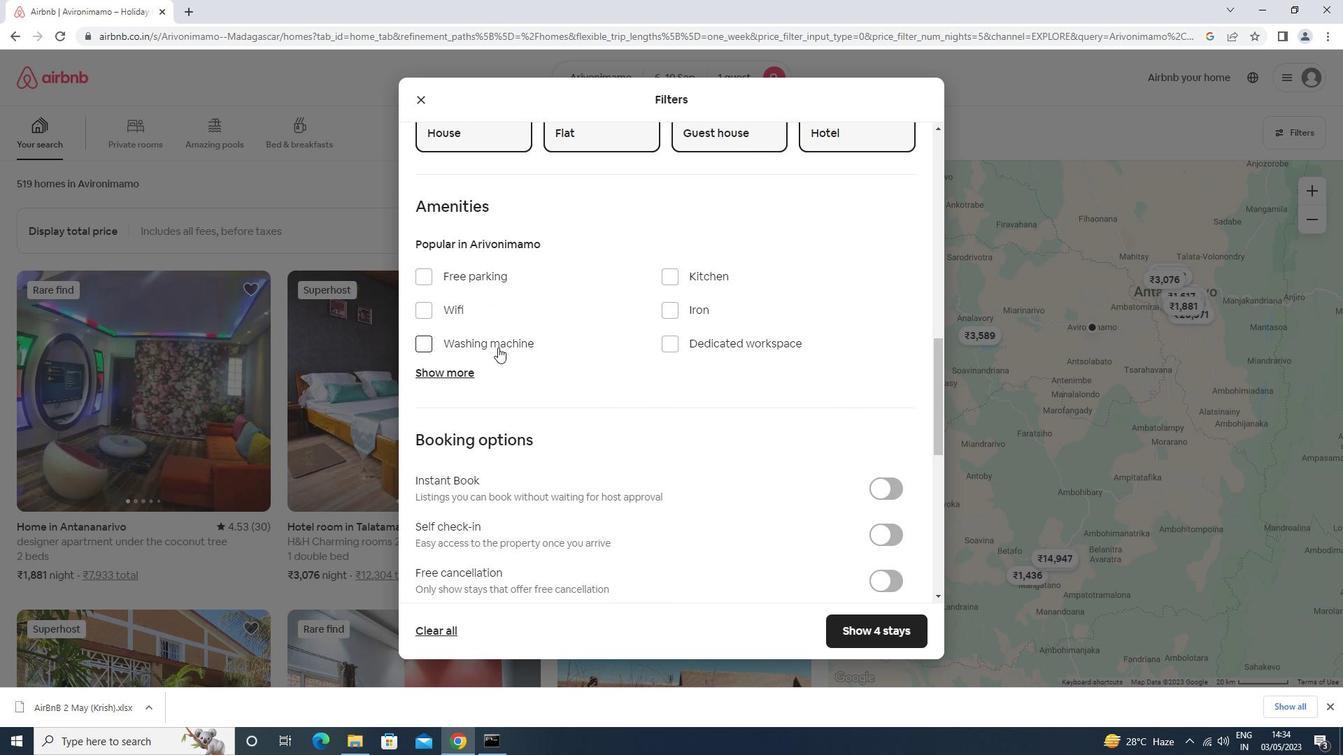 
Action: Mouse pressed left at (491, 339)
Screenshot: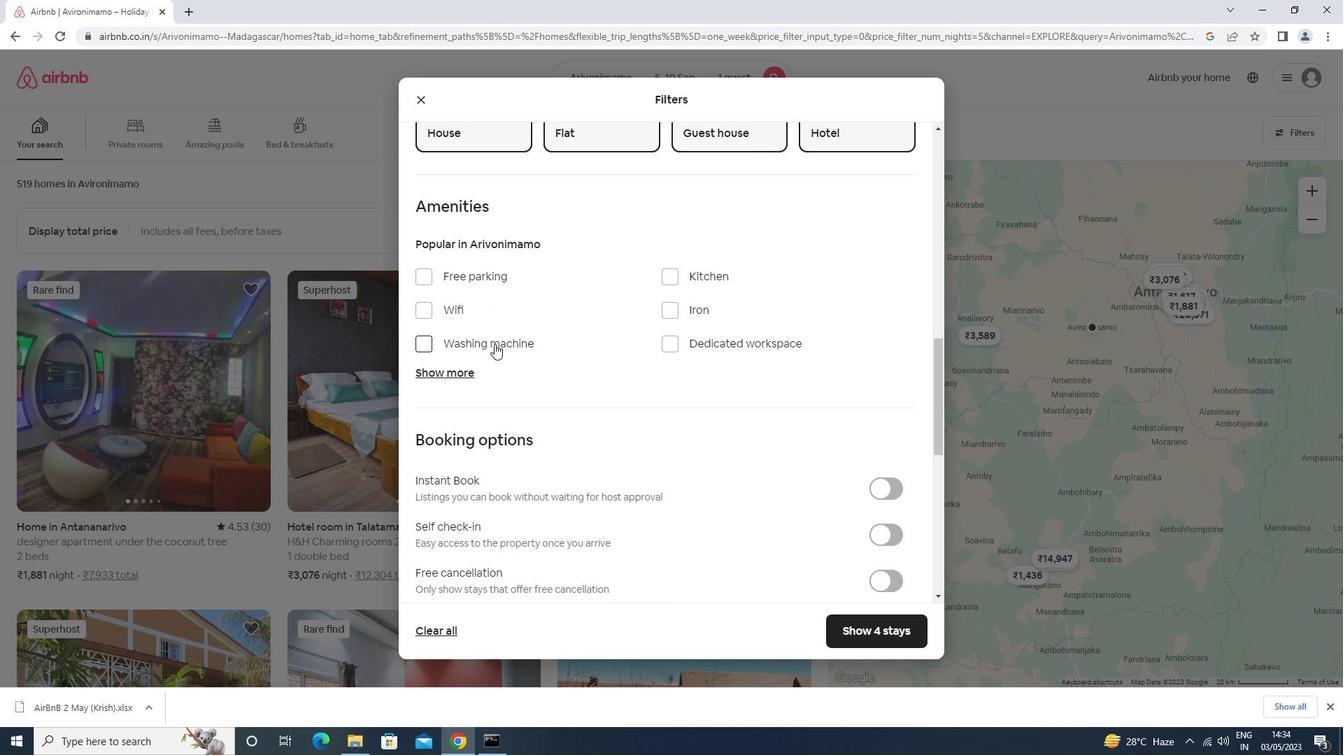 
Action: Mouse moved to (878, 535)
Screenshot: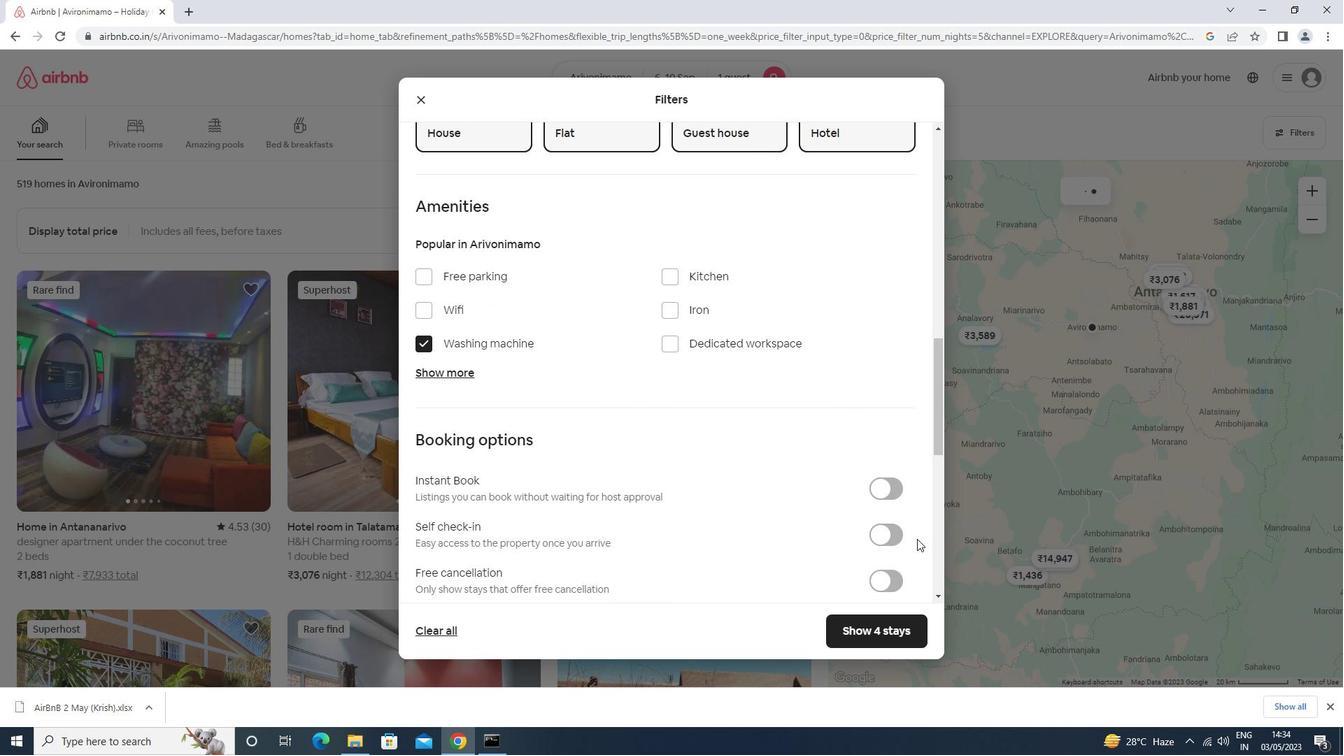 
Action: Mouse pressed left at (878, 535)
Screenshot: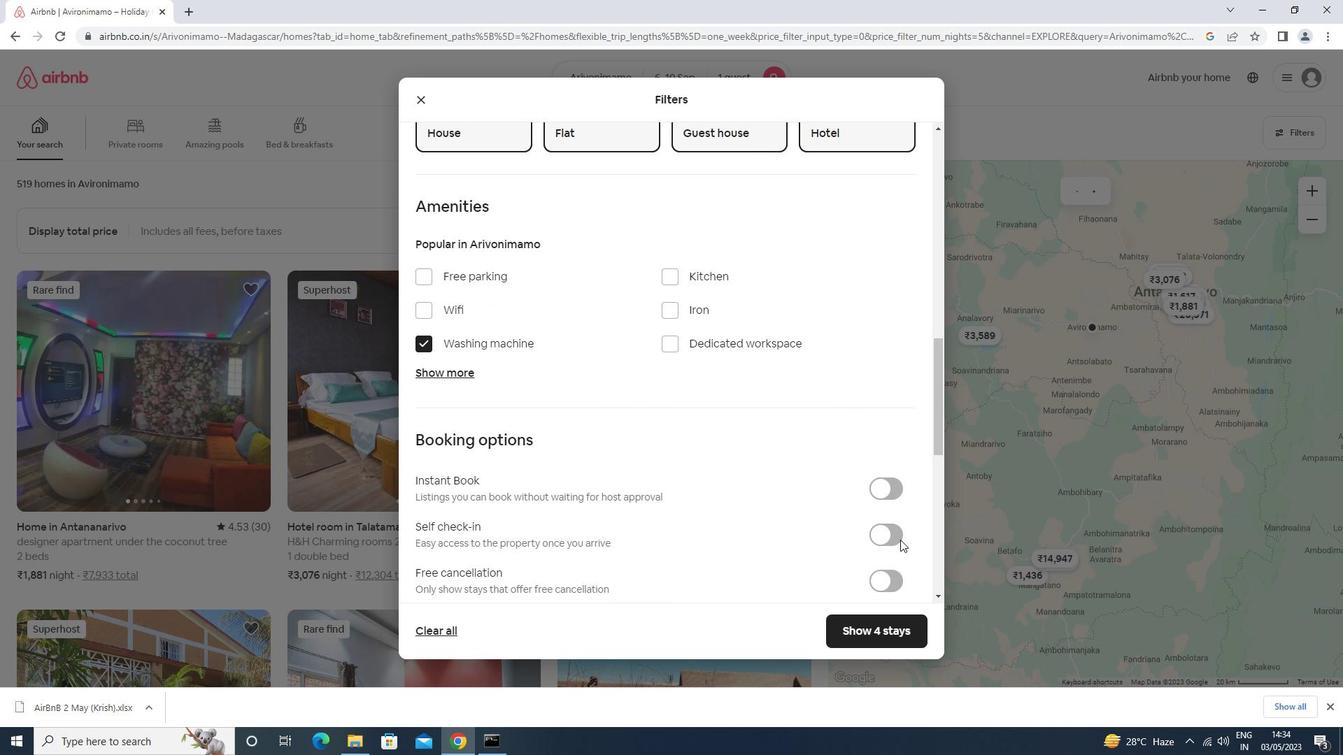 
Action: Mouse moved to (874, 529)
Screenshot: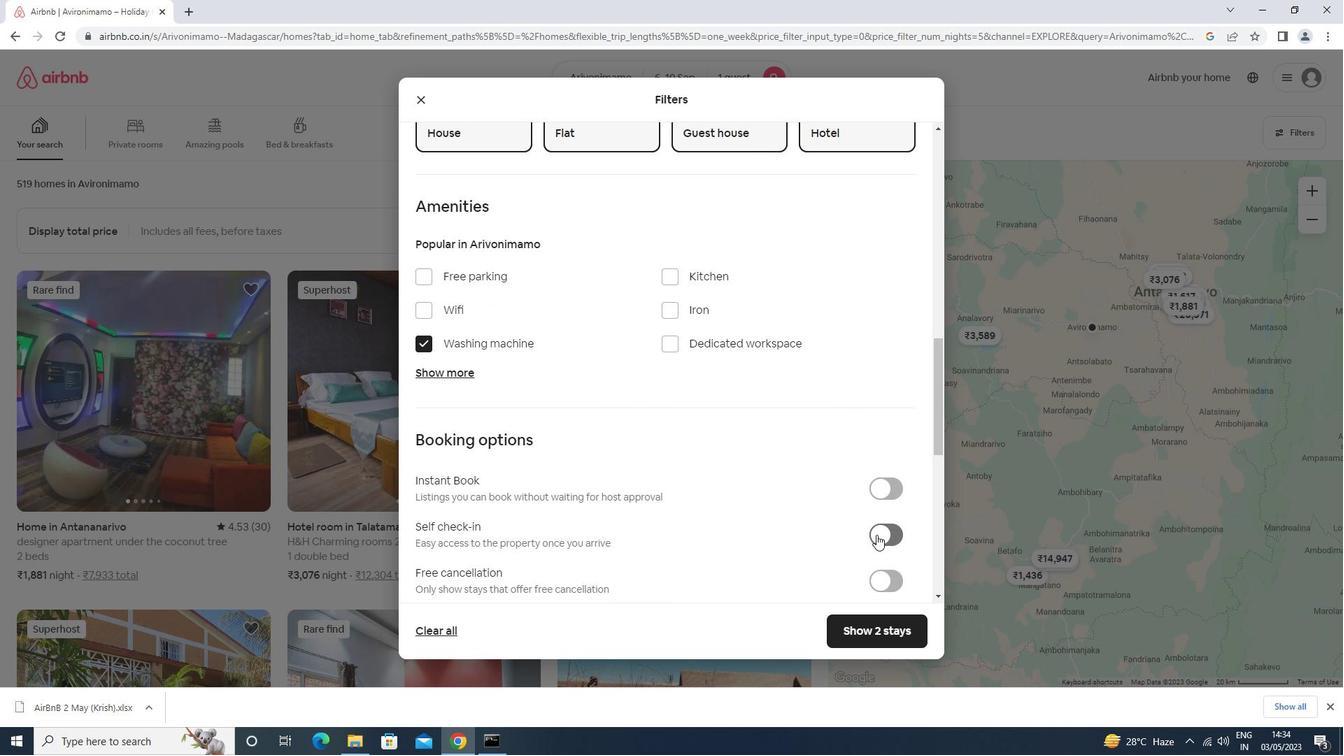 
Action: Mouse scrolled (874, 529) with delta (0, 0)
Screenshot: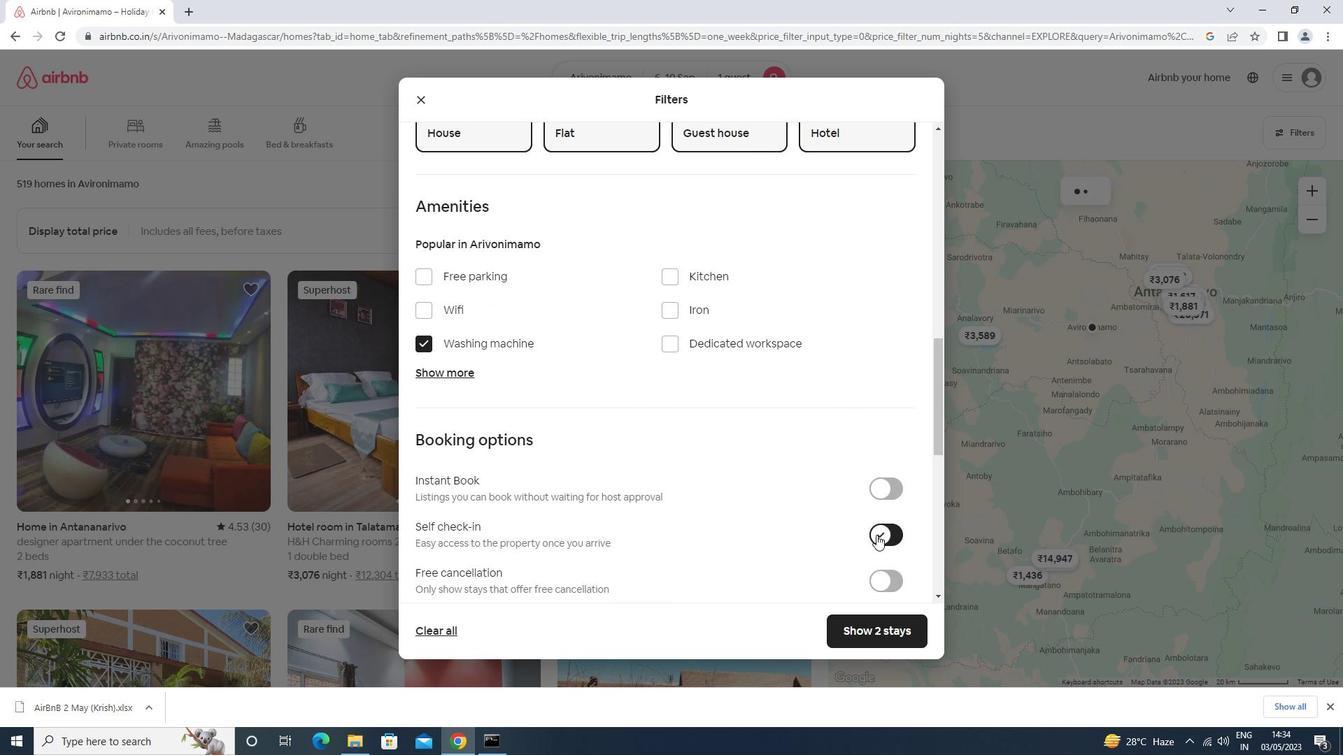 
Action: Mouse moved to (872, 530)
Screenshot: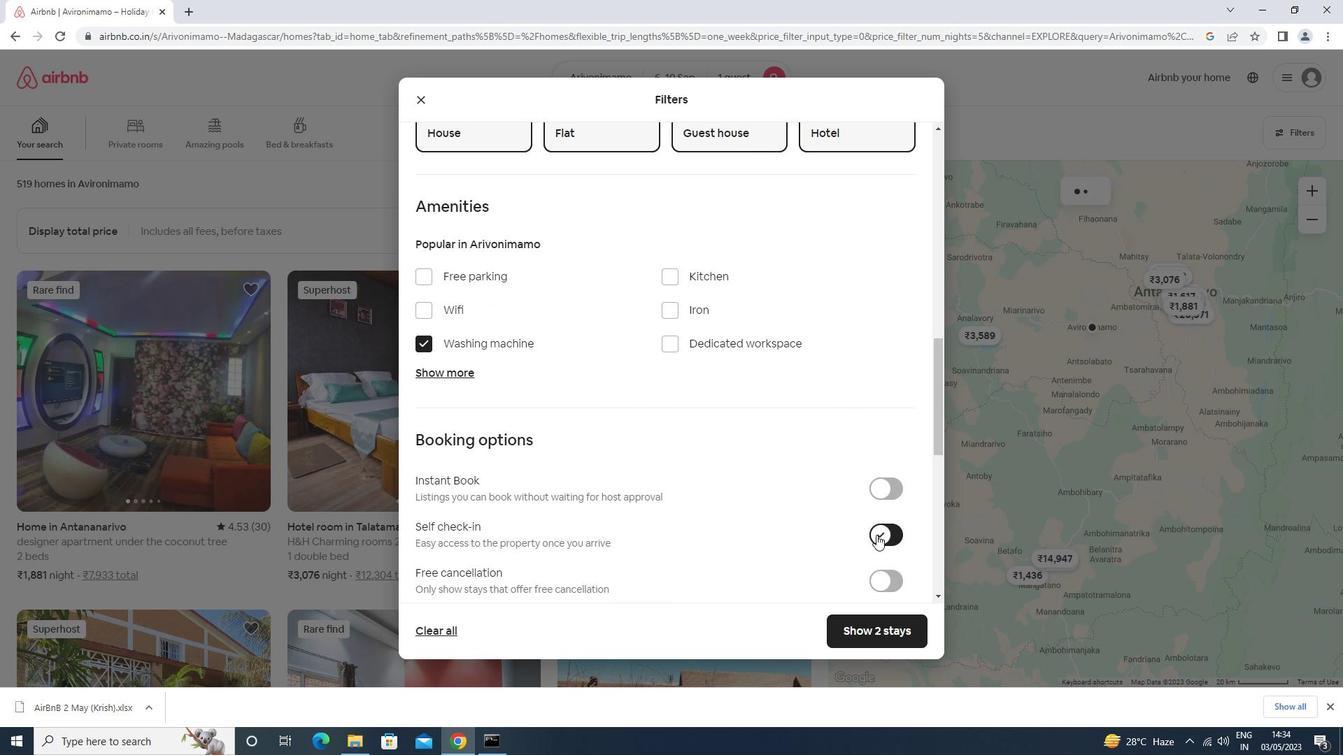 
Action: Mouse scrolled (872, 529) with delta (0, 0)
Screenshot: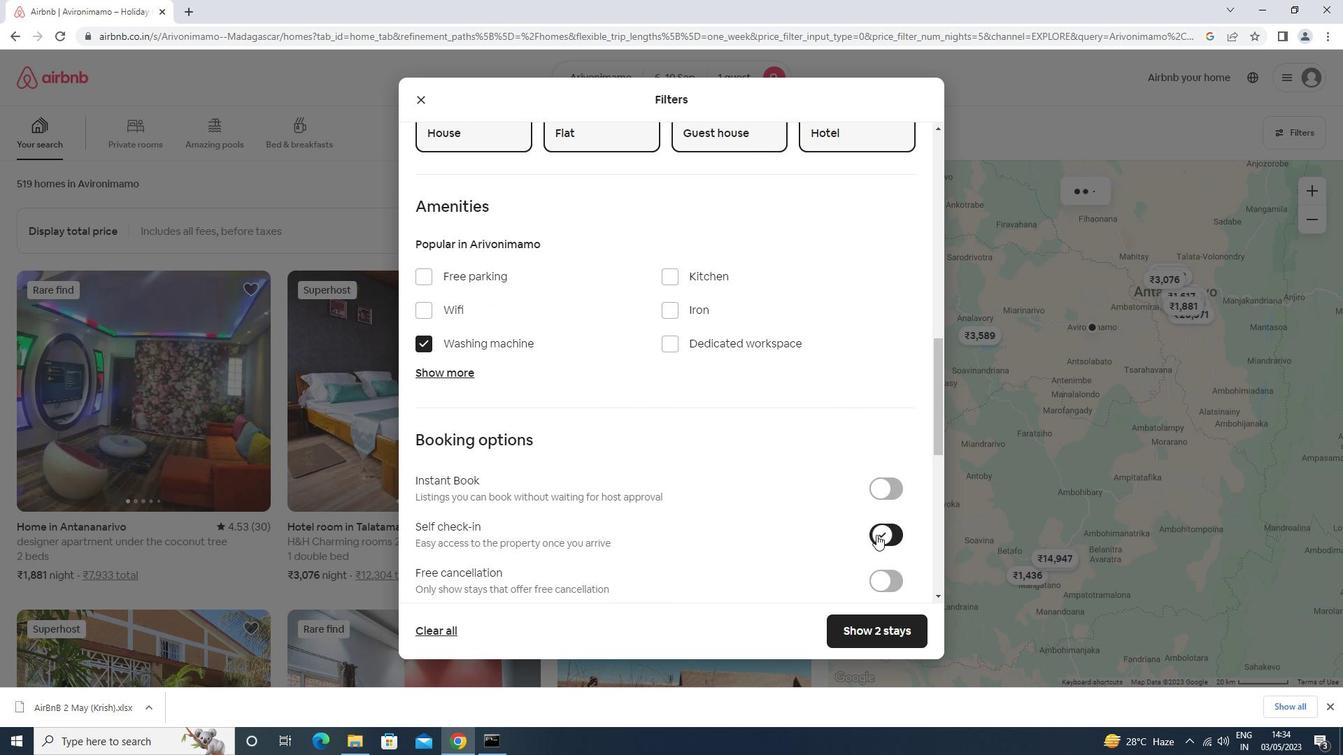 
Action: Mouse moved to (871, 533)
Screenshot: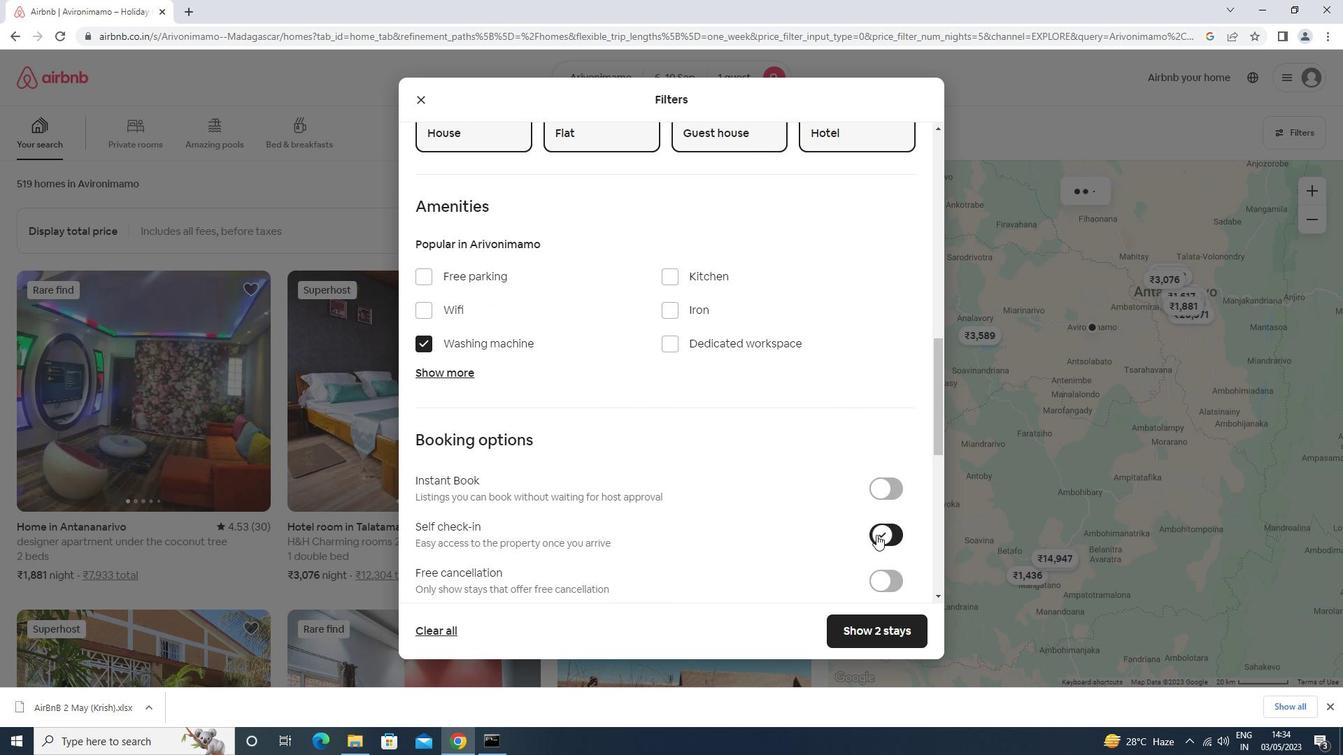 
Action: Mouse scrolled (871, 532) with delta (0, -1)
Screenshot: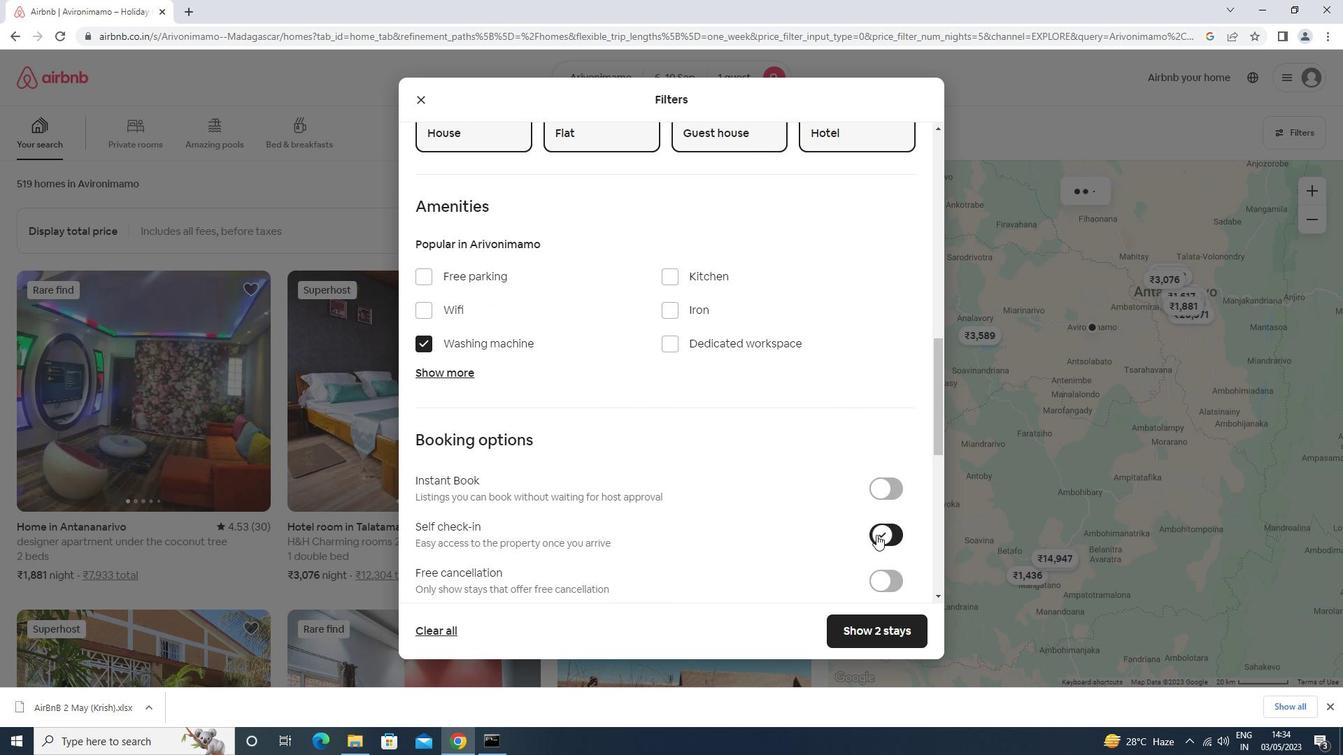 
Action: Mouse moved to (871, 533)
Screenshot: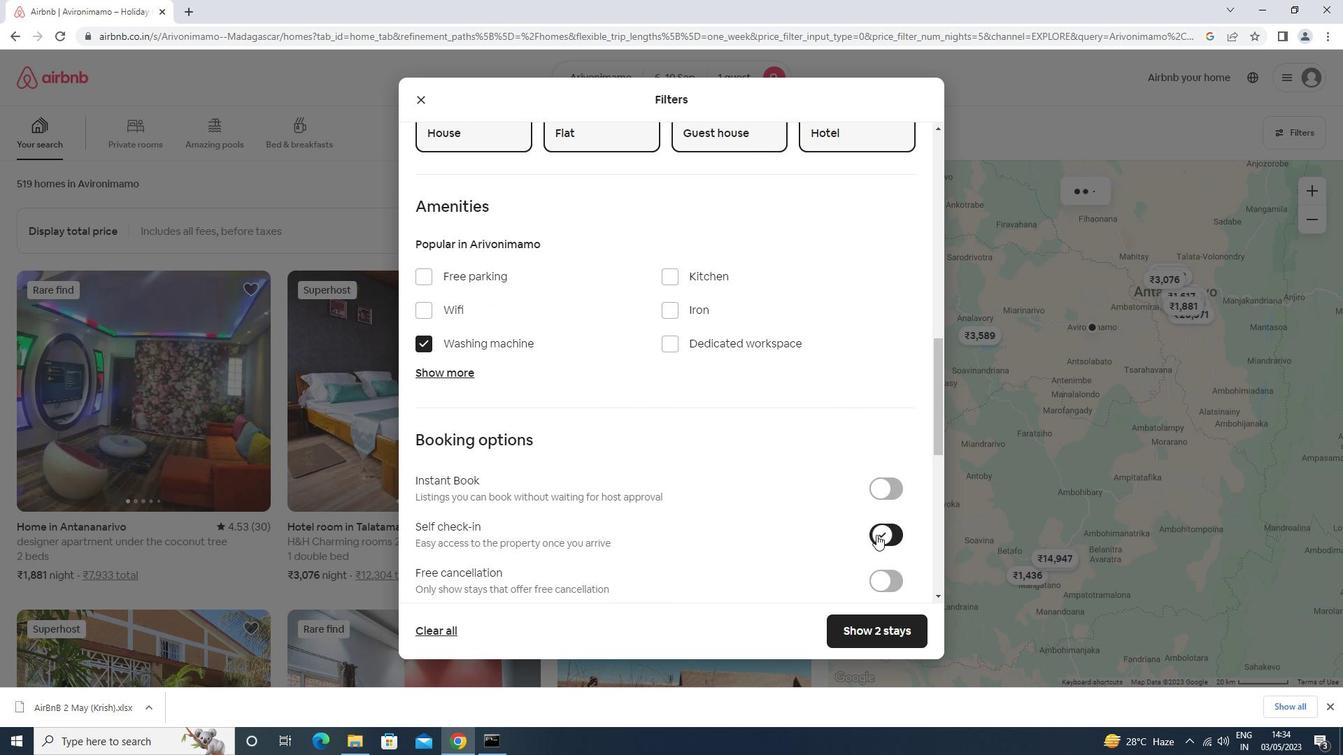 
Action: Mouse scrolled (871, 533) with delta (0, 0)
Screenshot: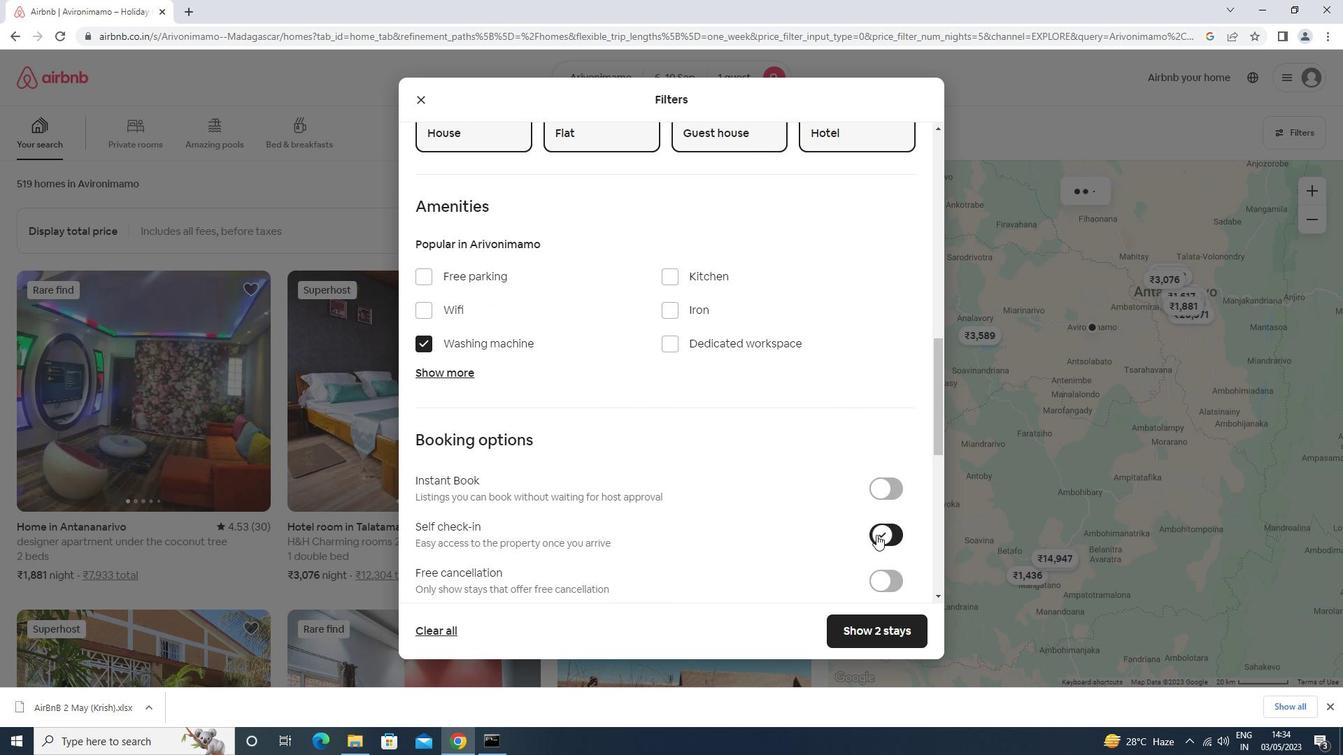 
Action: Mouse scrolled (871, 533) with delta (0, 0)
Screenshot: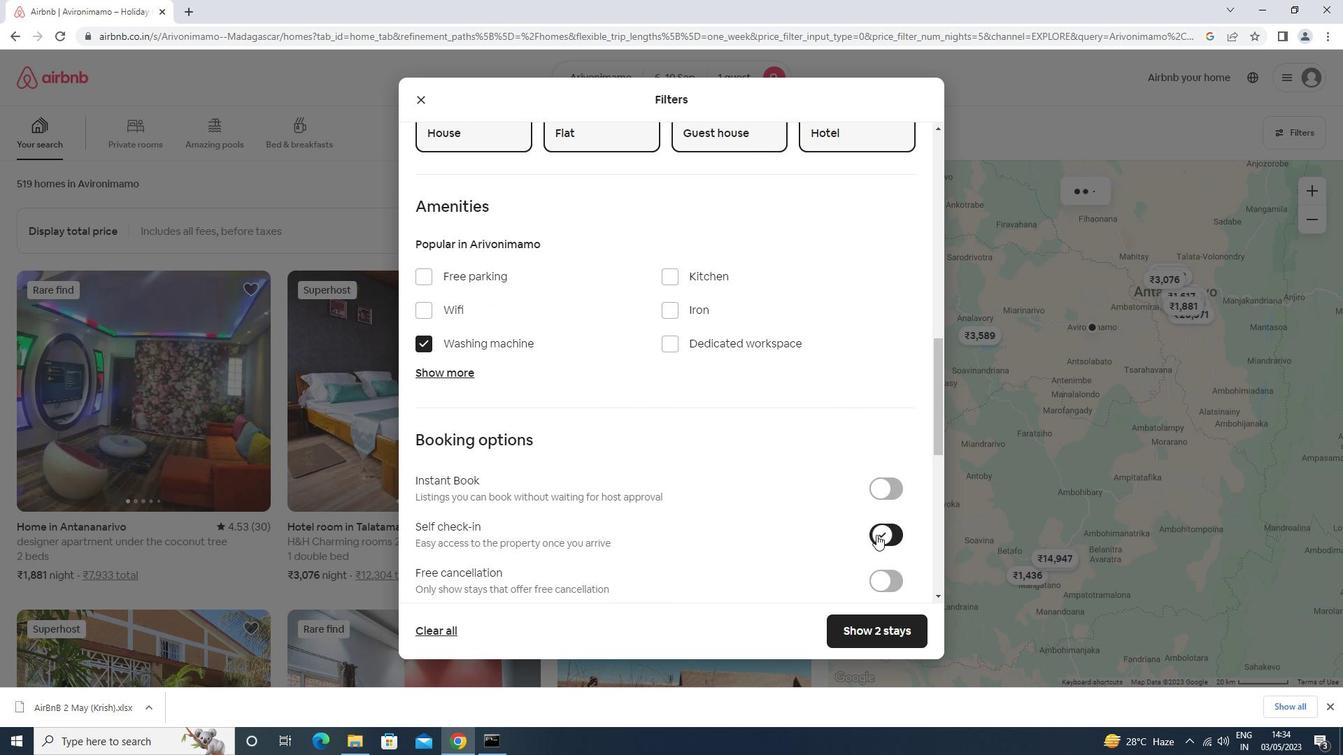 
Action: Mouse scrolled (871, 533) with delta (0, 0)
Screenshot: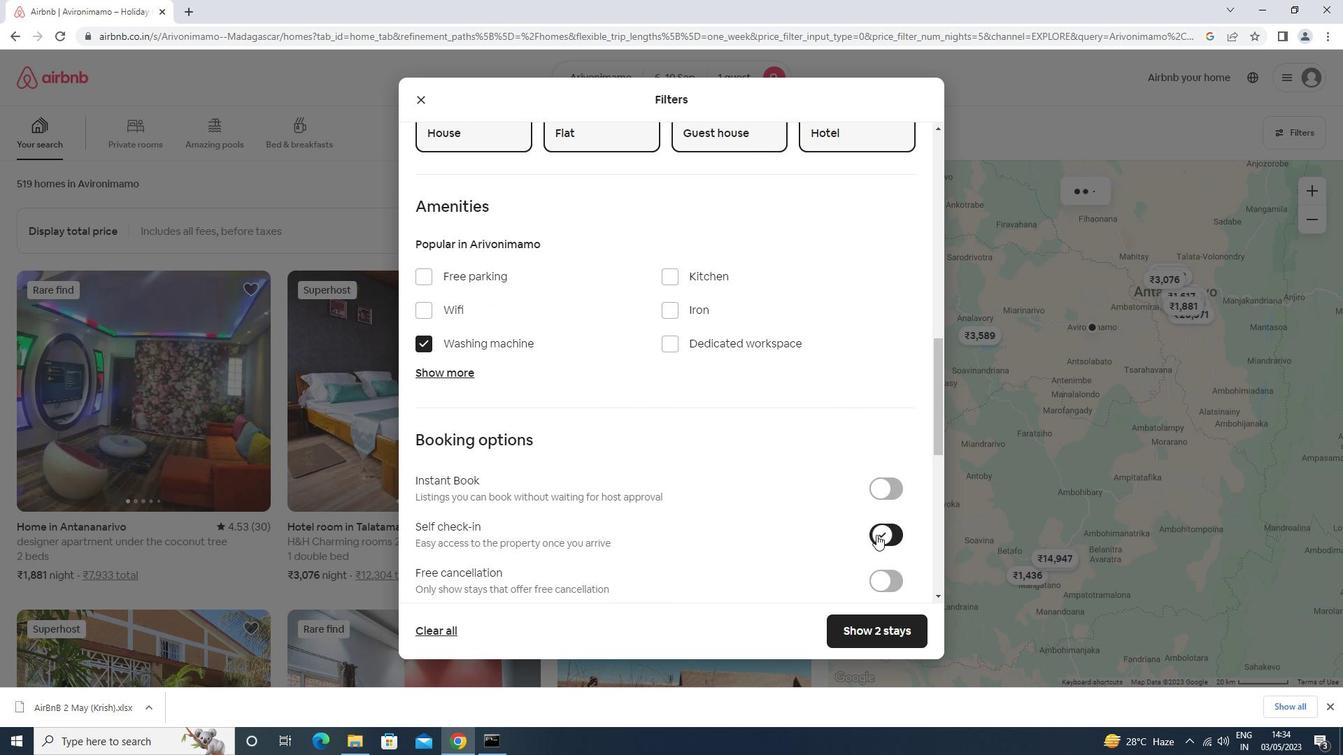 
Action: Mouse moved to (460, 566)
Screenshot: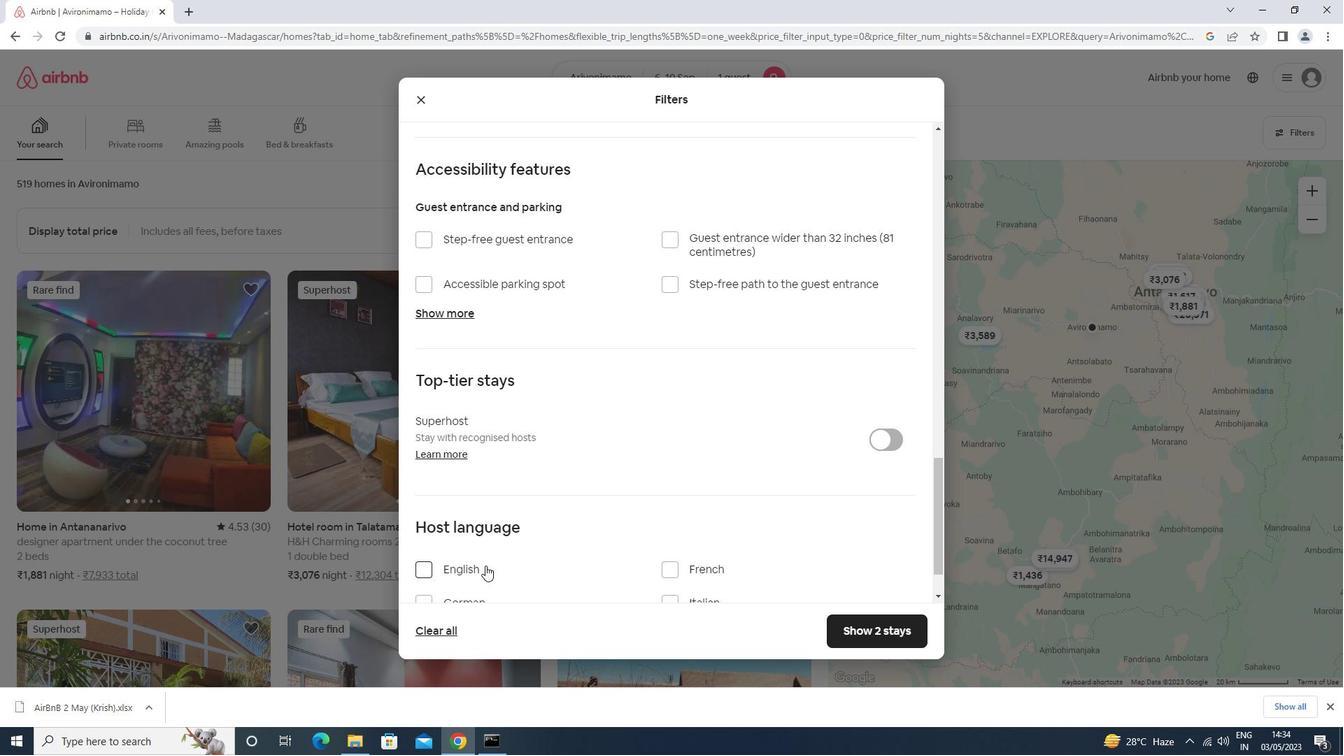 
Action: Mouse pressed left at (460, 566)
Screenshot: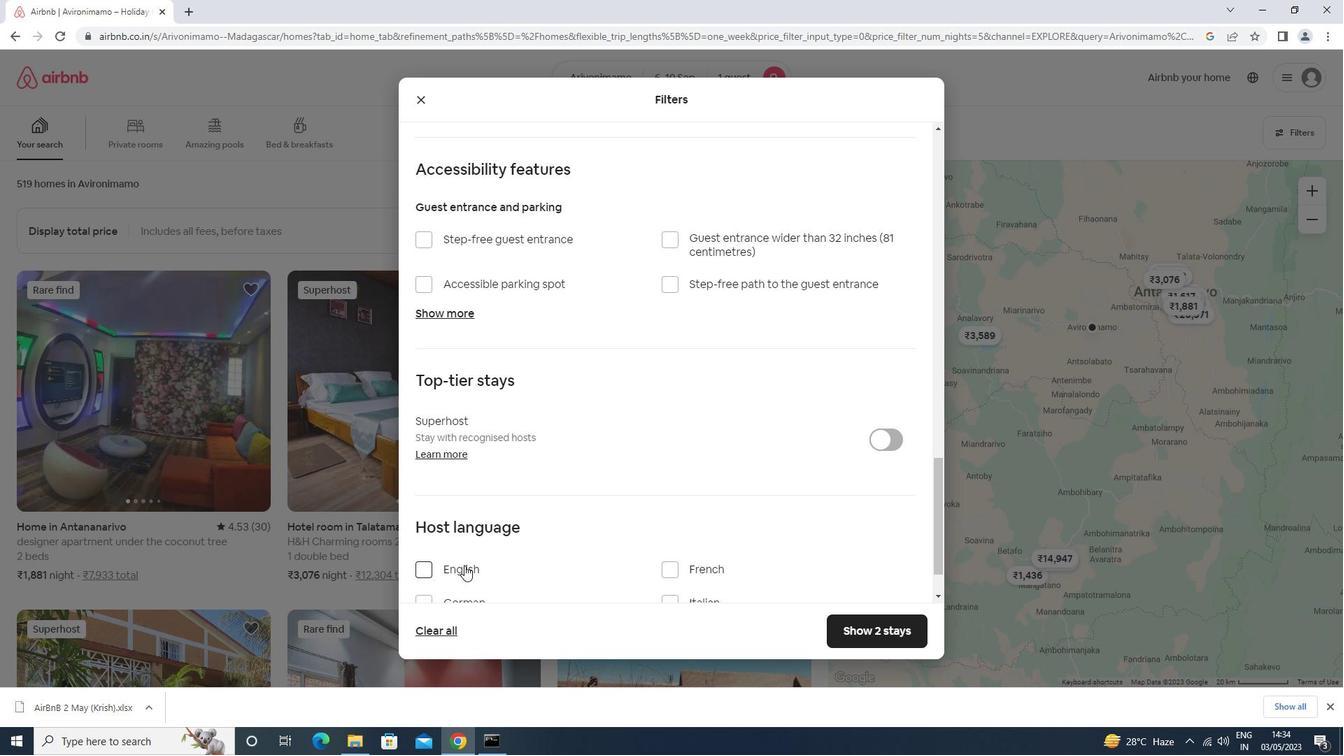 
Action: Mouse moved to (870, 633)
Screenshot: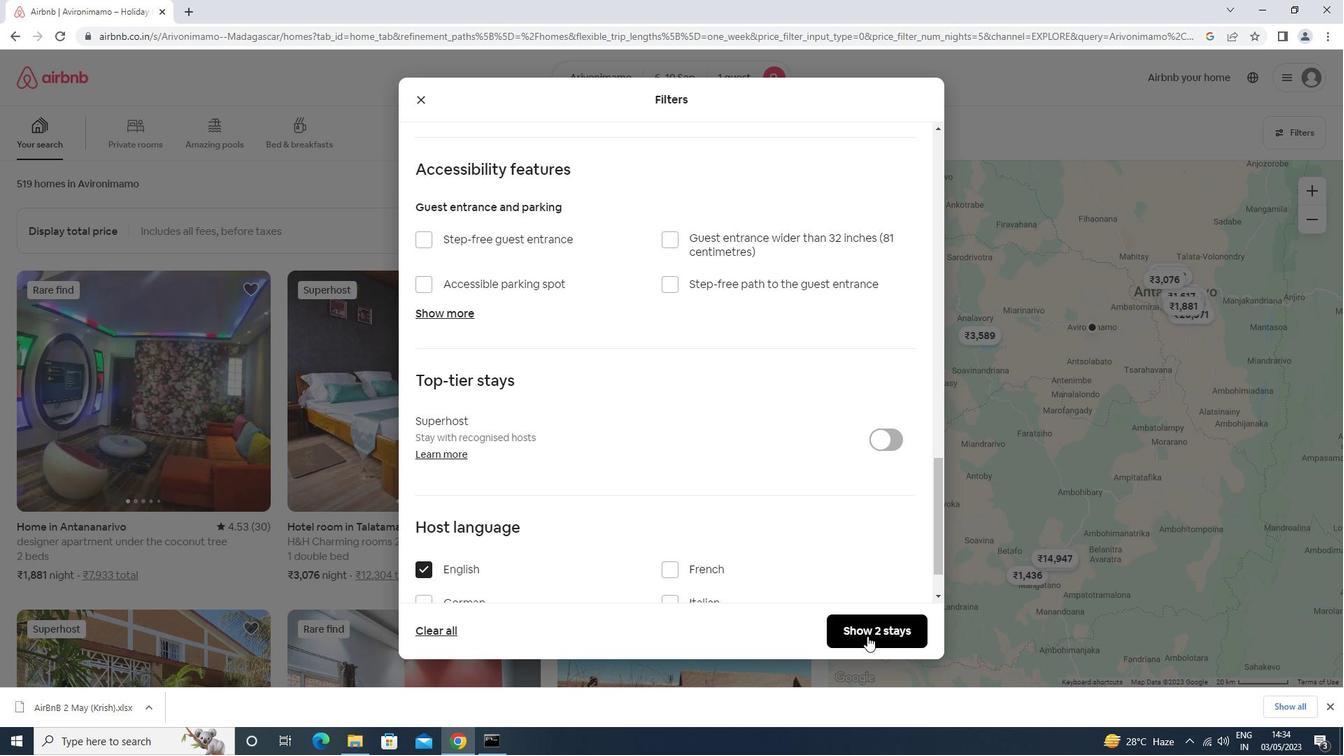 
Action: Mouse pressed left at (870, 633)
Screenshot: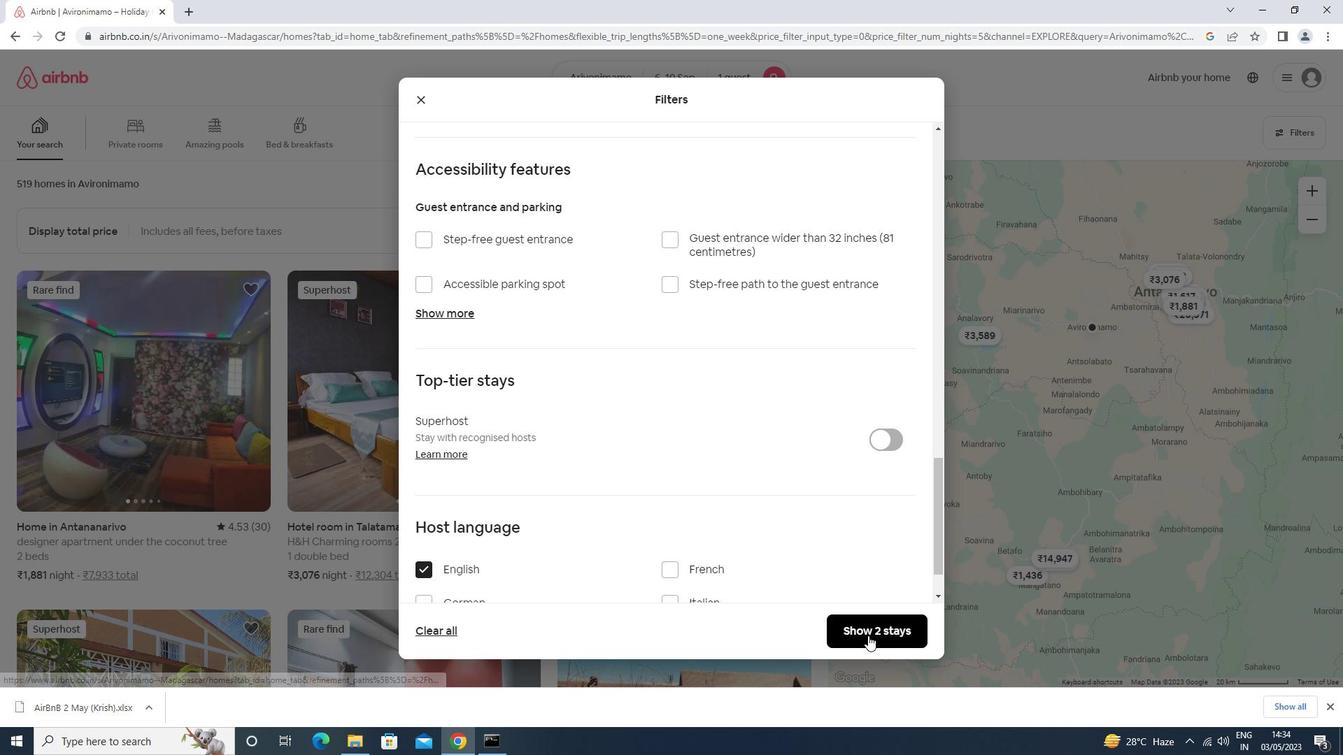 
